 Task: Find a flat in Starkville for 6 guests from September 5 to 13, with 3 bedrooms, 3 beds, 3 bathrooms, a washing machine, and a price range of ₹15,000 to ₹20,000.
Action: Mouse moved to (512, 126)
Screenshot: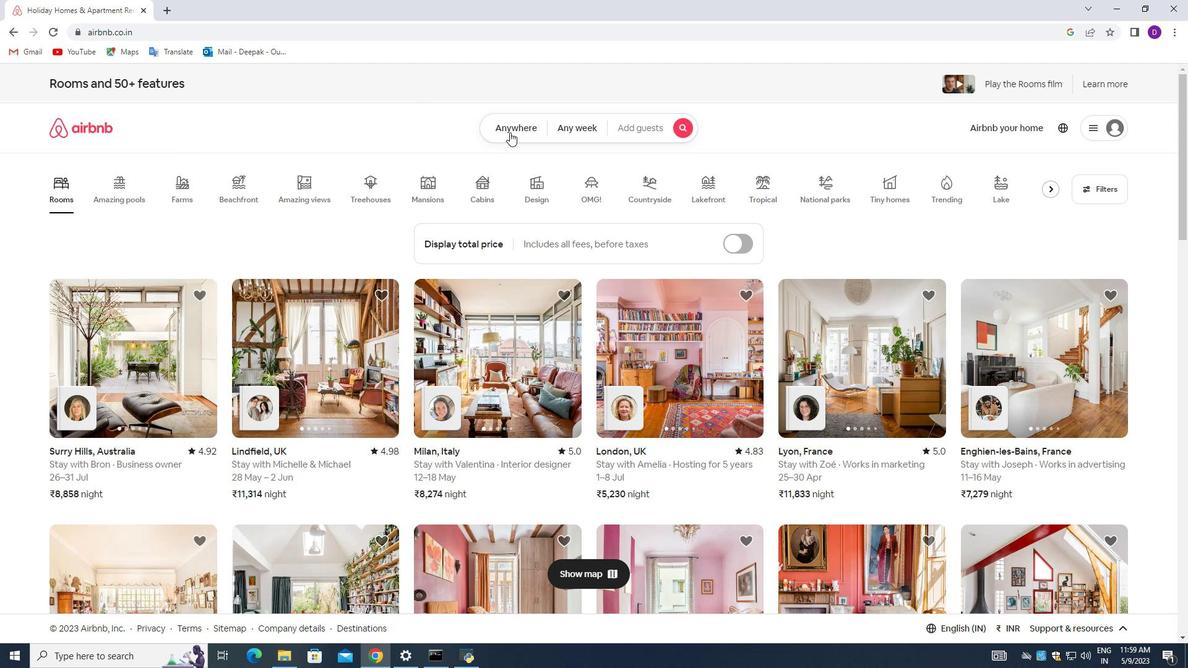 
Action: Mouse pressed left at (512, 126)
Screenshot: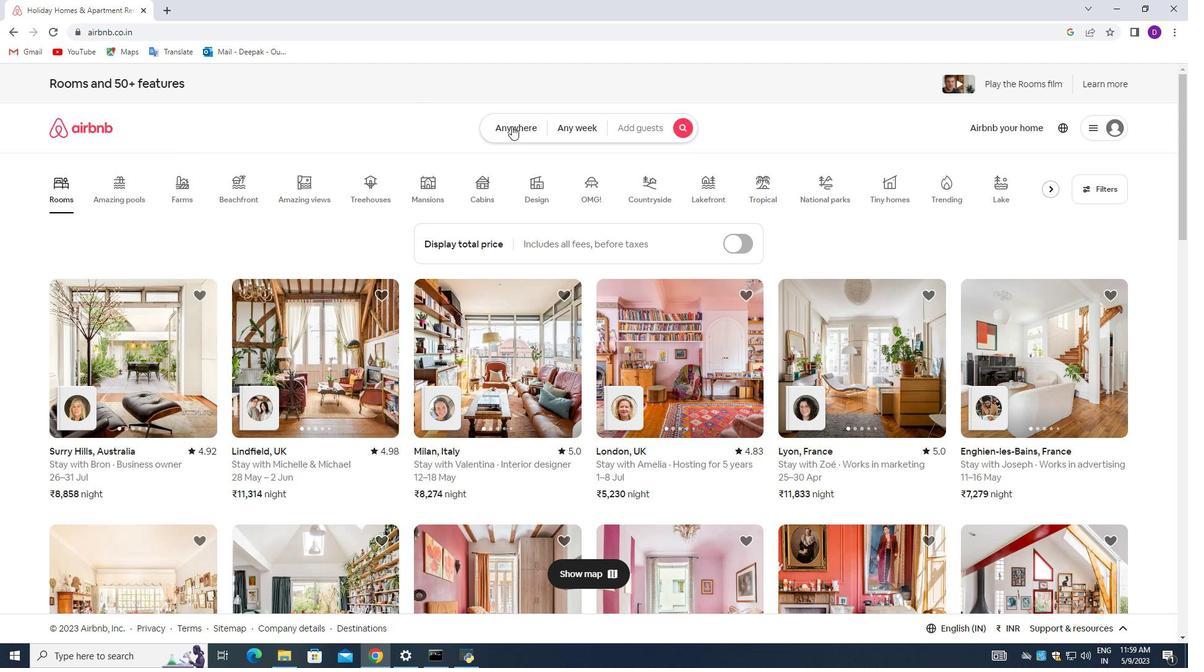 
Action: Mouse moved to (383, 173)
Screenshot: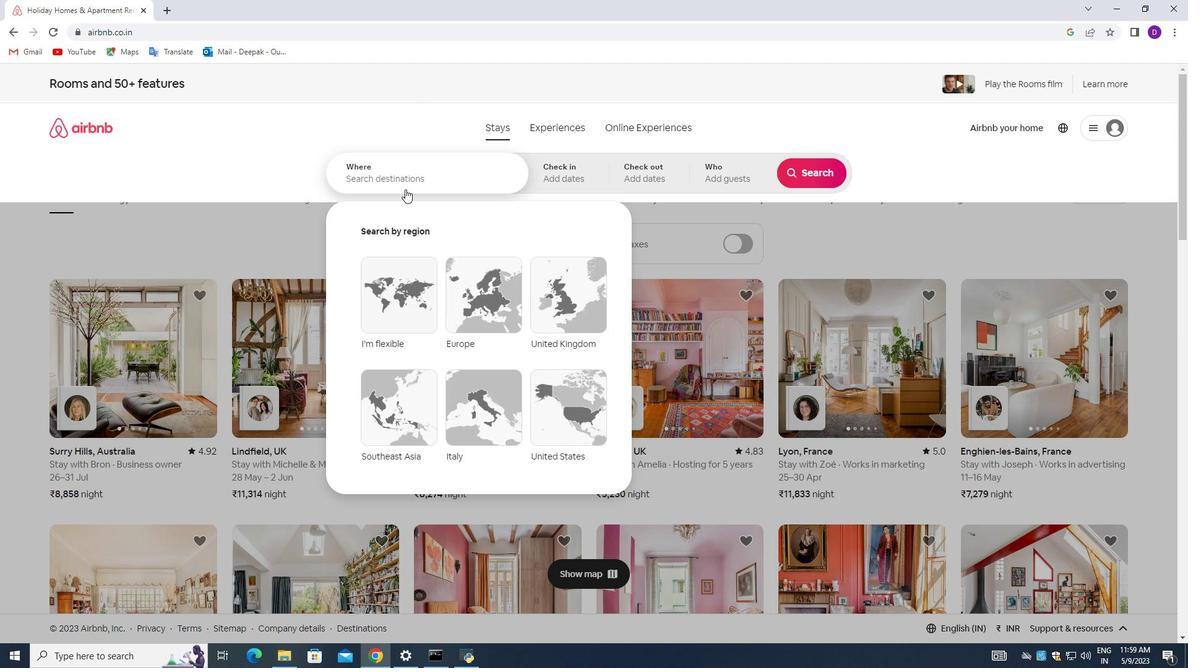 
Action: Mouse pressed left at (383, 173)
Screenshot: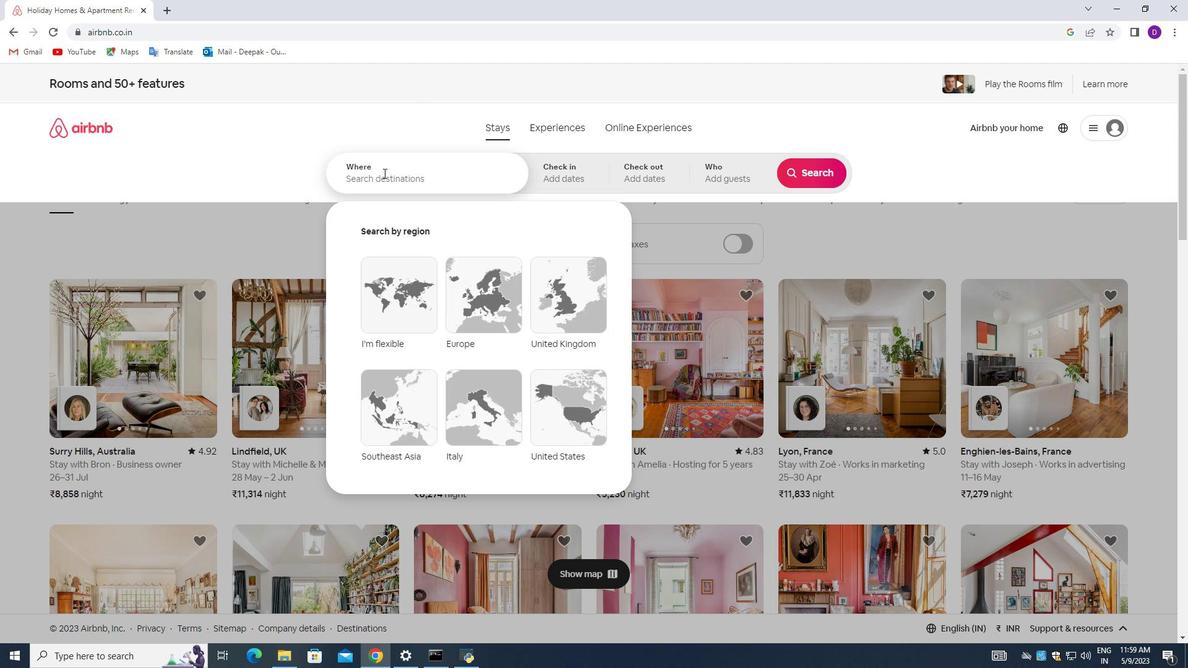 
Action: Mouse moved to (382, 172)
Screenshot: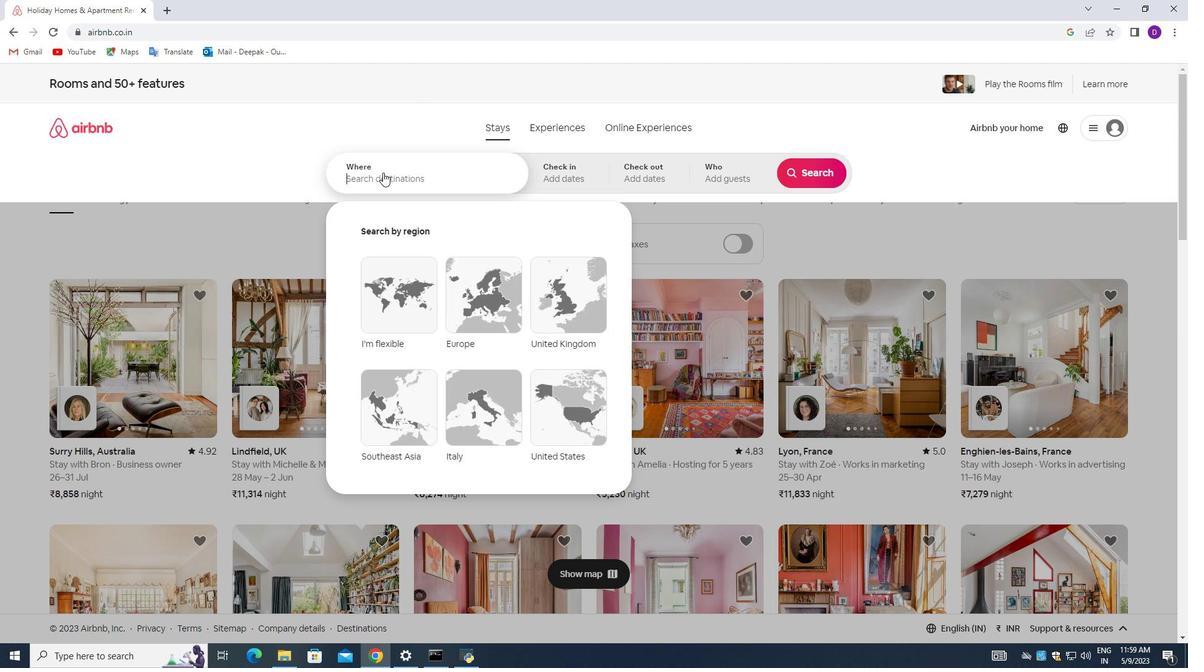 
Action: Key pressed <Key.shift>s<Key.backspace><Key.shift>Starkville,<Key.space><Key.shift>United<Key.space><Key.shift>States<Key.enter>
Screenshot: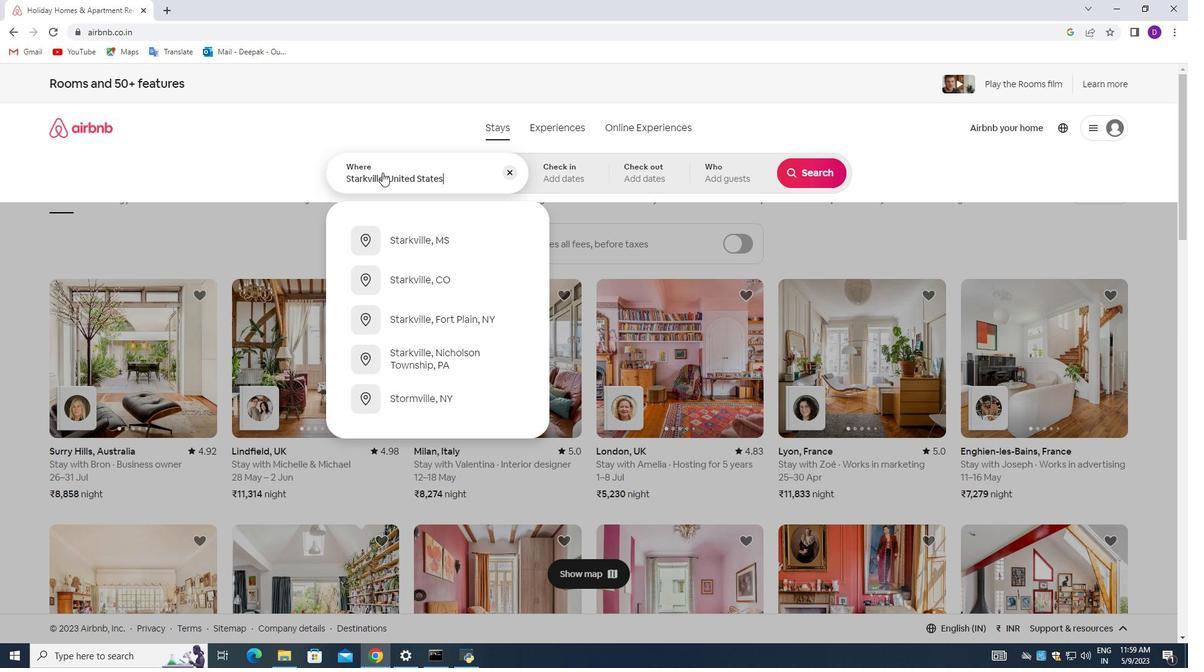 
Action: Mouse moved to (805, 264)
Screenshot: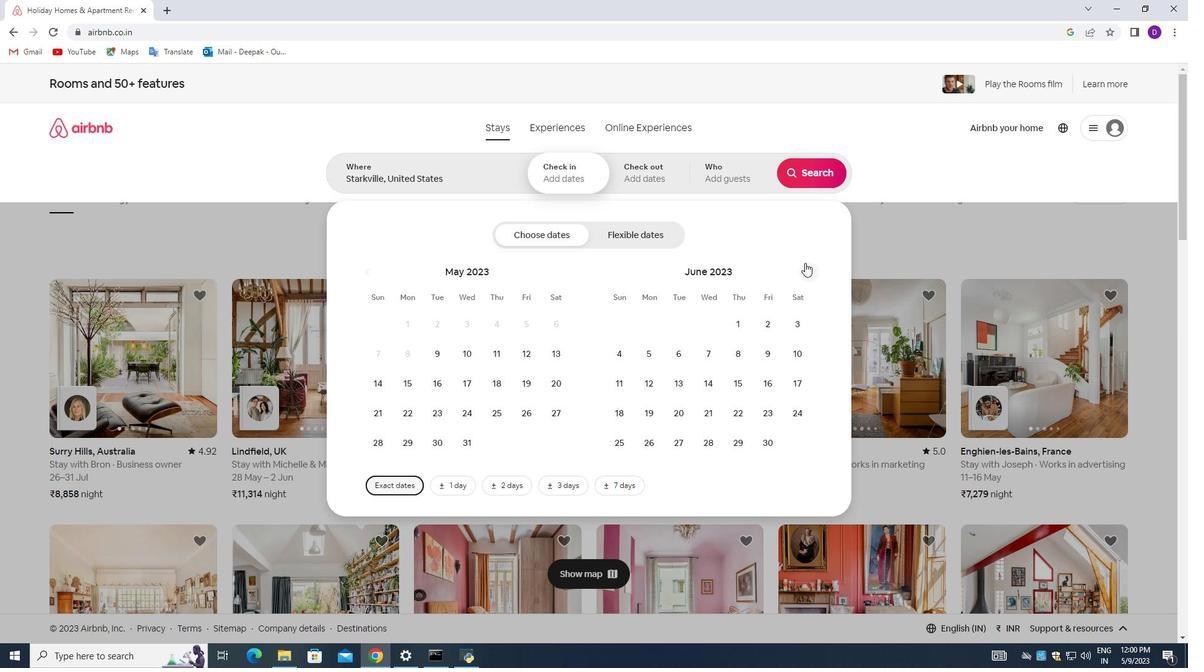 
Action: Mouse pressed left at (805, 264)
Screenshot: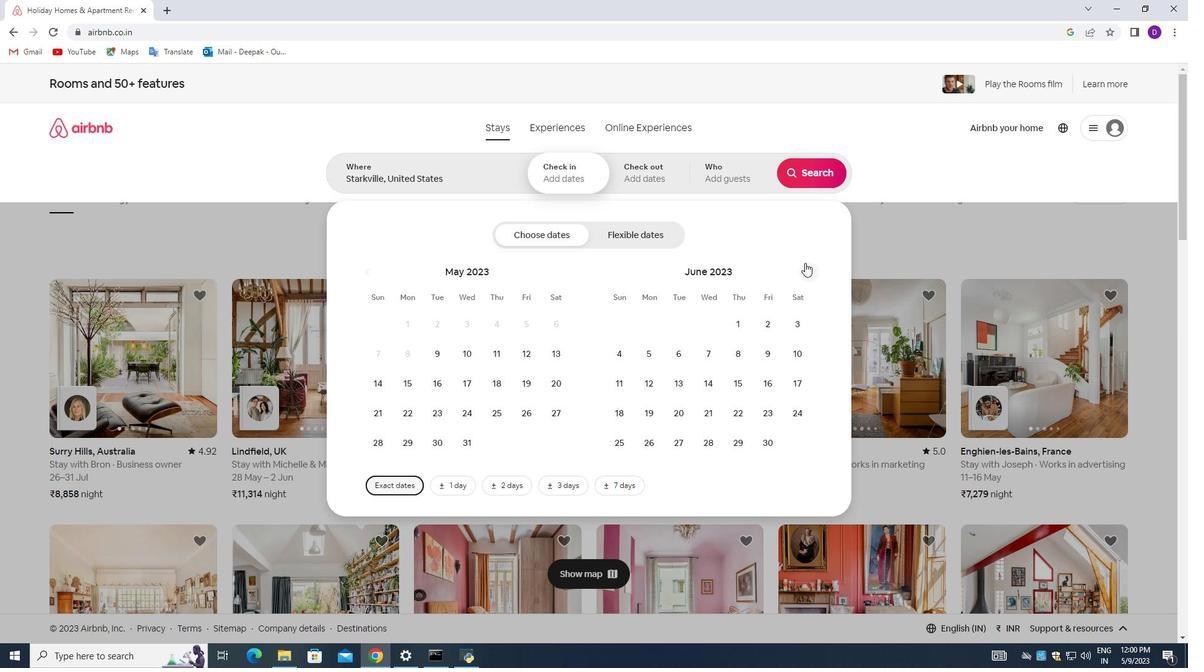 
Action: Mouse pressed left at (805, 264)
Screenshot: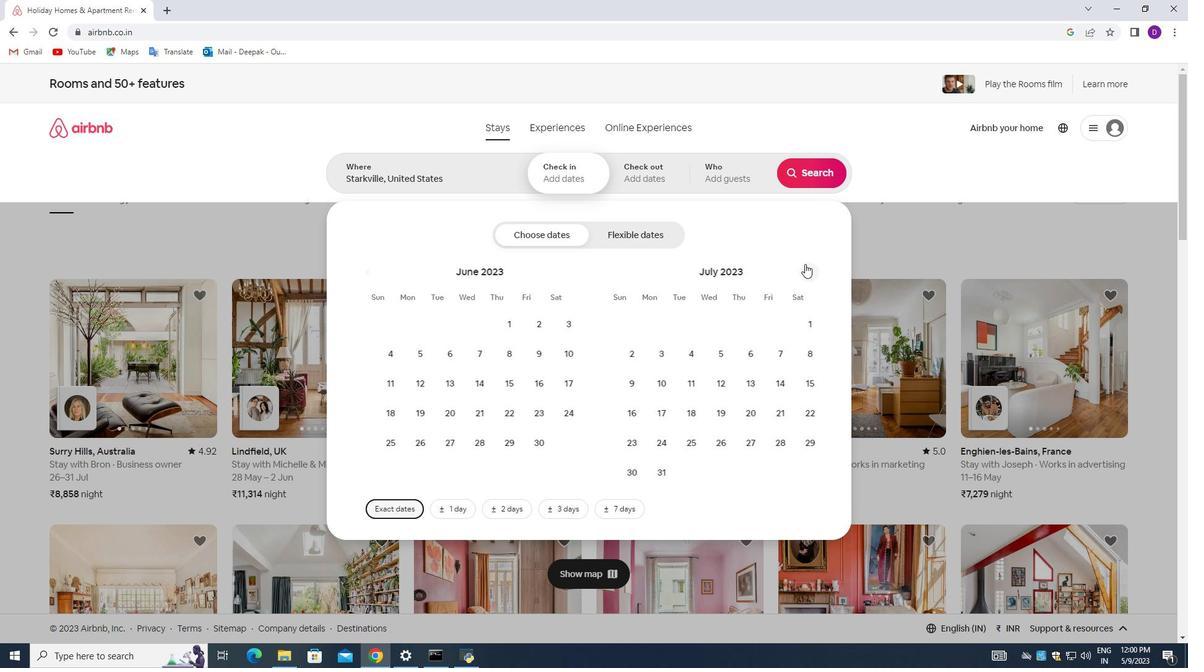 
Action: Mouse moved to (800, 264)
Screenshot: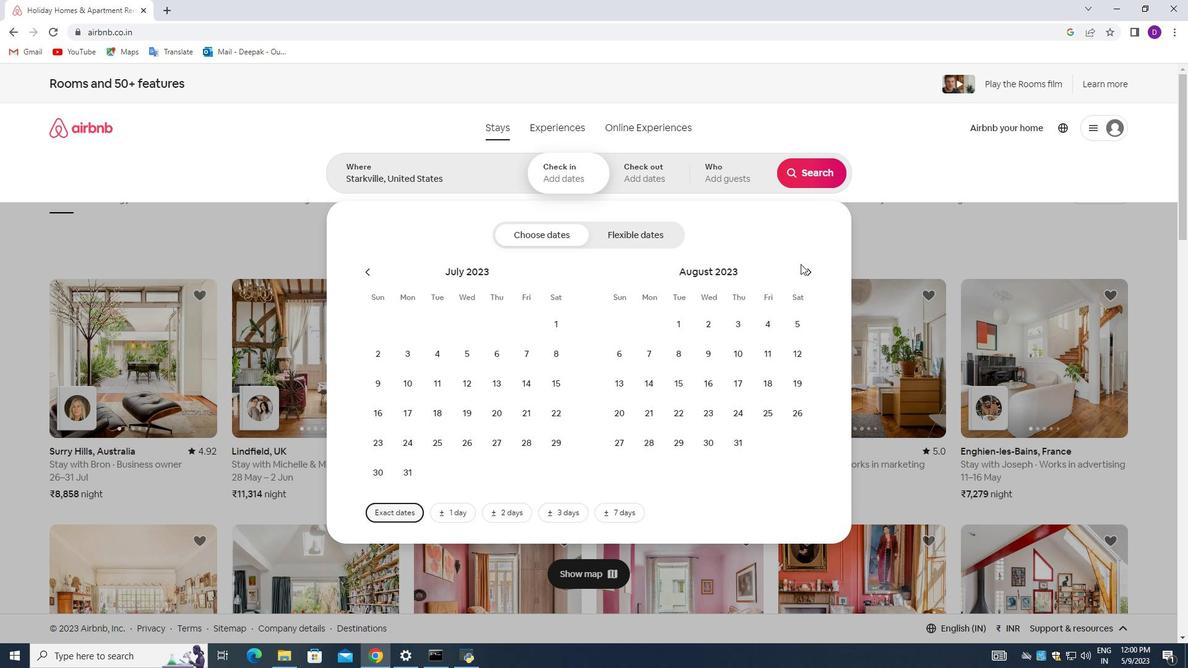 
Action: Mouse pressed left at (800, 264)
Screenshot: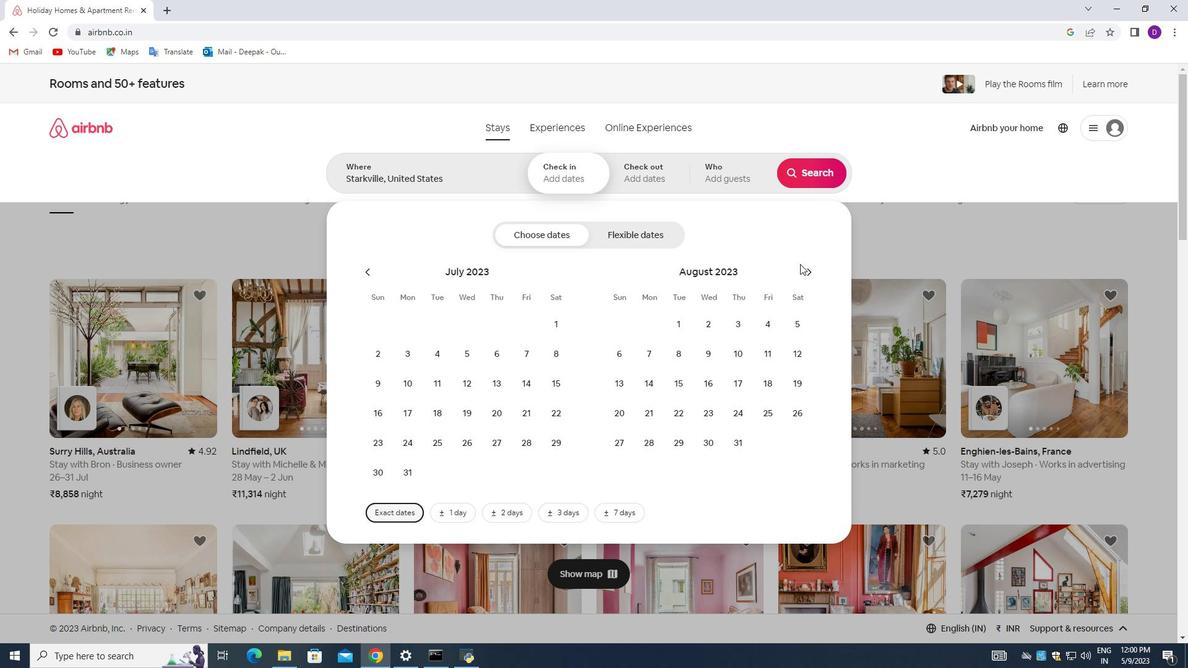 
Action: Mouse moved to (807, 265)
Screenshot: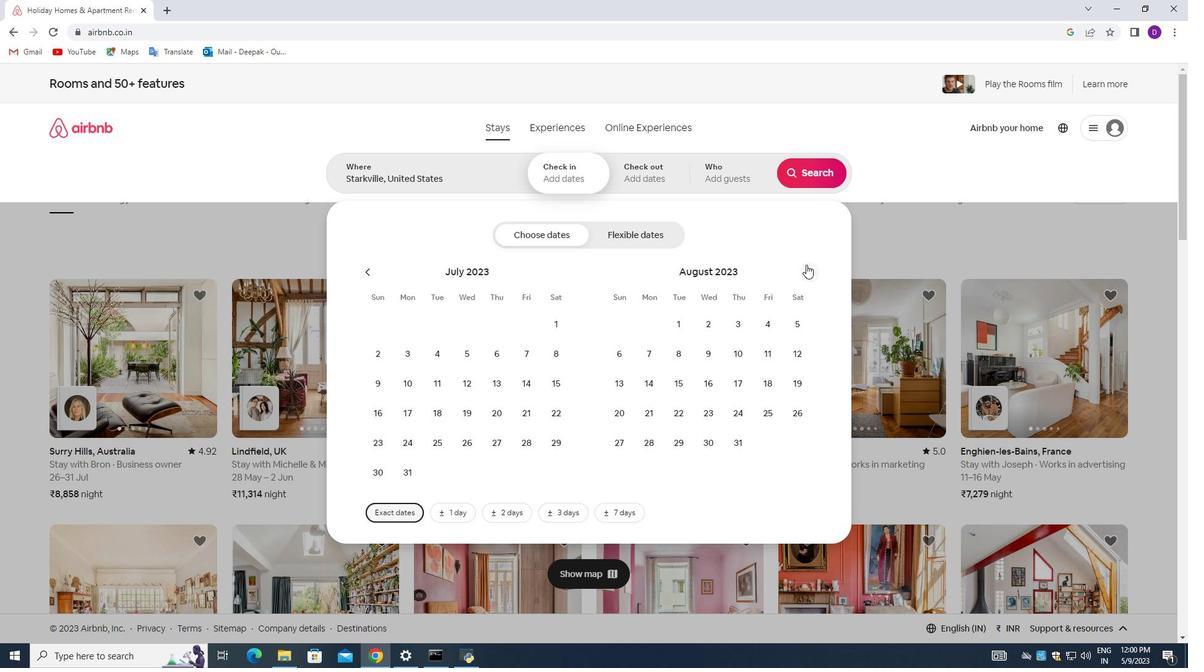 
Action: Mouse pressed left at (807, 265)
Screenshot: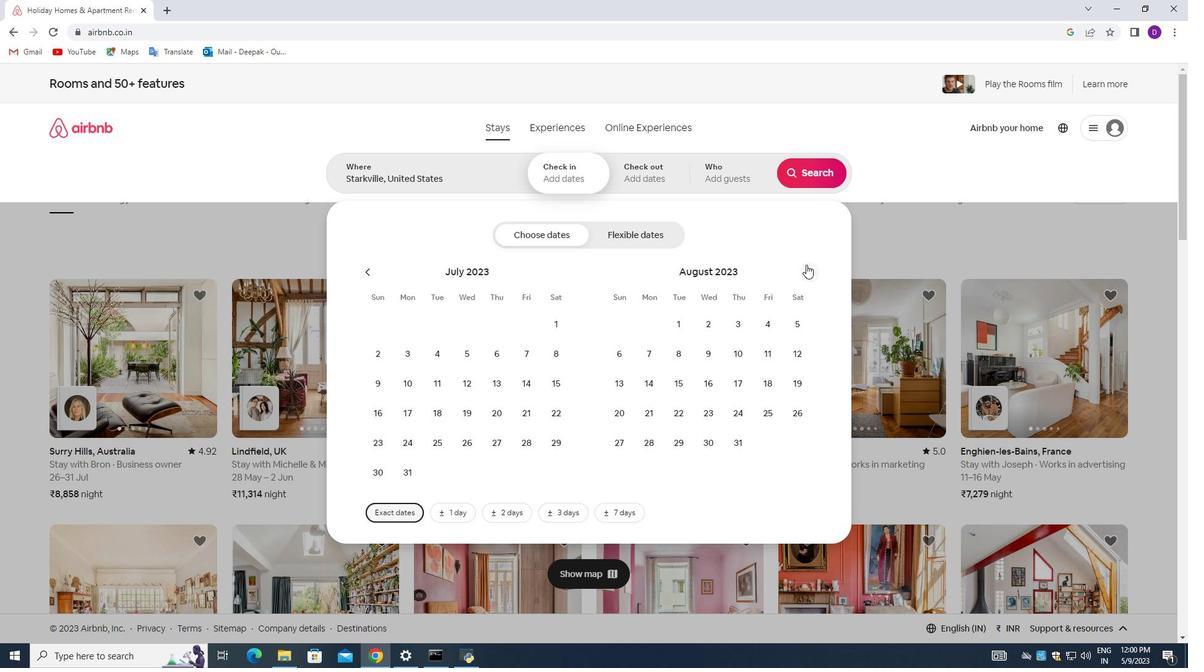 
Action: Mouse moved to (668, 357)
Screenshot: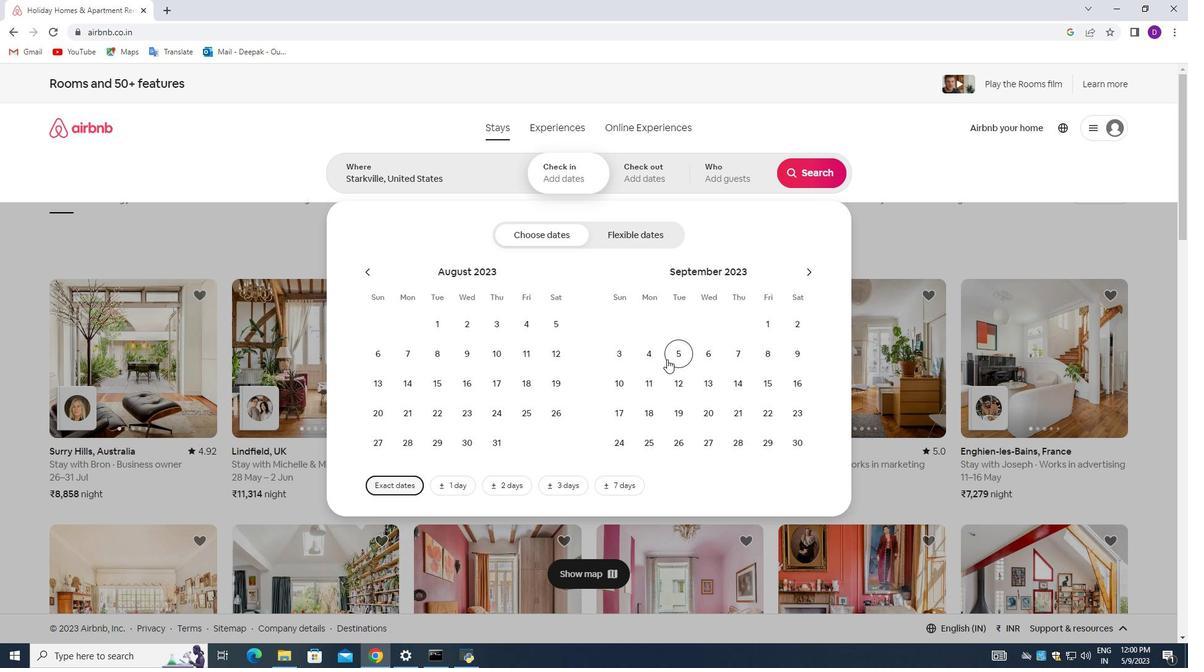 
Action: Mouse pressed left at (668, 357)
Screenshot: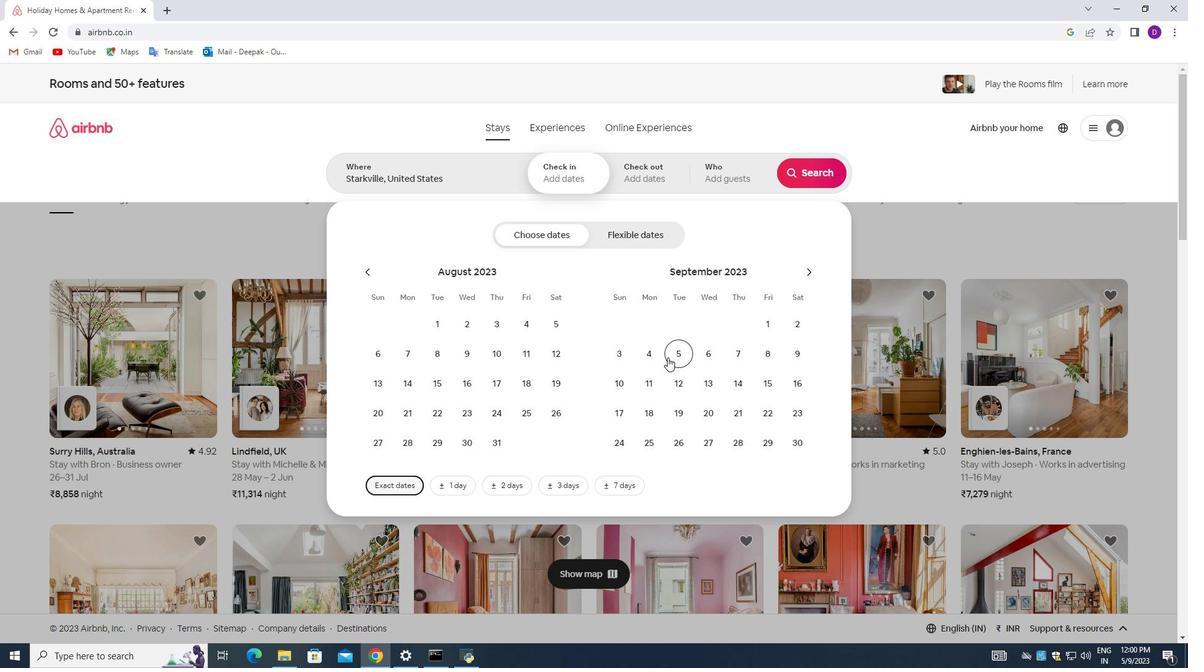 
Action: Mouse moved to (703, 380)
Screenshot: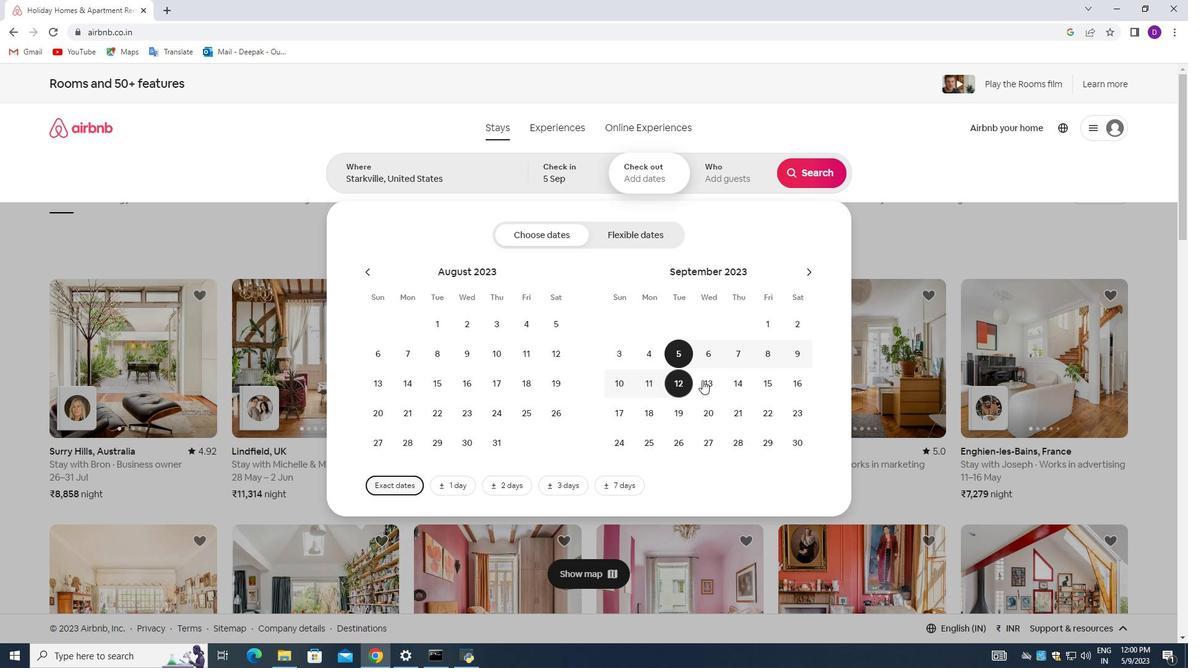 
Action: Mouse pressed left at (703, 380)
Screenshot: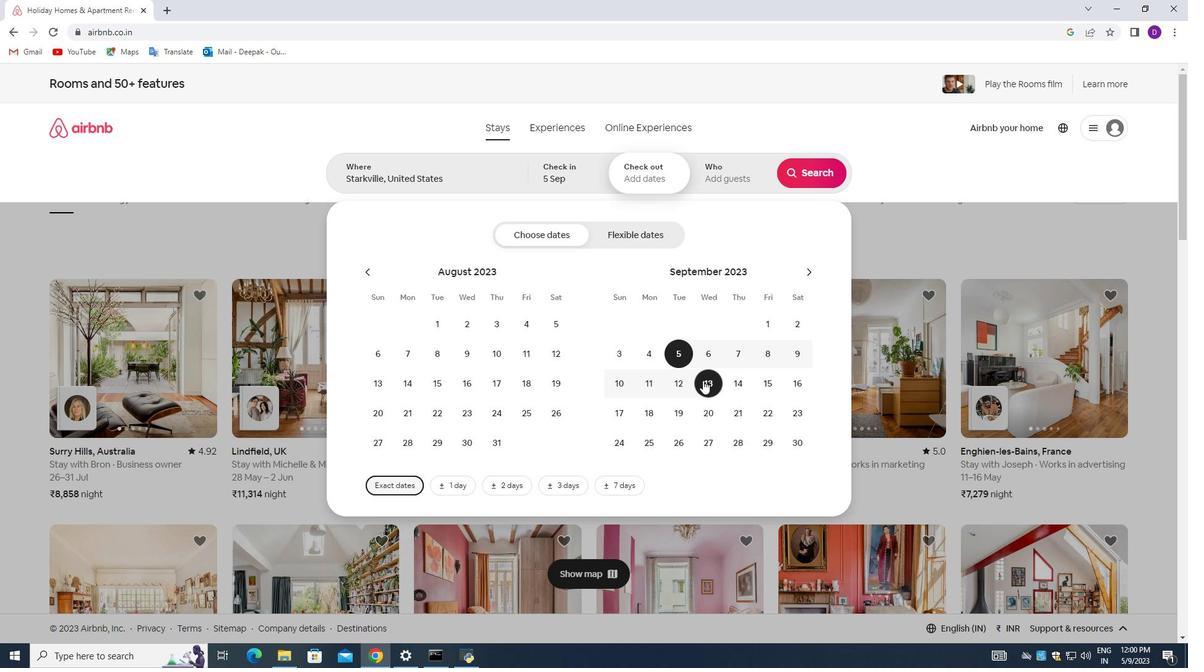 
Action: Mouse moved to (711, 182)
Screenshot: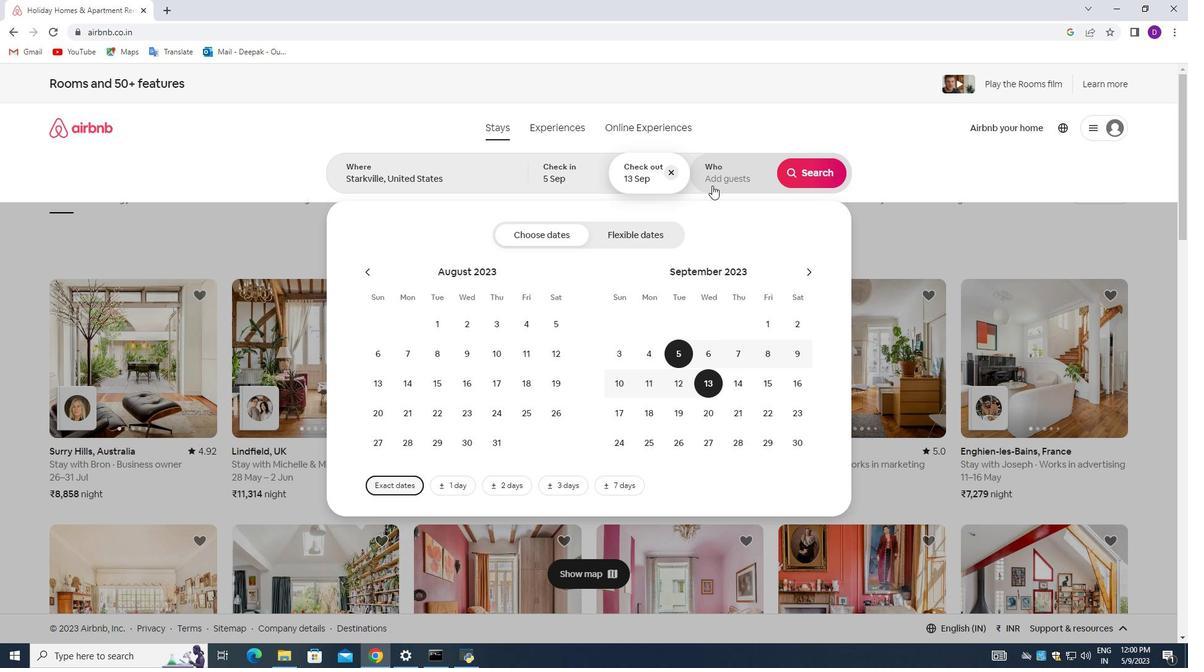 
Action: Mouse pressed left at (711, 182)
Screenshot: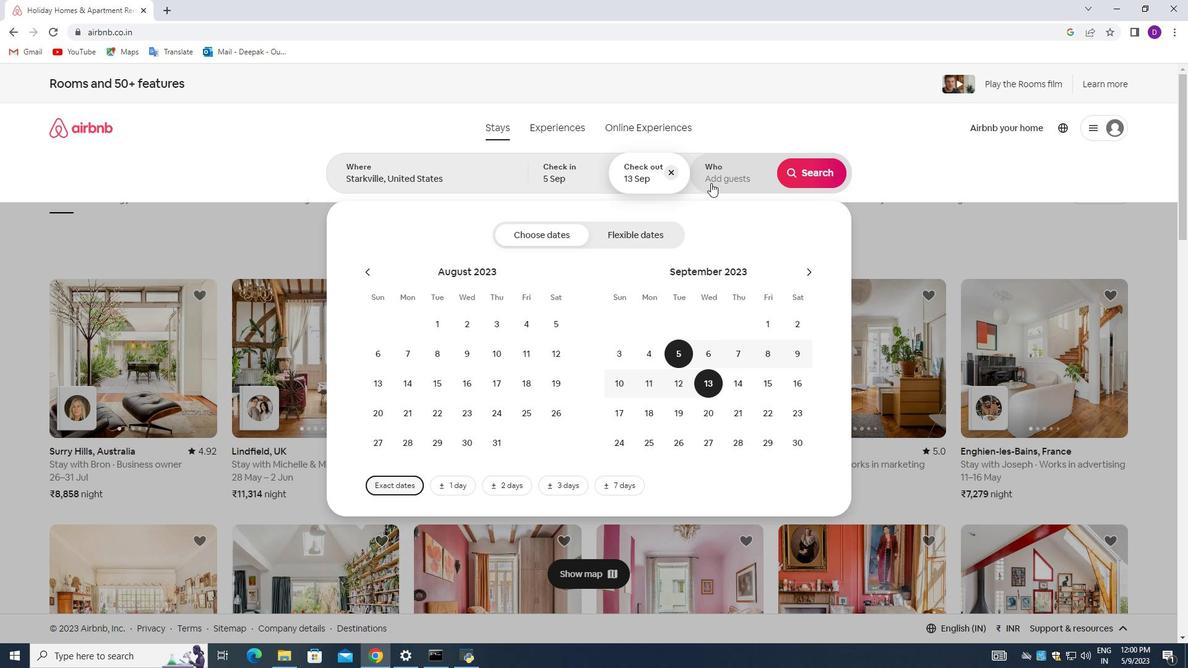
Action: Mouse moved to (820, 238)
Screenshot: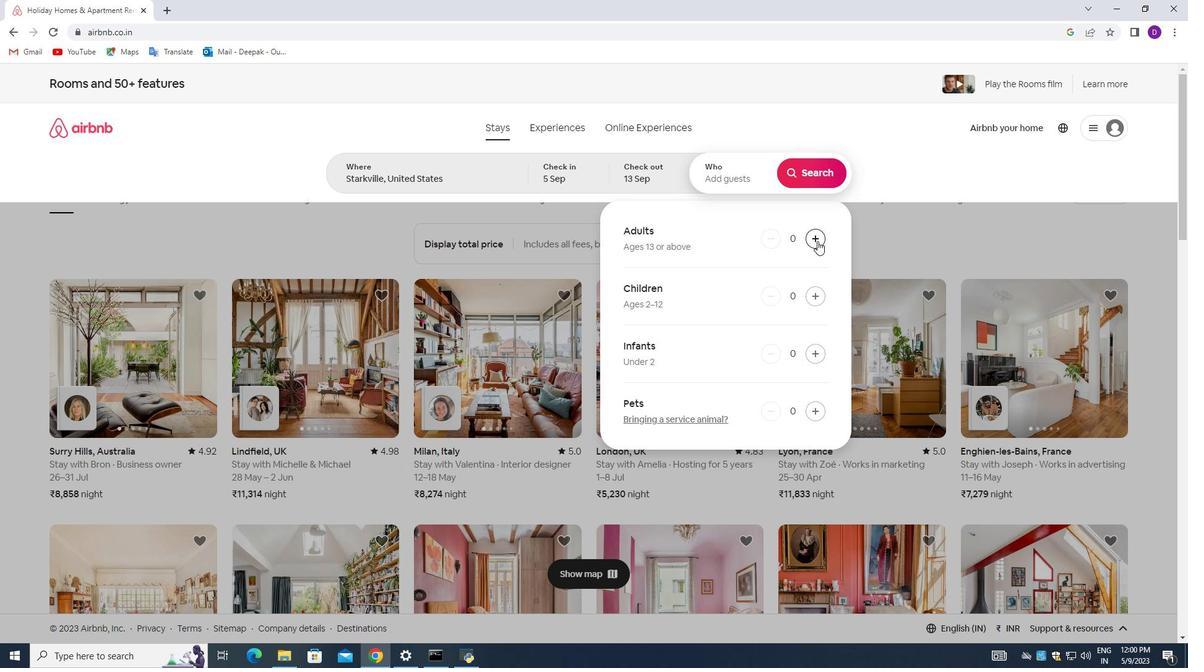 
Action: Mouse pressed left at (820, 238)
Screenshot: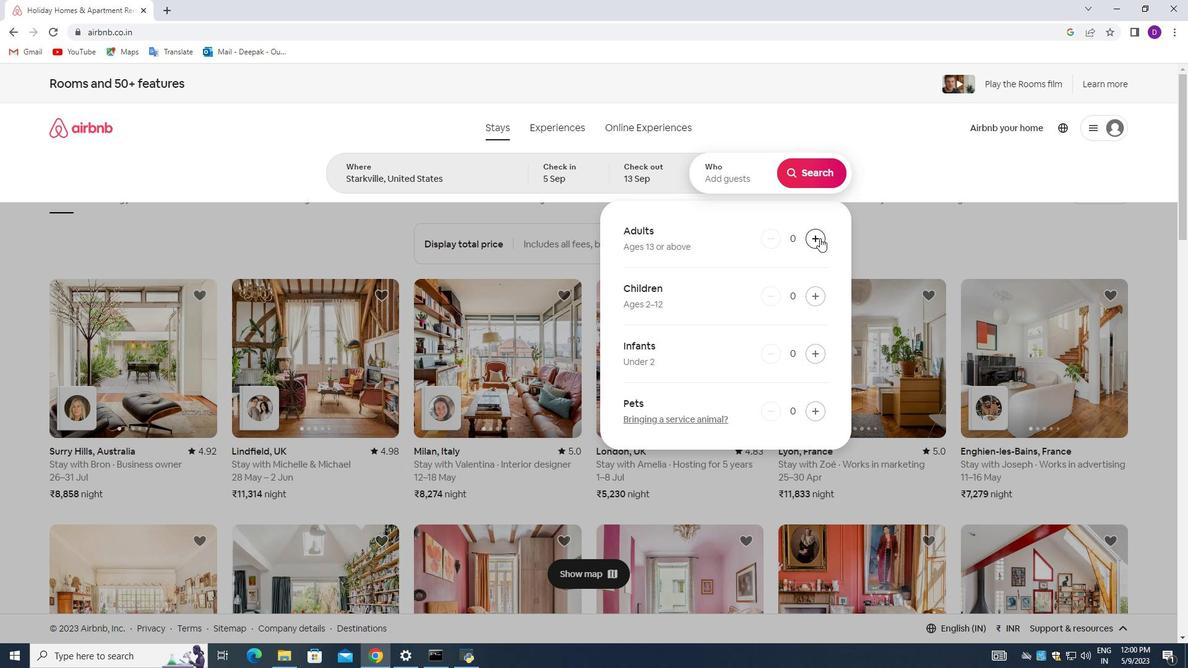 
Action: Mouse moved to (819, 238)
Screenshot: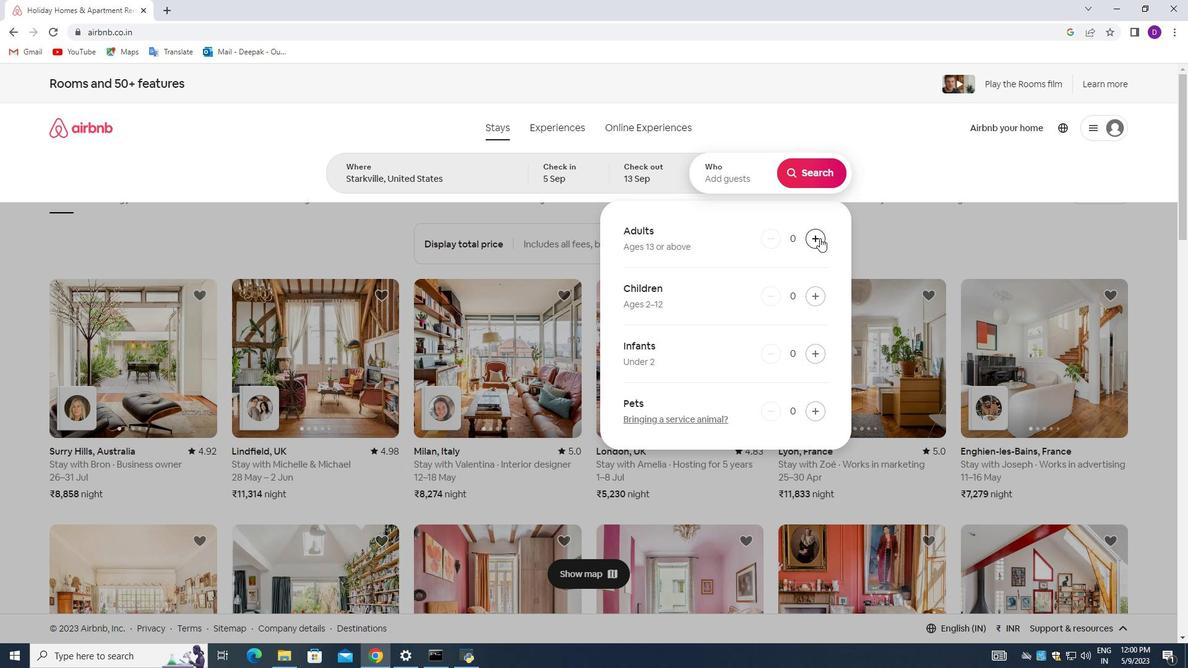 
Action: Mouse pressed left at (819, 238)
Screenshot: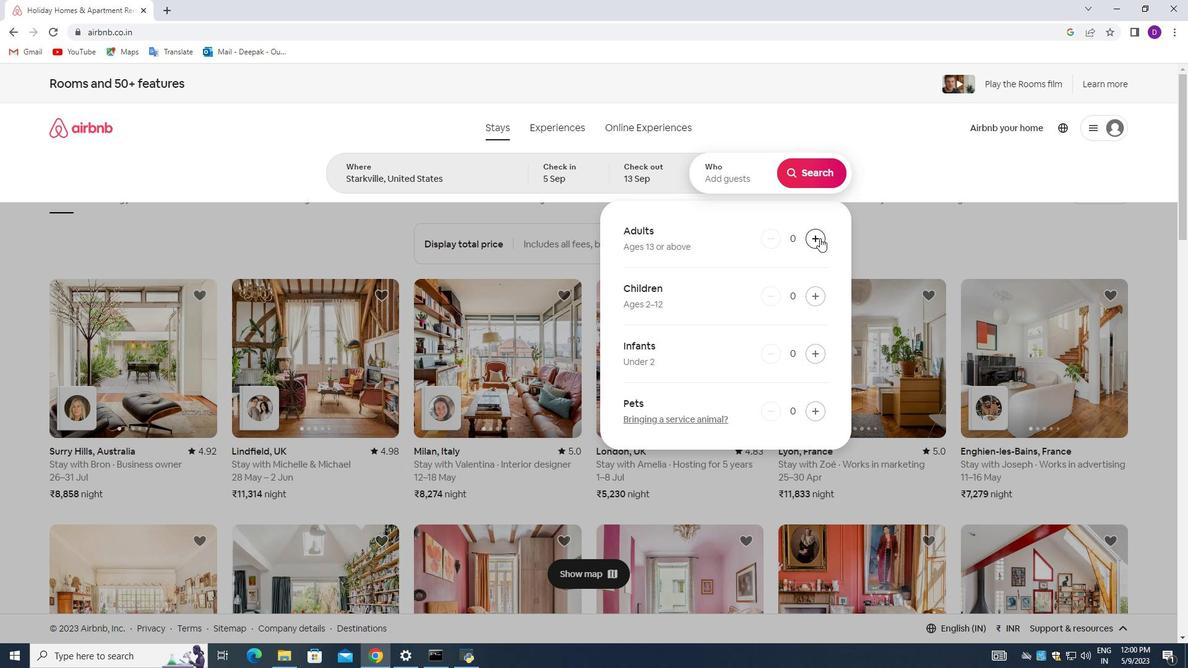 
Action: Mouse pressed left at (819, 238)
Screenshot: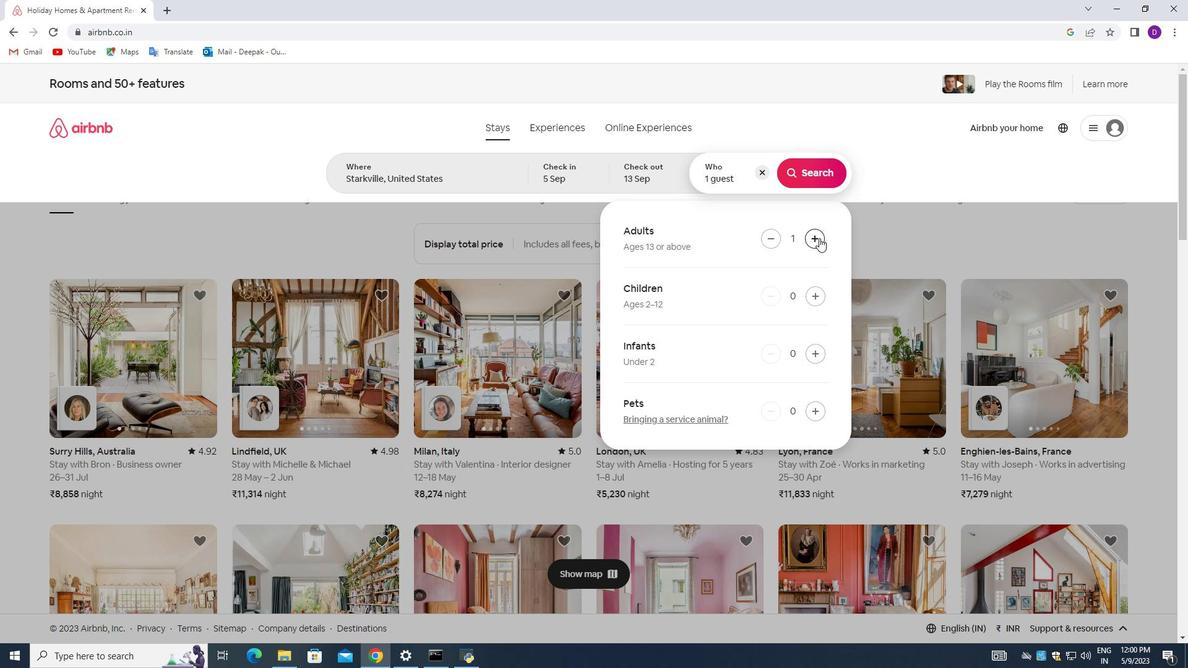 
Action: Mouse pressed left at (819, 238)
Screenshot: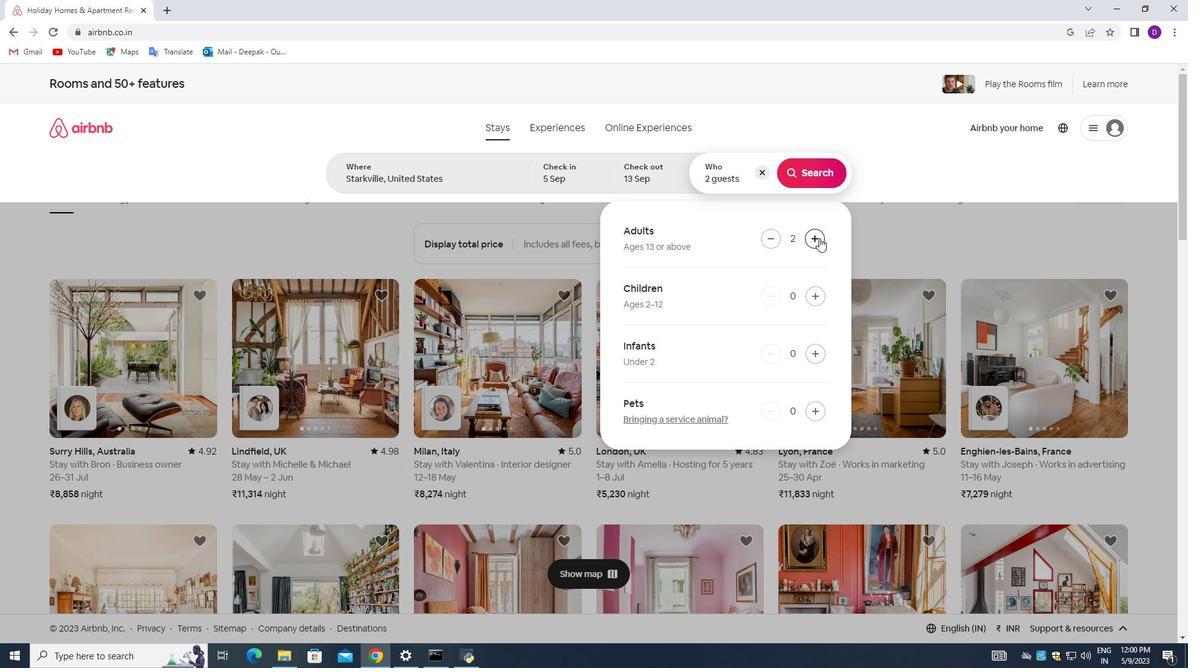 
Action: Mouse moved to (818, 238)
Screenshot: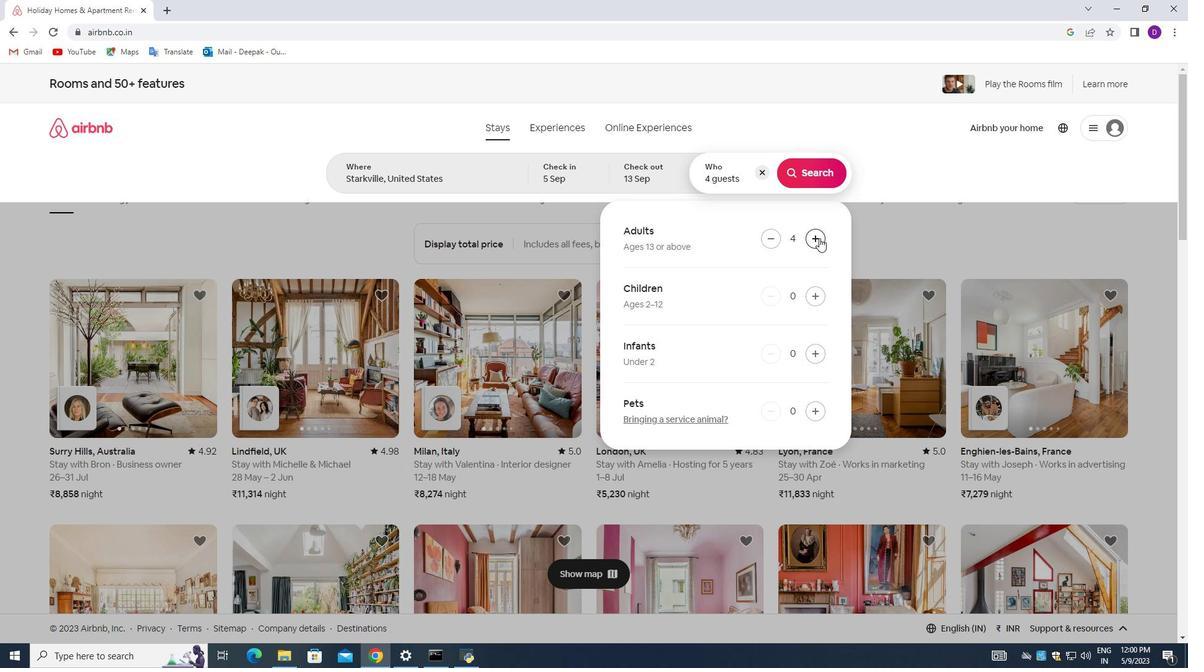 
Action: Mouse pressed left at (818, 238)
Screenshot: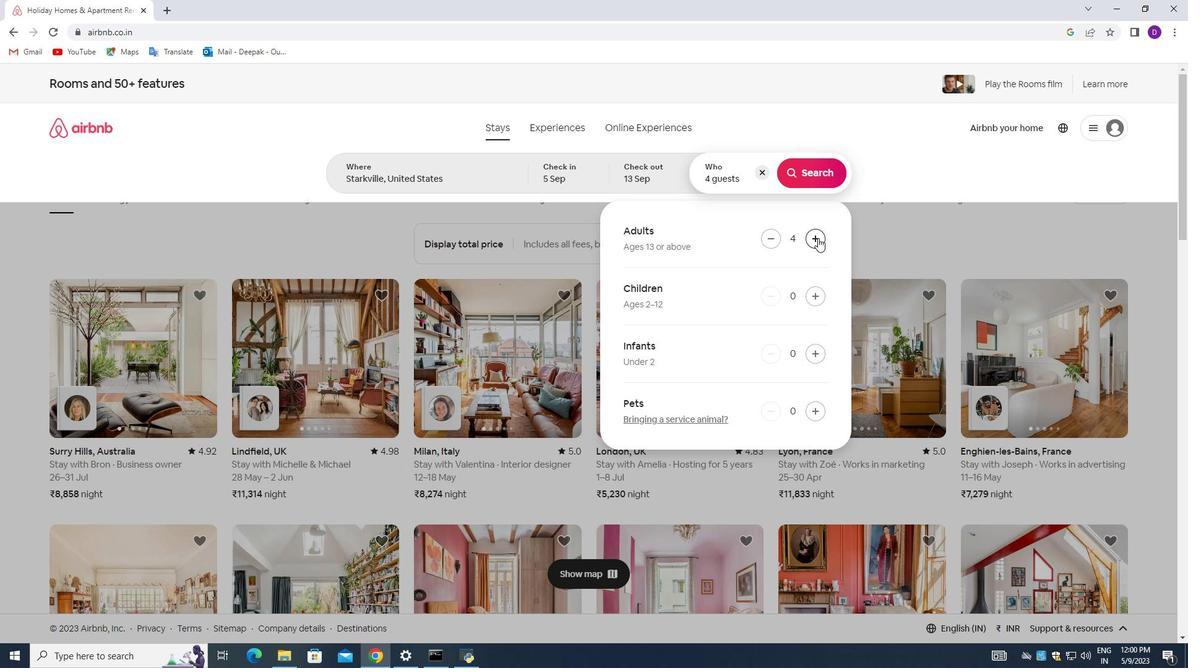 
Action: Mouse moved to (817, 238)
Screenshot: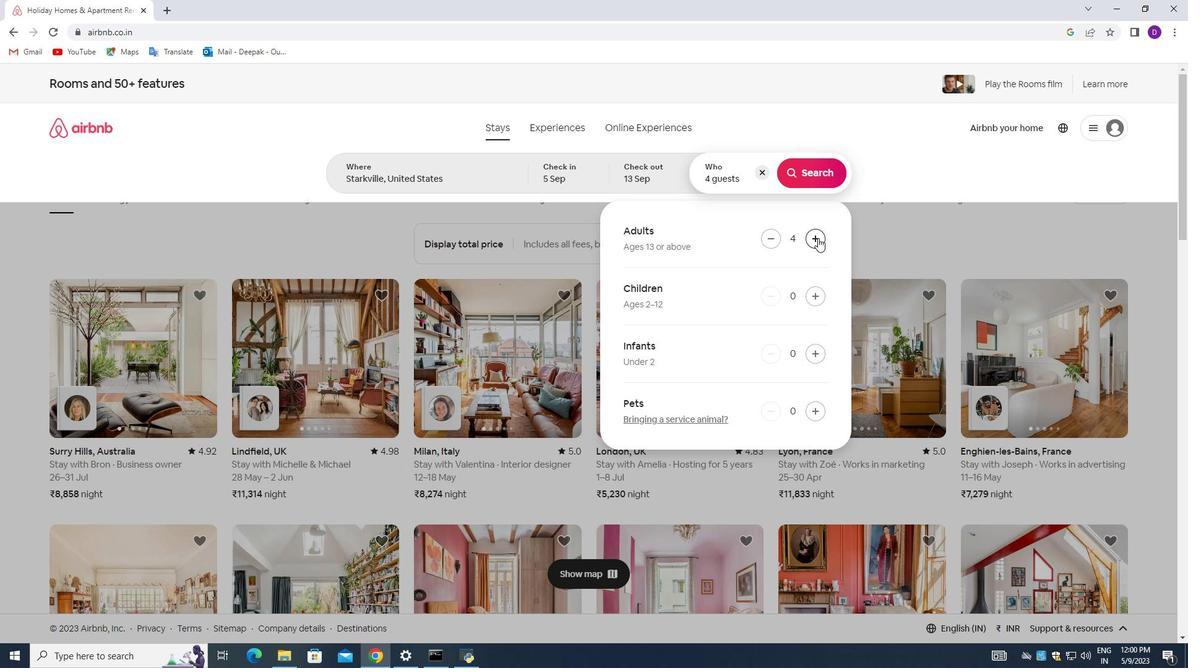 
Action: Mouse pressed left at (817, 238)
Screenshot: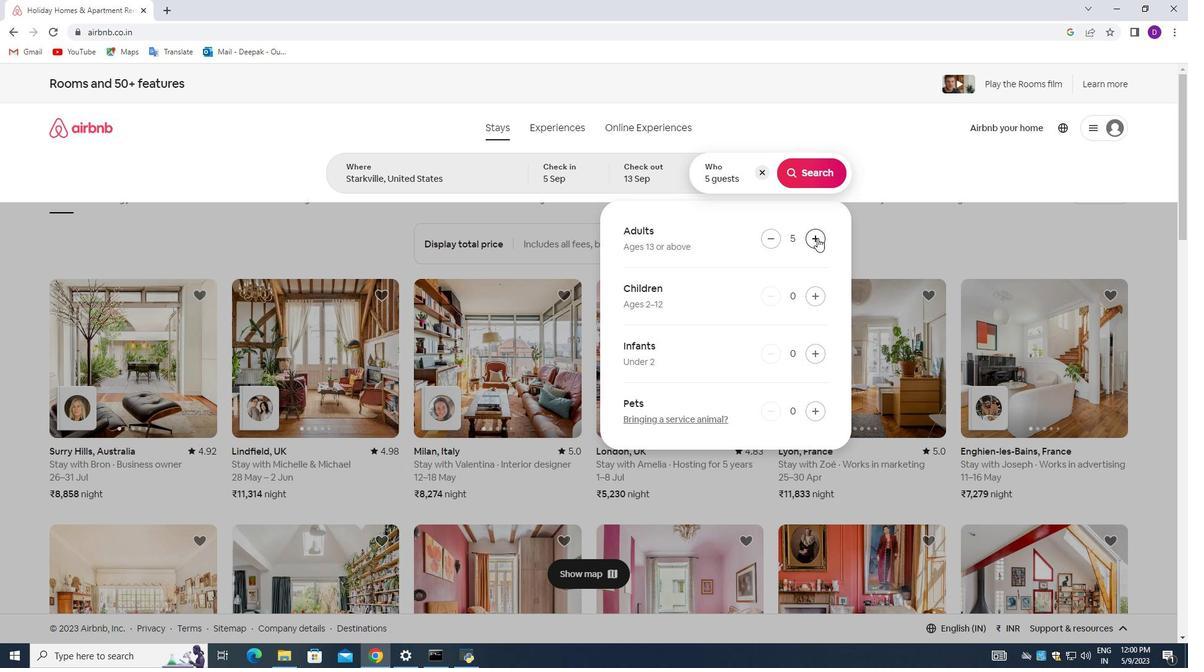 
Action: Mouse moved to (796, 170)
Screenshot: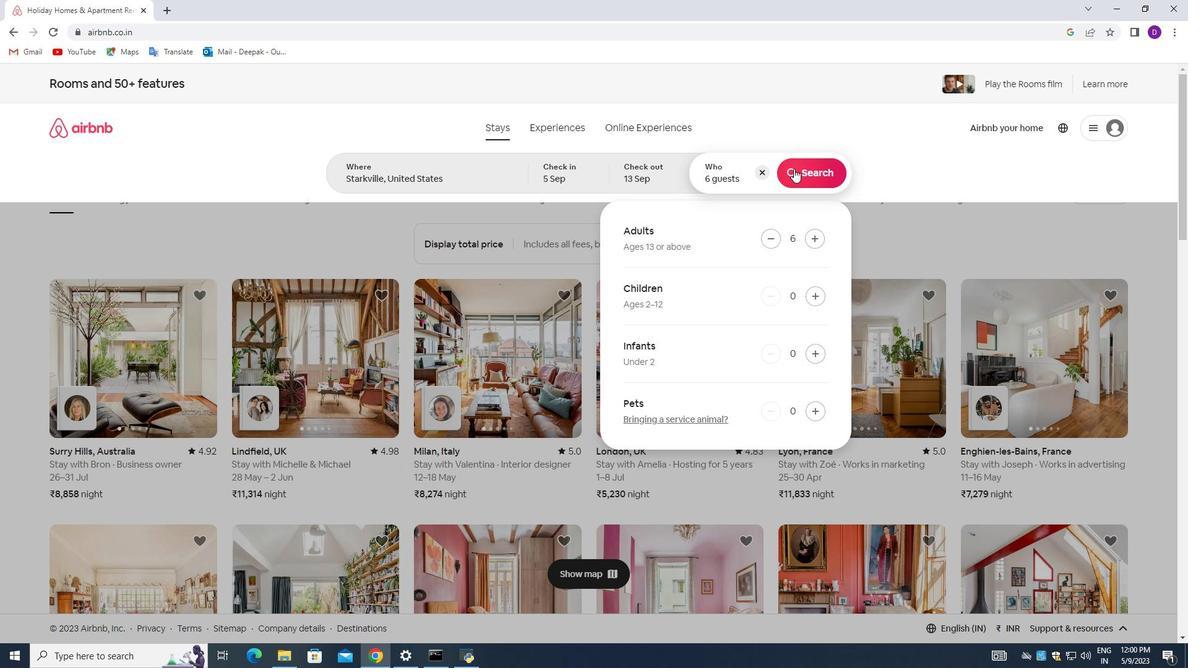 
Action: Mouse pressed left at (796, 170)
Screenshot: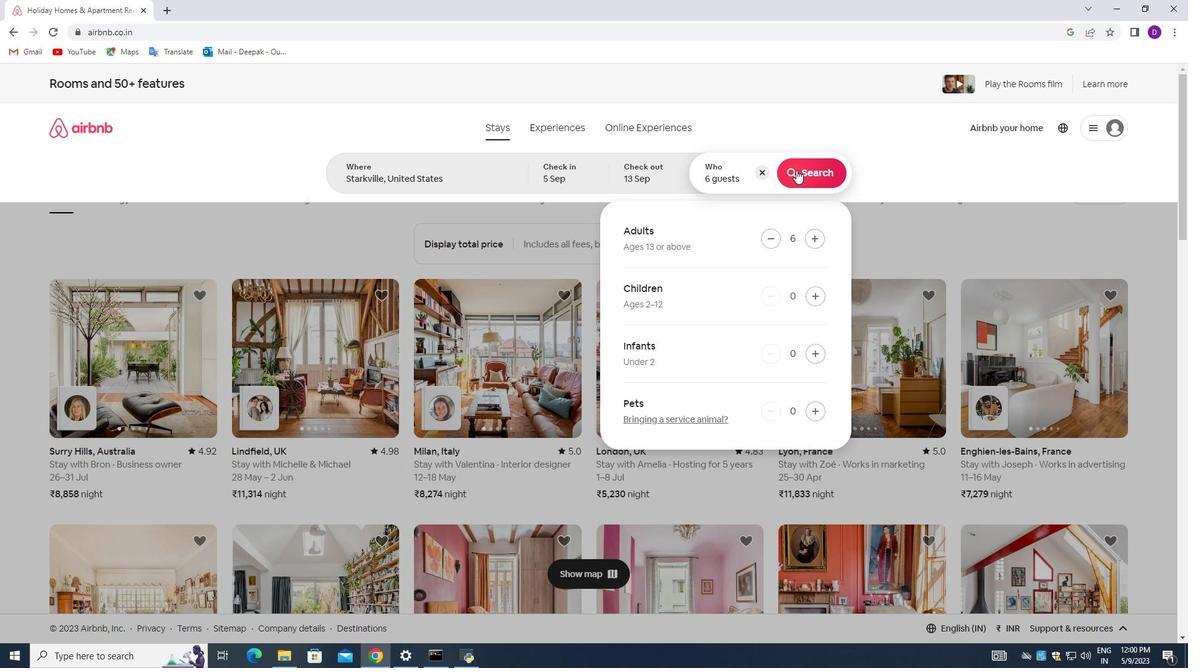 
Action: Mouse moved to (1137, 135)
Screenshot: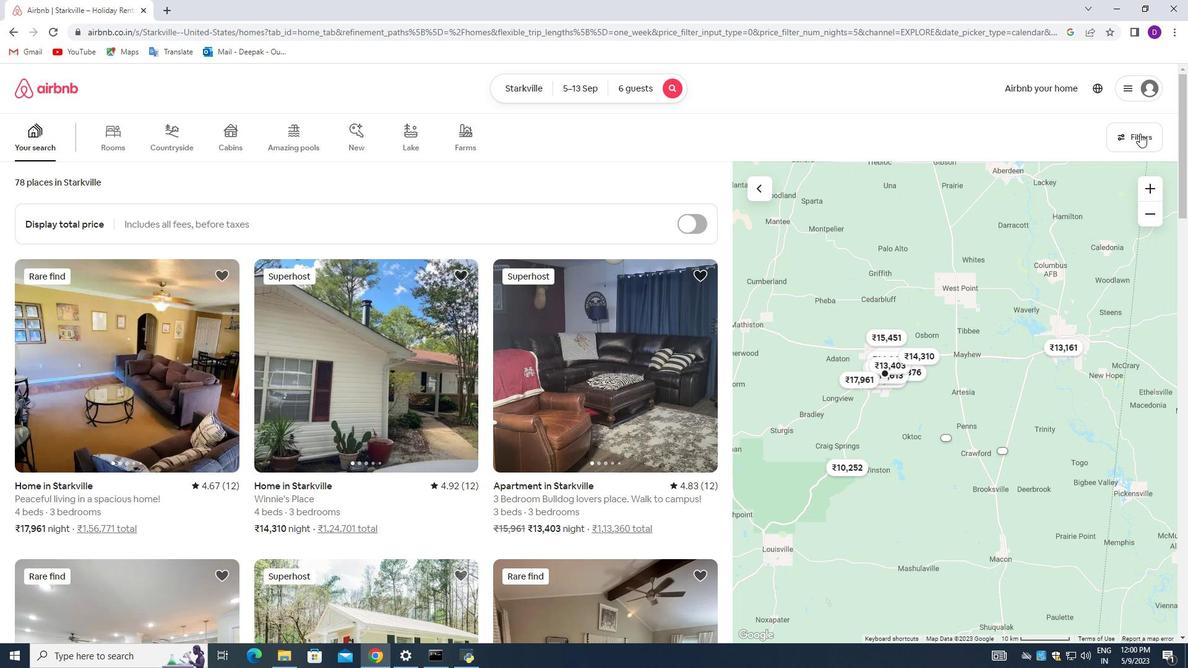 
Action: Mouse pressed left at (1137, 135)
Screenshot: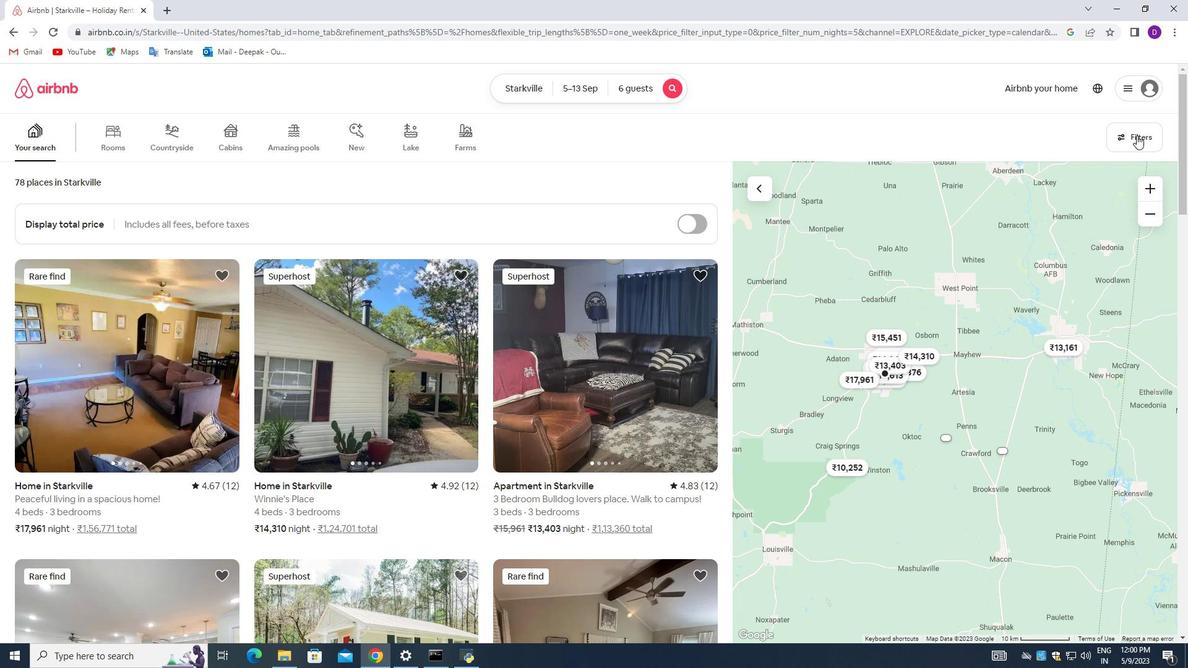 
Action: Mouse moved to (444, 442)
Screenshot: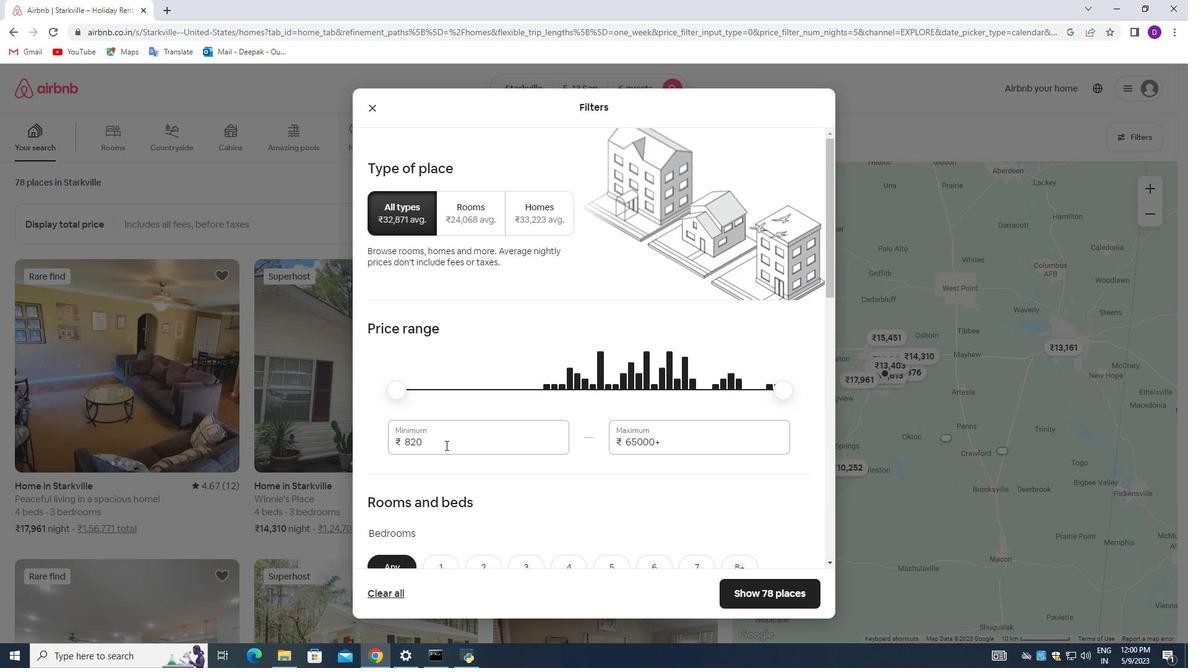 
Action: Mouse pressed left at (444, 442)
Screenshot: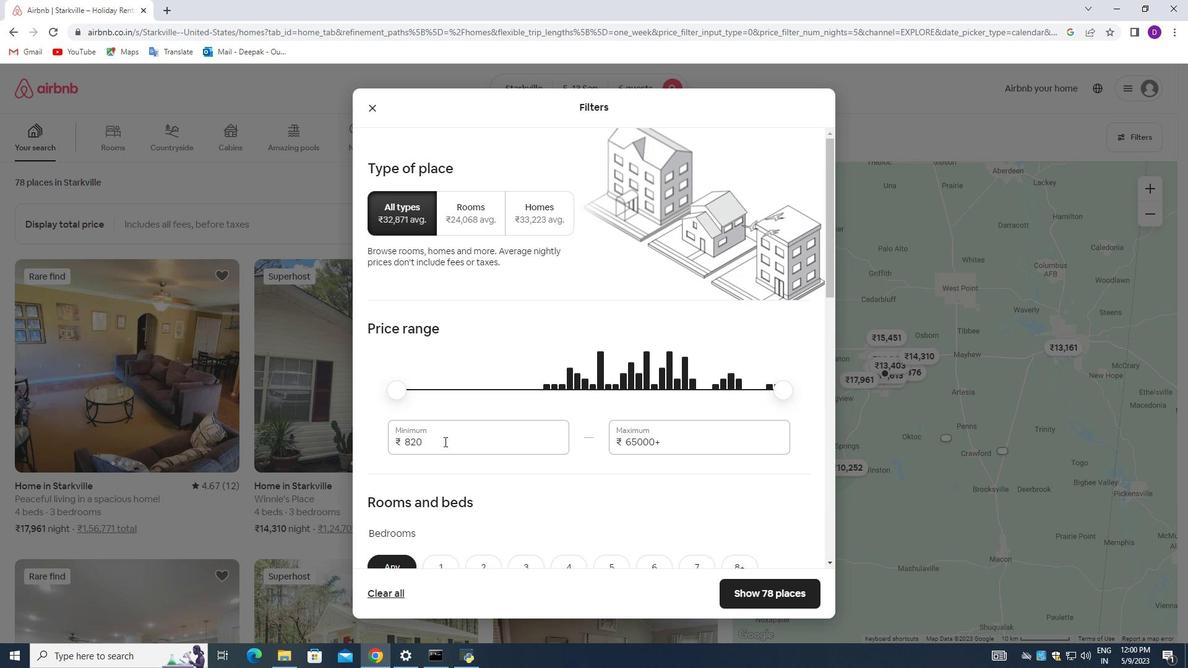 
Action: Mouse moved to (444, 441)
Screenshot: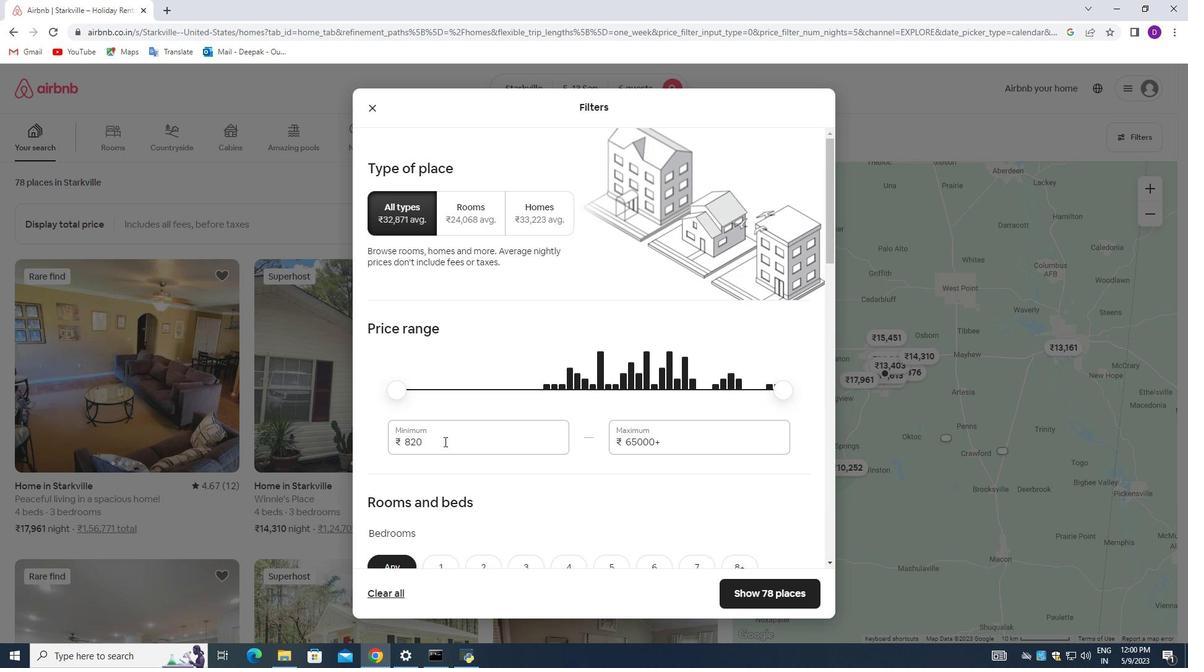 
Action: Mouse pressed left at (444, 441)
Screenshot: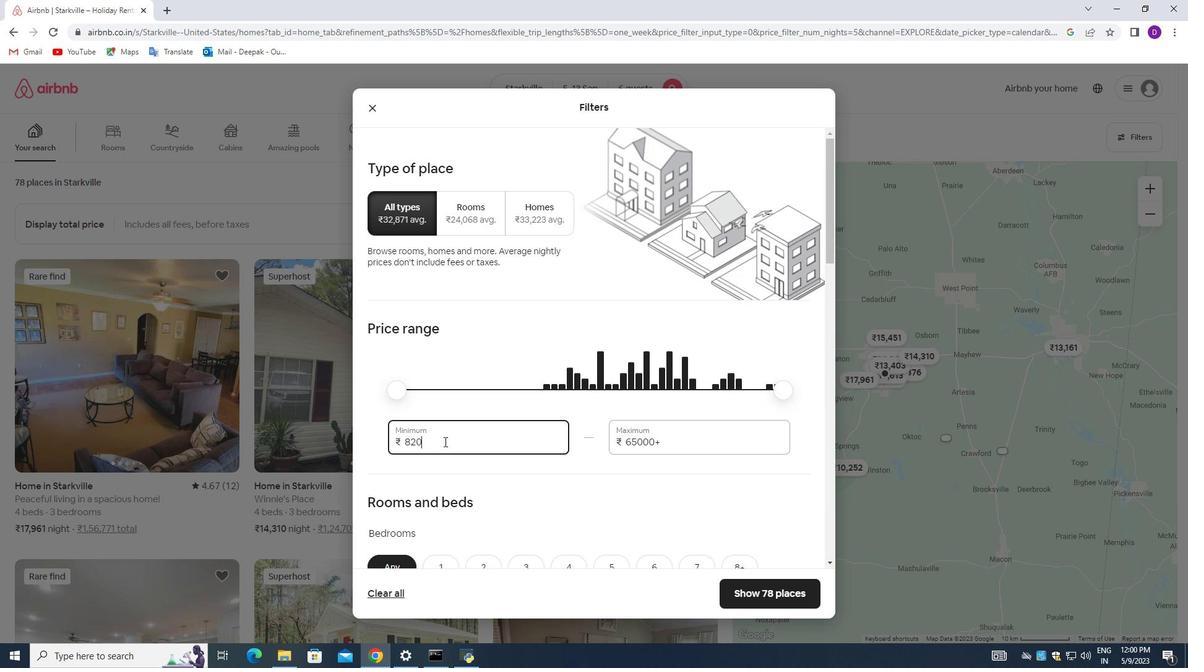 
Action: Mouse moved to (443, 441)
Screenshot: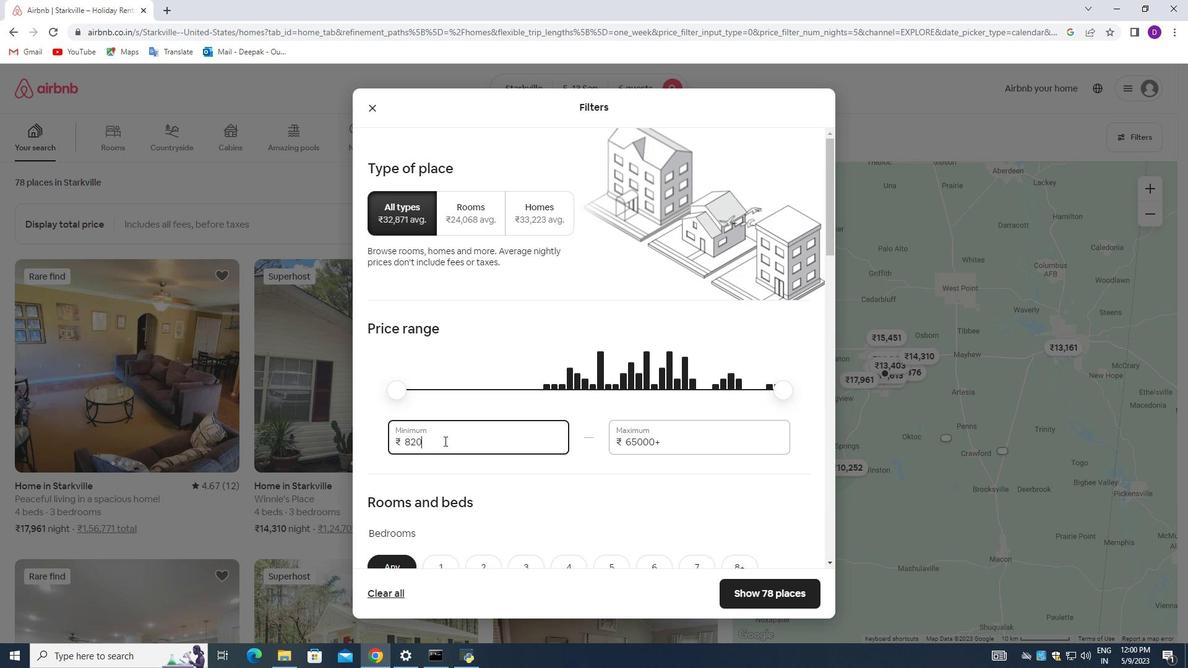 
Action: Key pressed <Key.backspace>15000<Key.tab>20000
Screenshot: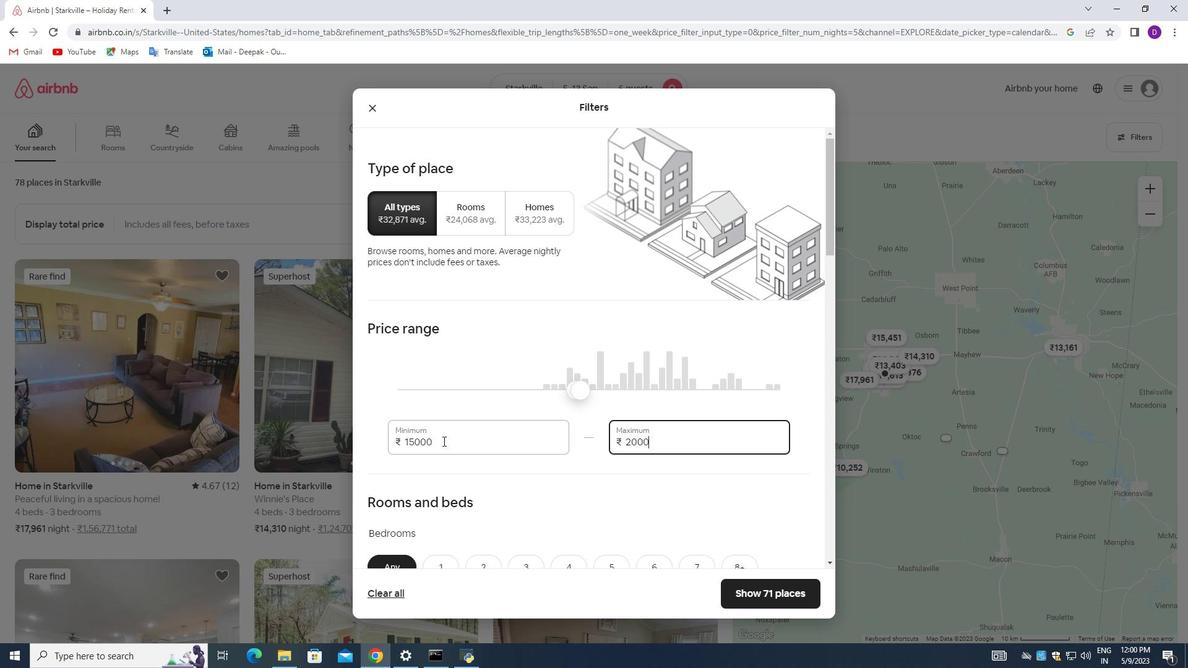 
Action: Mouse moved to (859, 509)
Screenshot: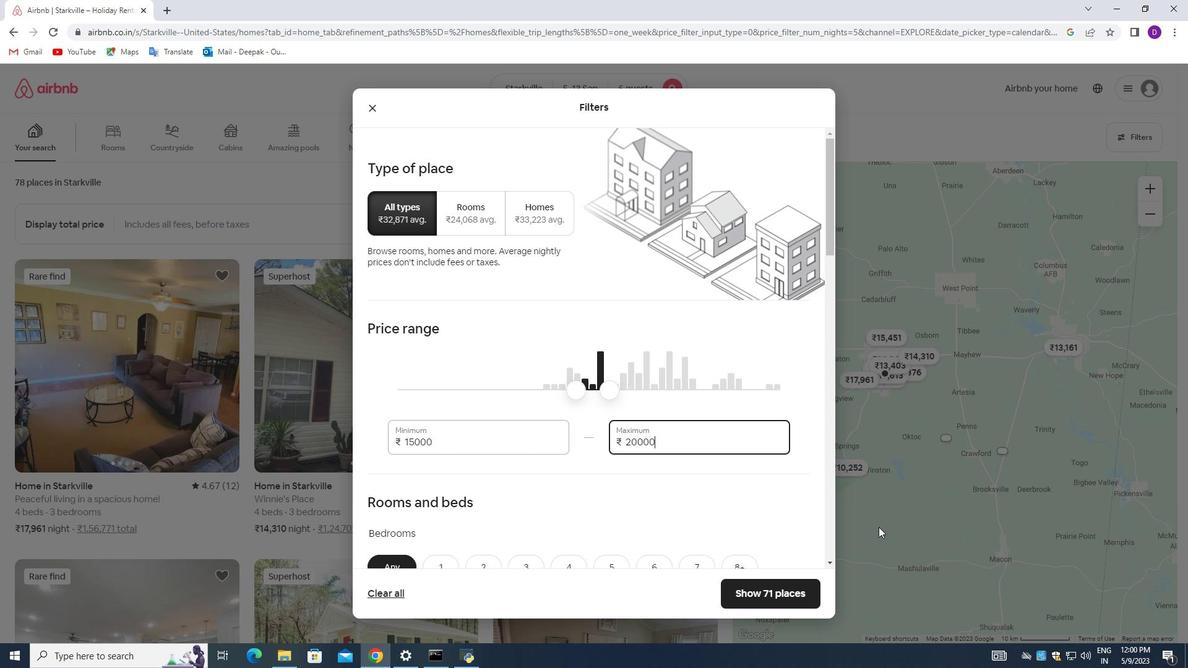 
Action: Mouse scrolled (859, 508) with delta (0, 0)
Screenshot: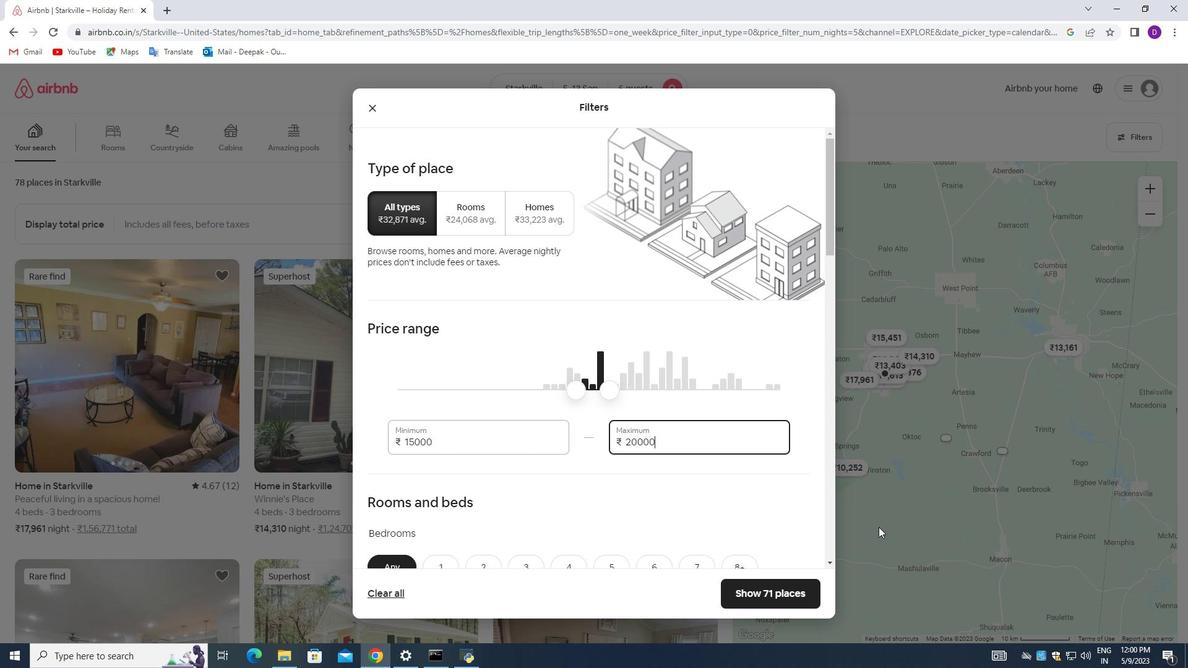 
Action: Mouse moved to (829, 481)
Screenshot: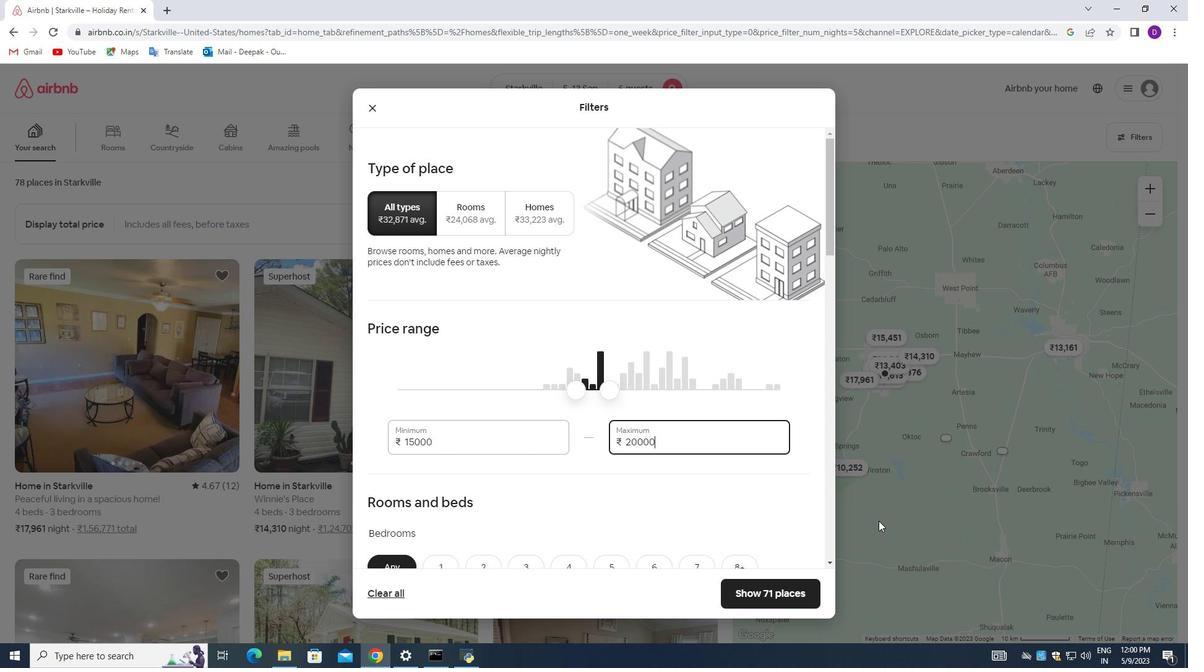 
Action: Mouse scrolled (829, 481) with delta (0, 0)
Screenshot: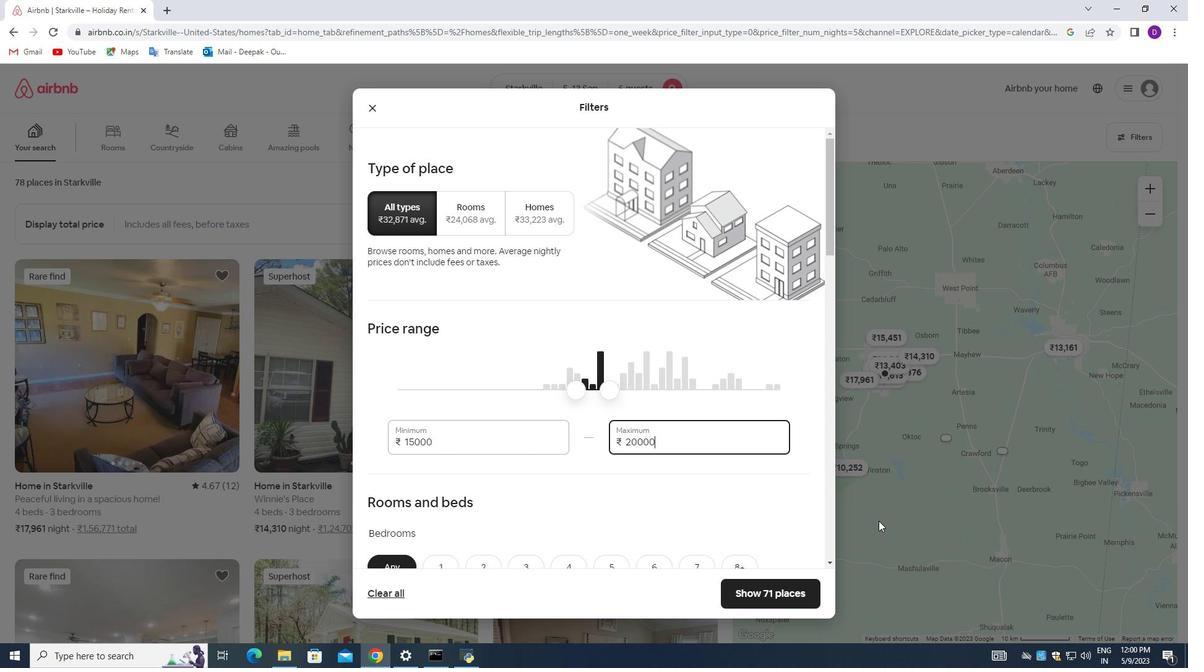 
Action: Mouse moved to (716, 494)
Screenshot: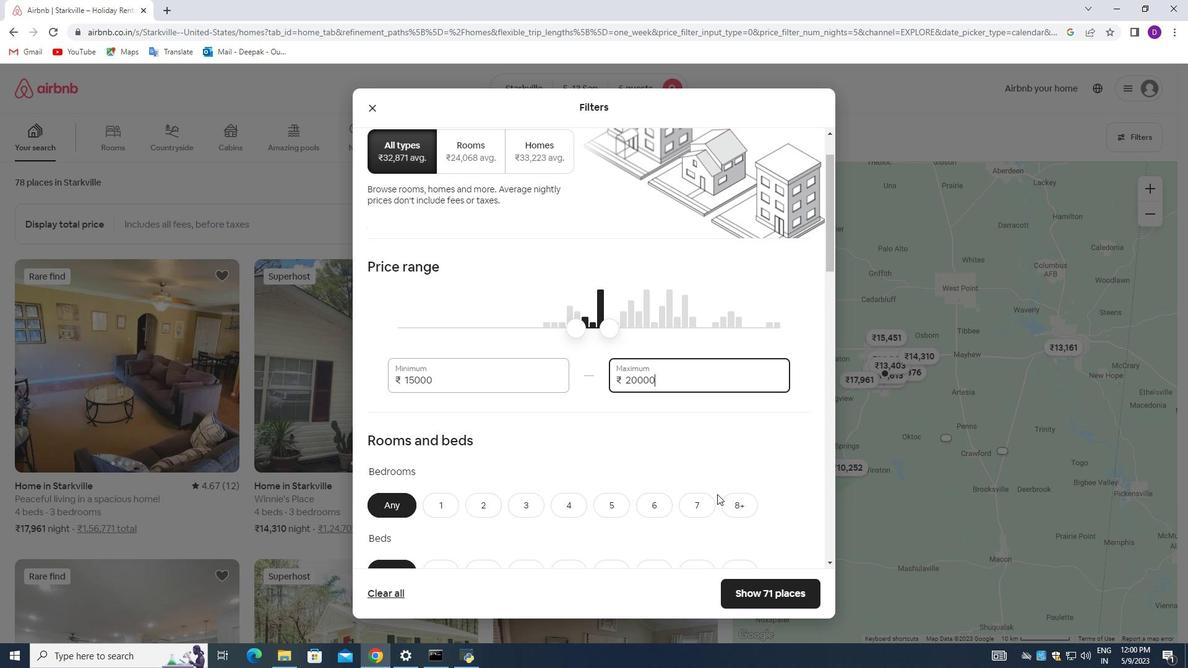 
Action: Mouse scrolled (716, 494) with delta (0, 0)
Screenshot: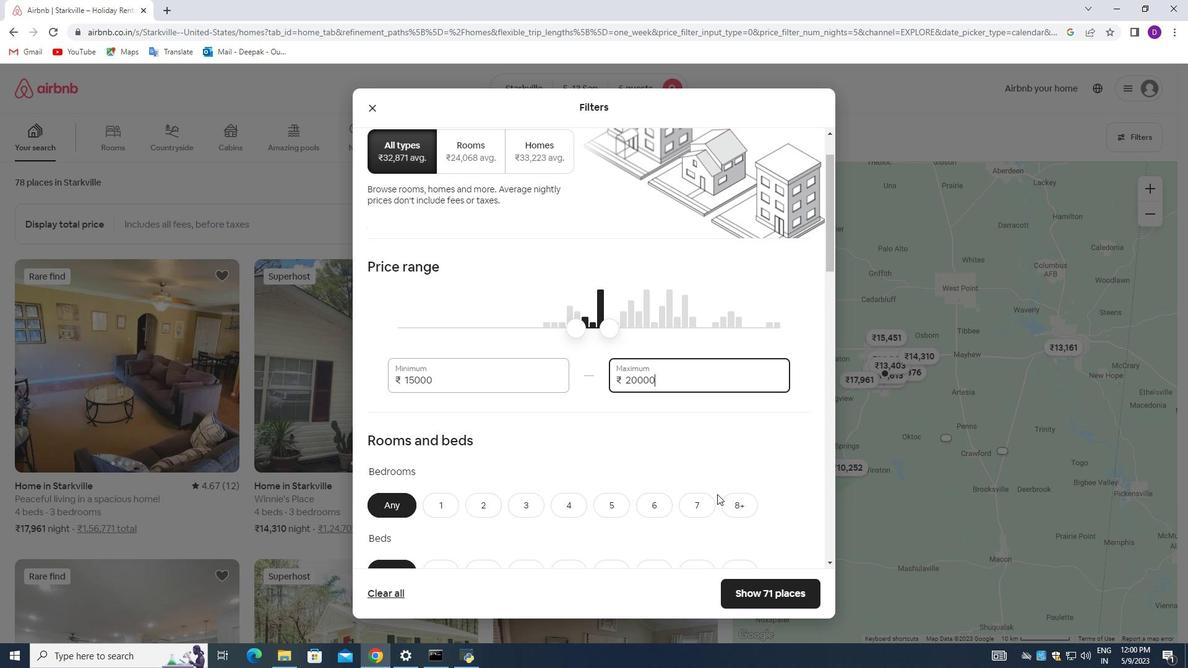 
Action: Mouse moved to (716, 494)
Screenshot: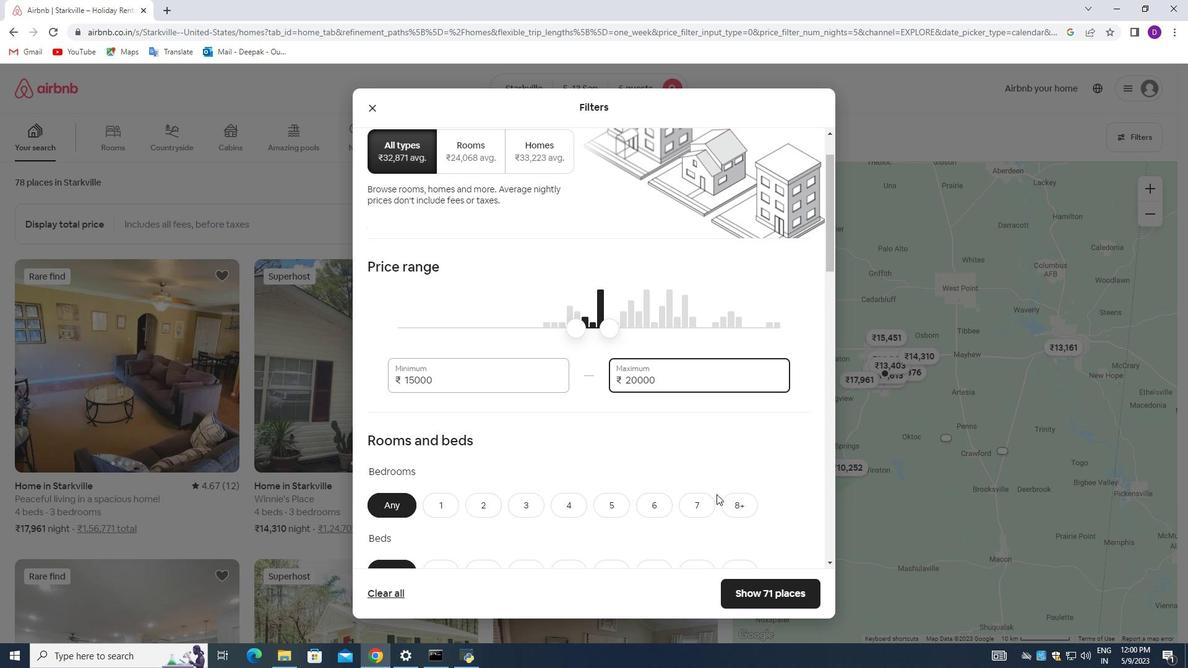 
Action: Mouse scrolled (716, 493) with delta (0, 0)
Screenshot: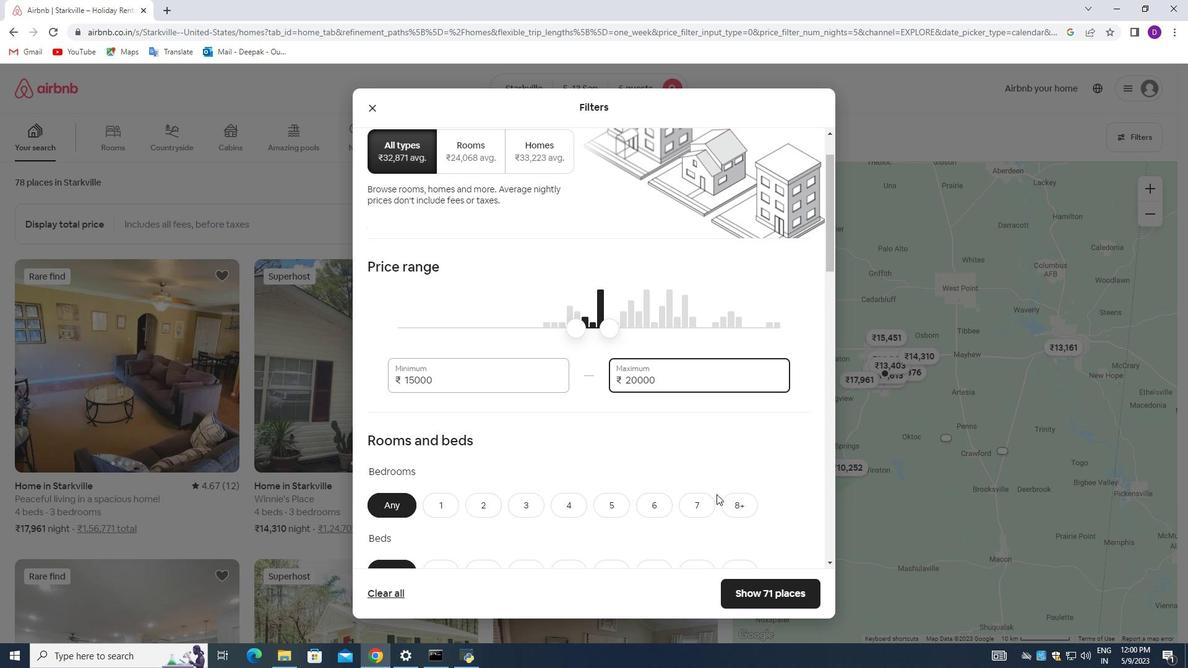
Action: Mouse moved to (714, 489)
Screenshot: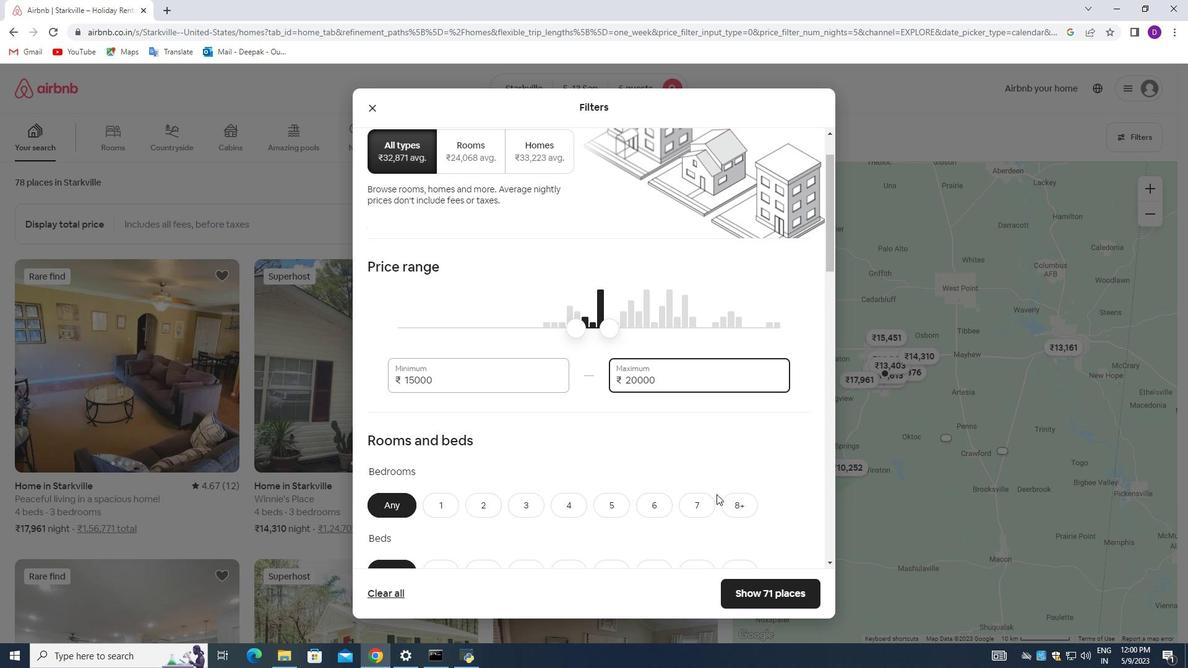 
Action: Mouse scrolled (714, 489) with delta (0, 0)
Screenshot: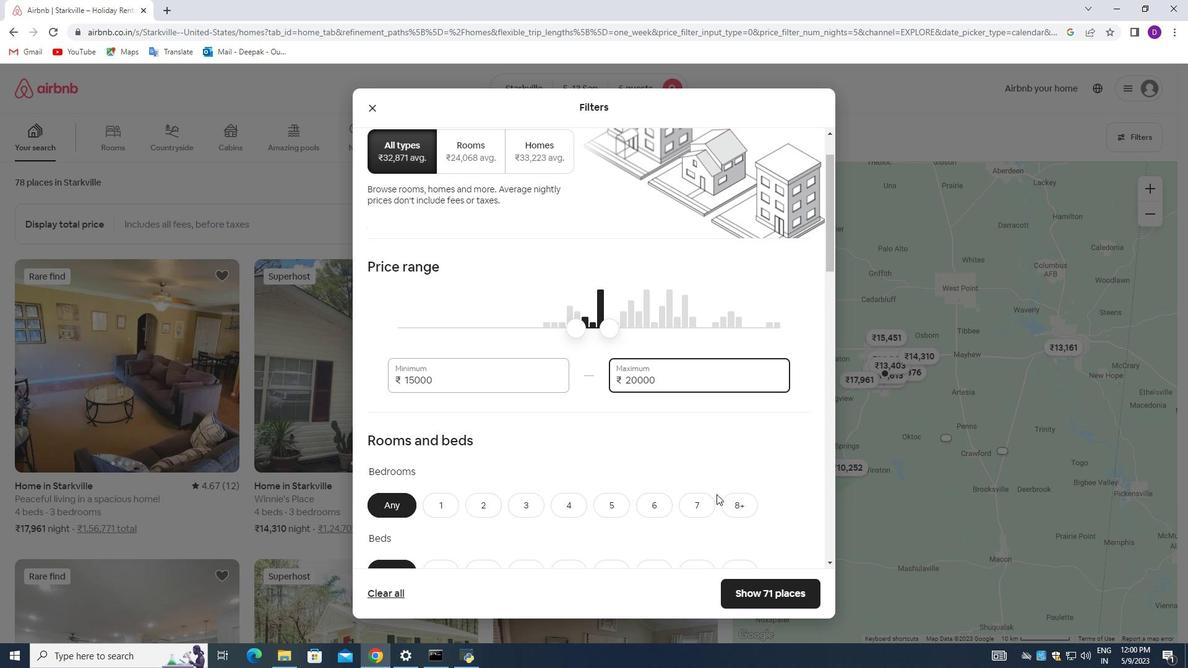 
Action: Mouse moved to (523, 322)
Screenshot: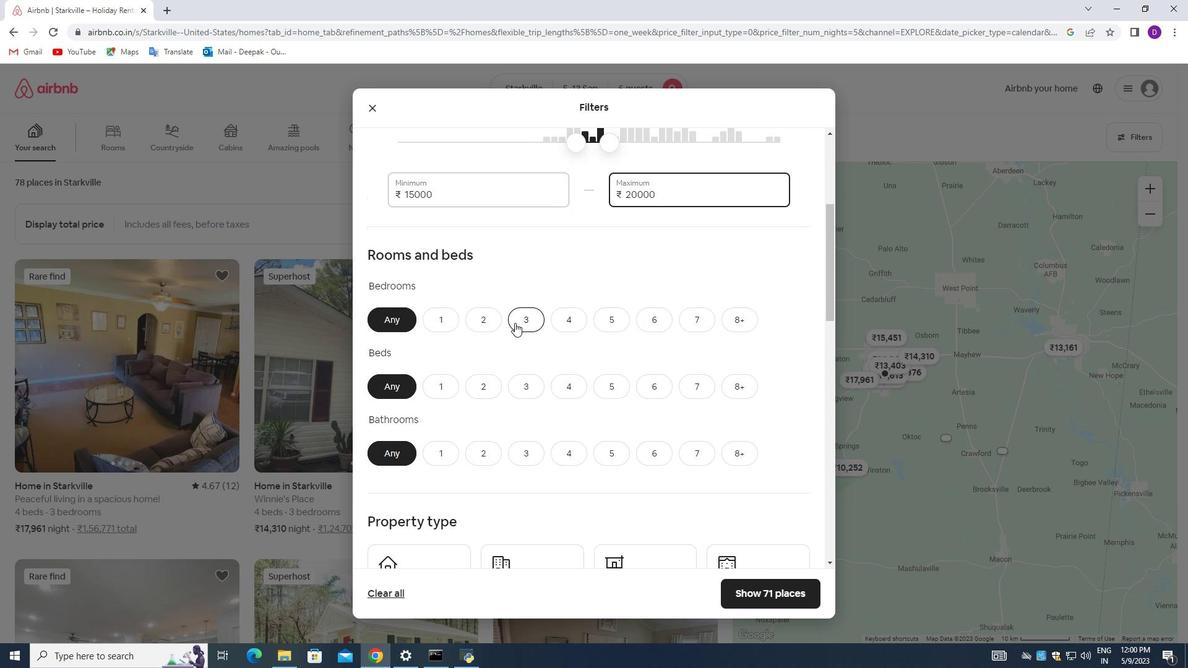 
Action: Mouse pressed left at (523, 322)
Screenshot: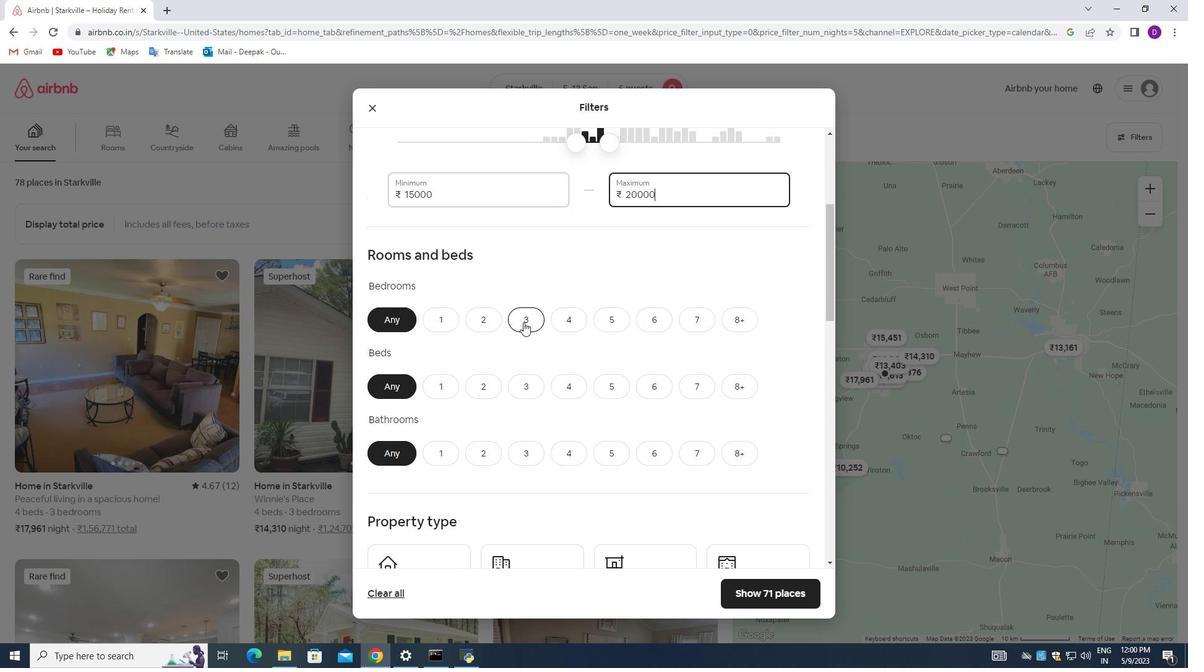
Action: Mouse moved to (520, 388)
Screenshot: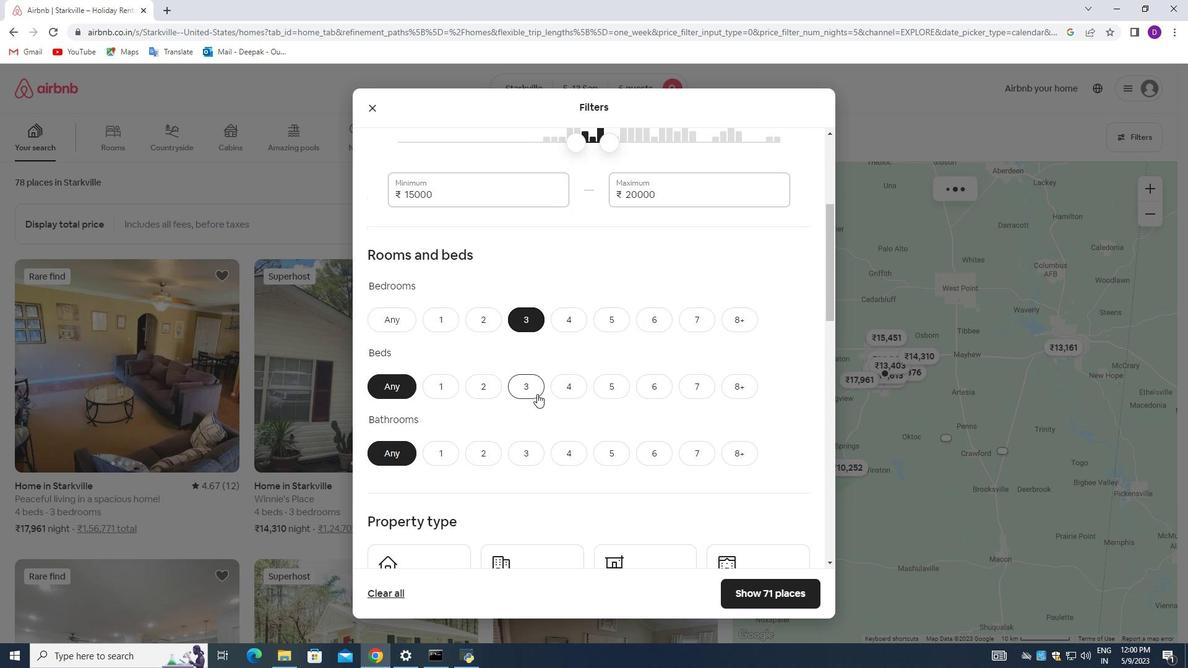 
Action: Mouse pressed left at (520, 388)
Screenshot: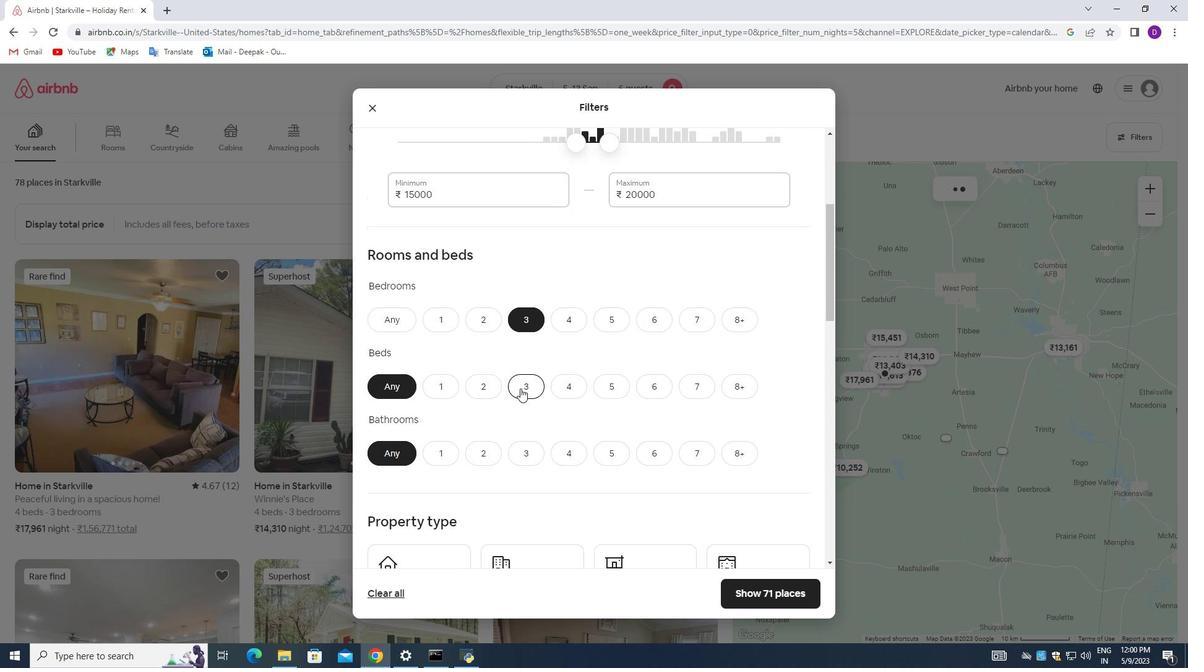 
Action: Mouse moved to (525, 458)
Screenshot: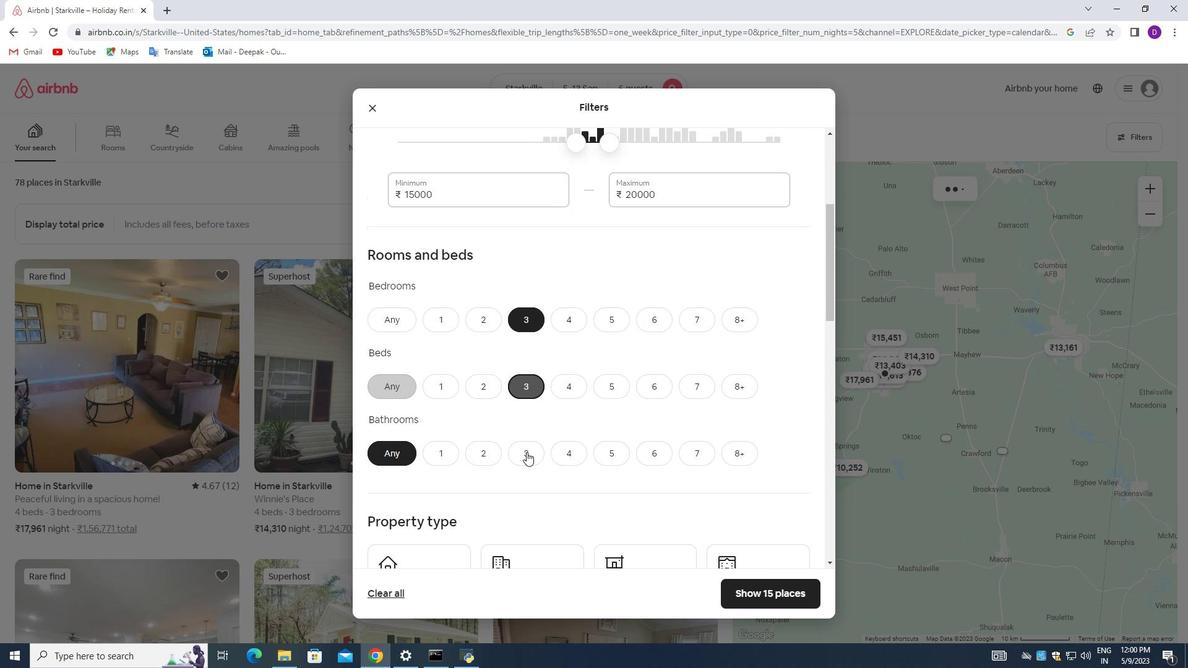 
Action: Mouse pressed left at (525, 458)
Screenshot: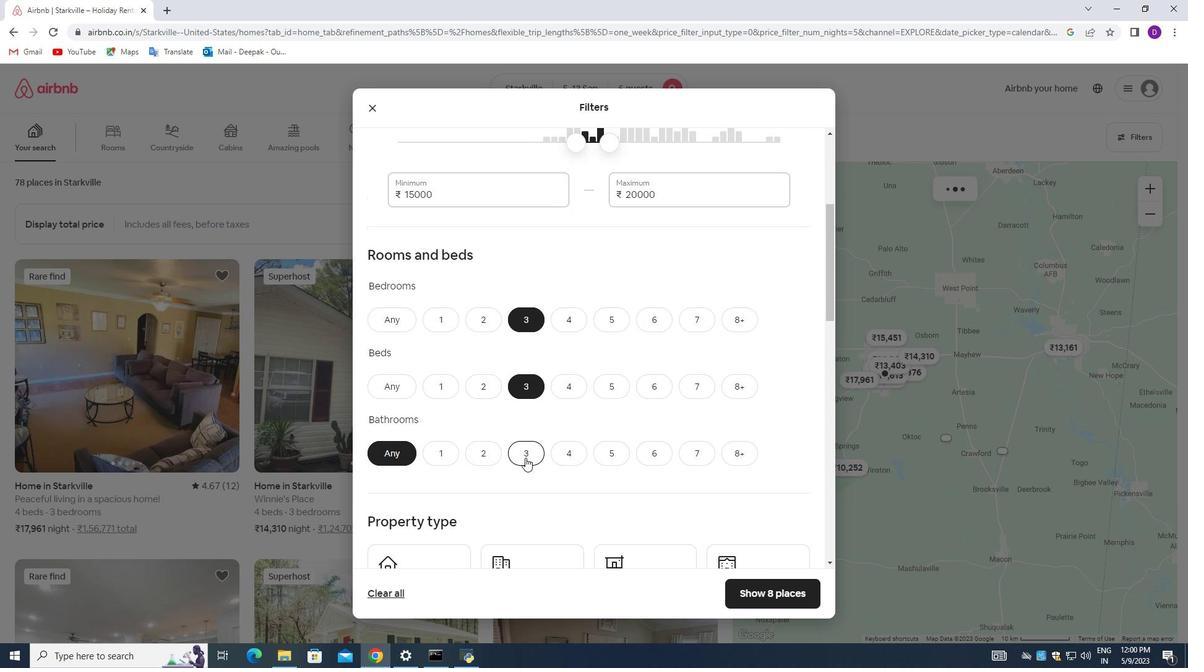 
Action: Mouse scrolled (525, 457) with delta (0, 0)
Screenshot: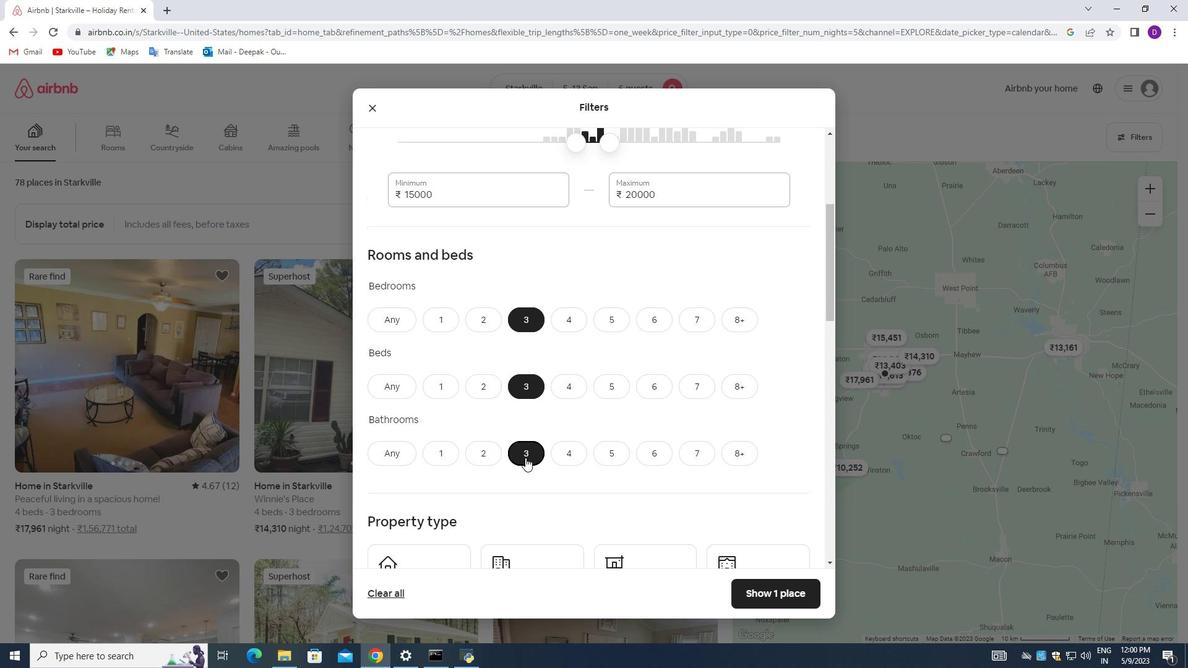 
Action: Mouse moved to (525, 458)
Screenshot: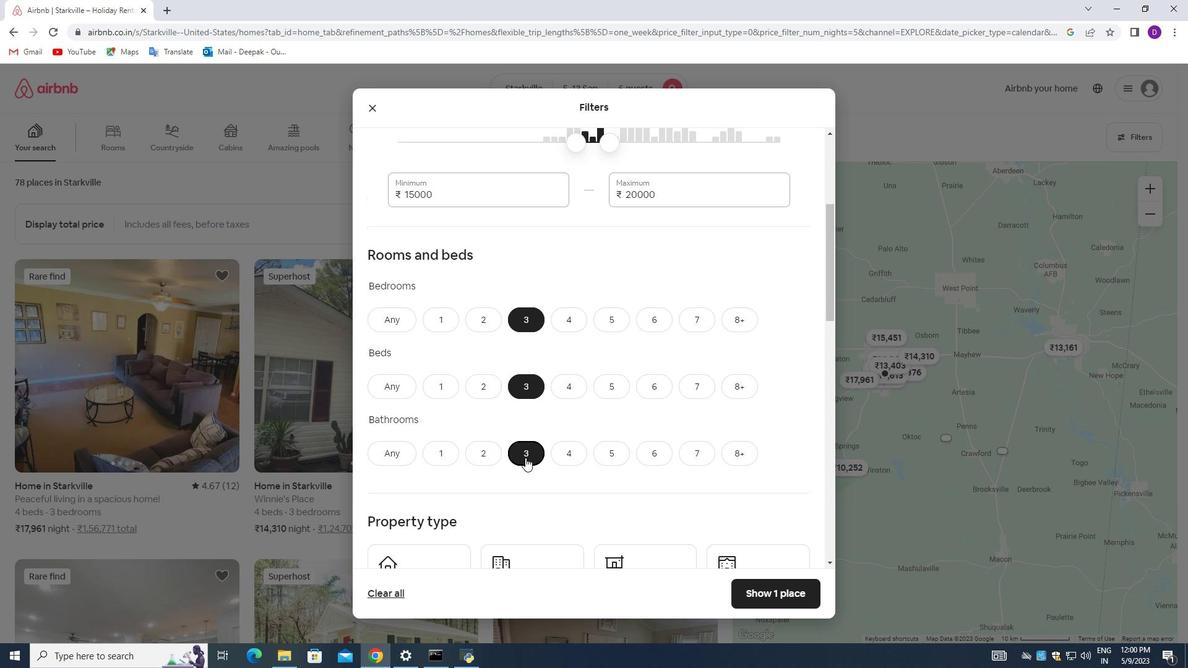 
Action: Mouse scrolled (525, 457) with delta (0, 0)
Screenshot: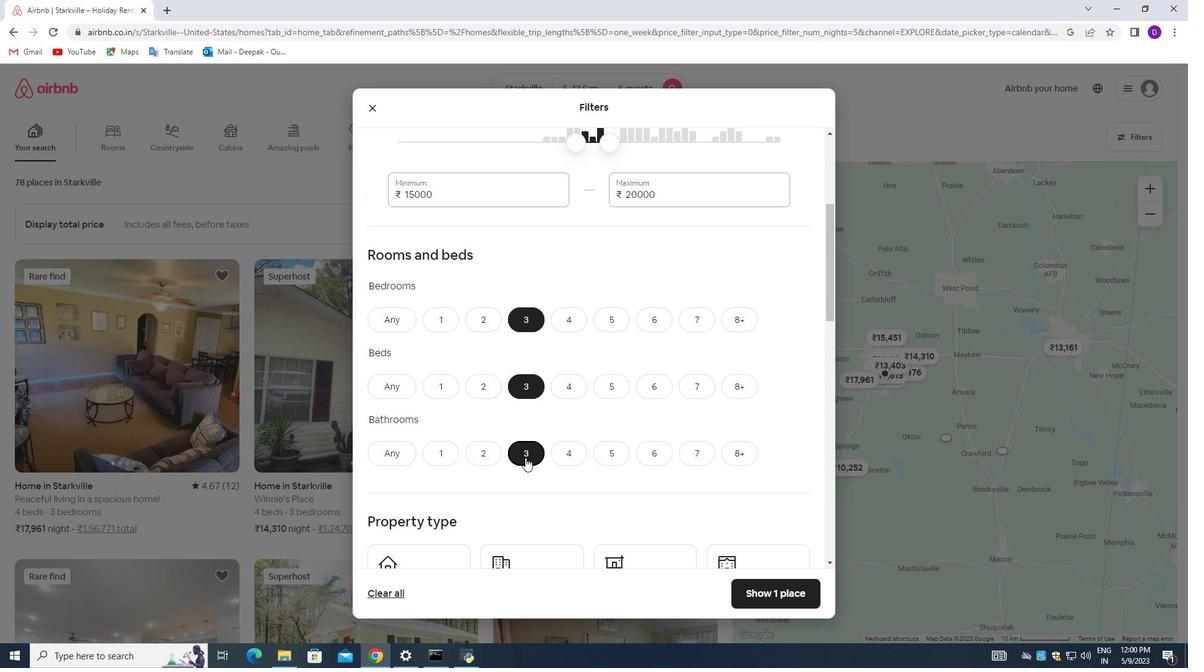 
Action: Mouse moved to (521, 410)
Screenshot: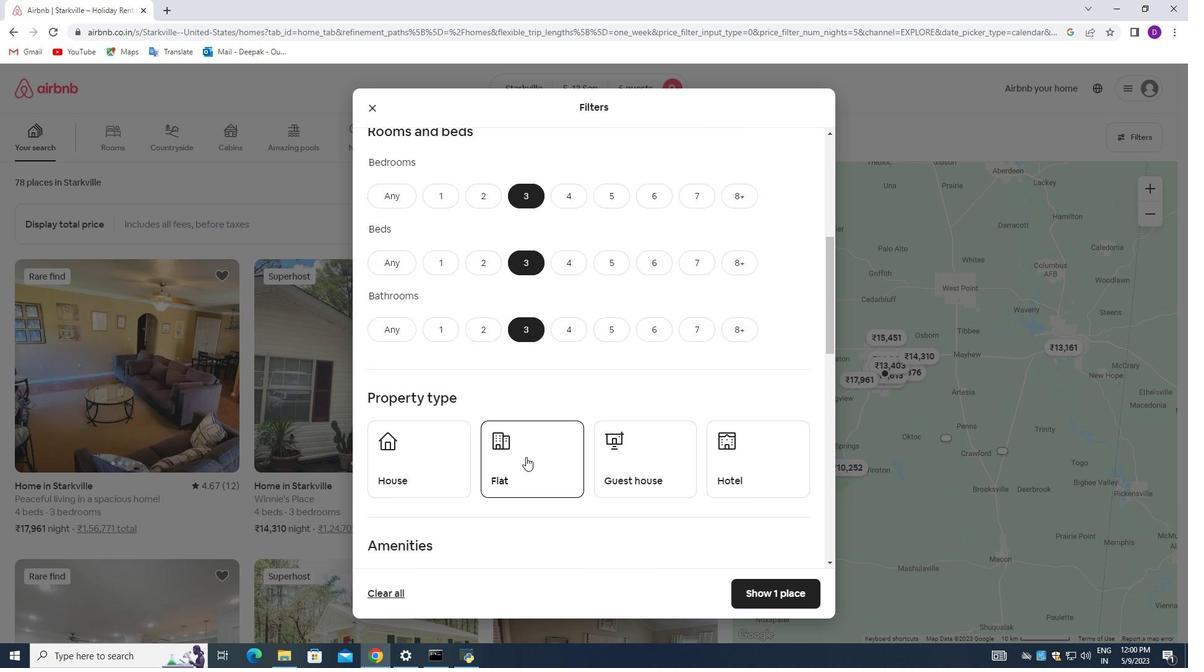 
Action: Mouse scrolled (521, 409) with delta (0, 0)
Screenshot: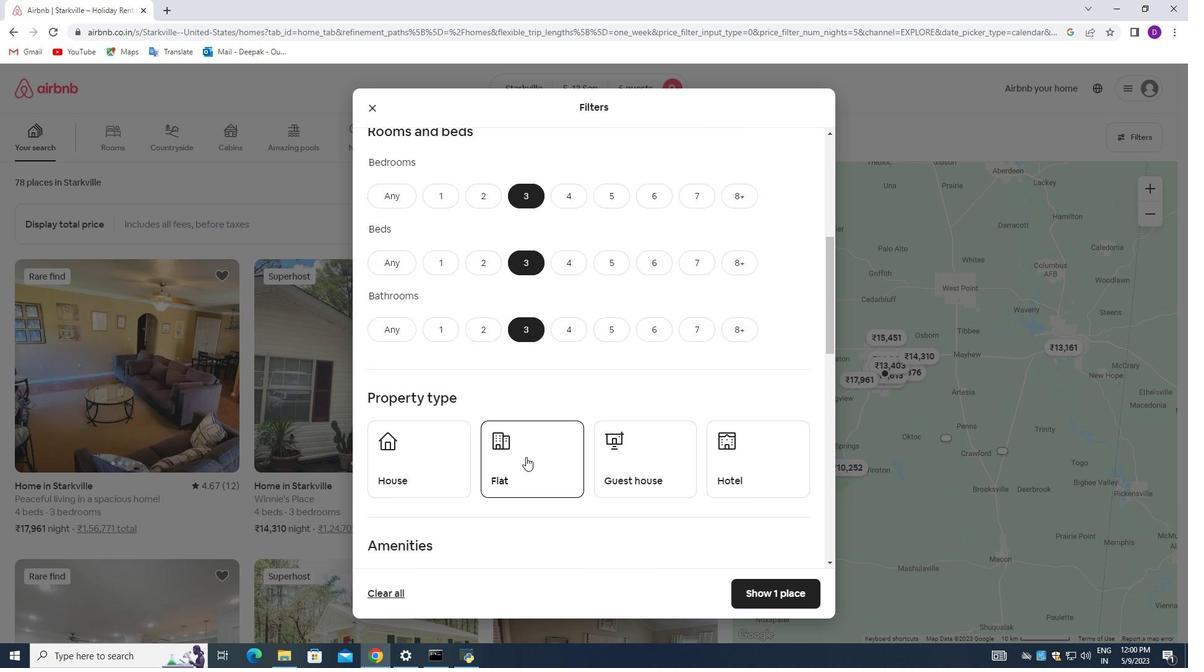 
Action: Mouse moved to (521, 408)
Screenshot: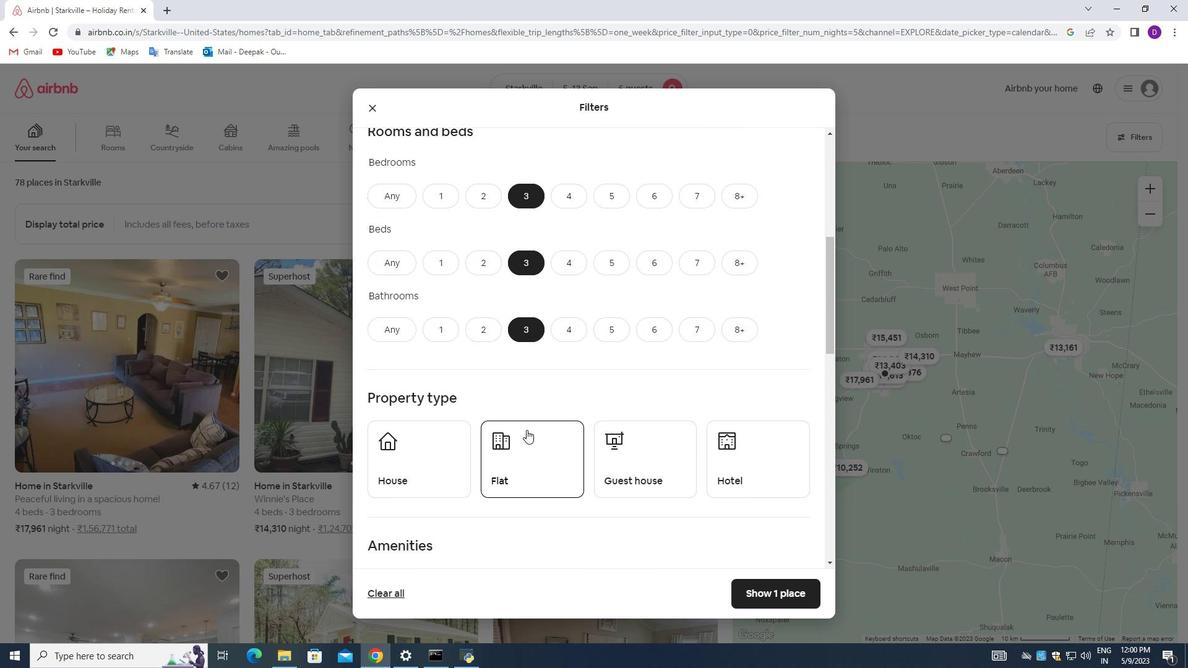 
Action: Mouse scrolled (521, 407) with delta (0, 0)
Screenshot: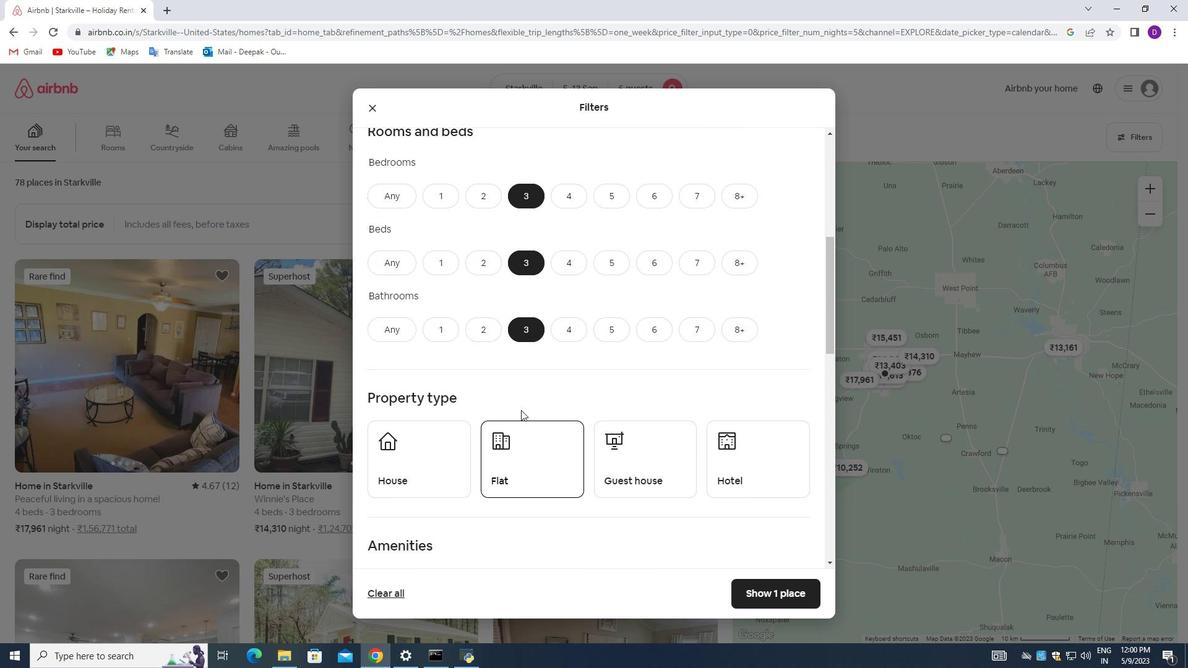 
Action: Mouse moved to (532, 360)
Screenshot: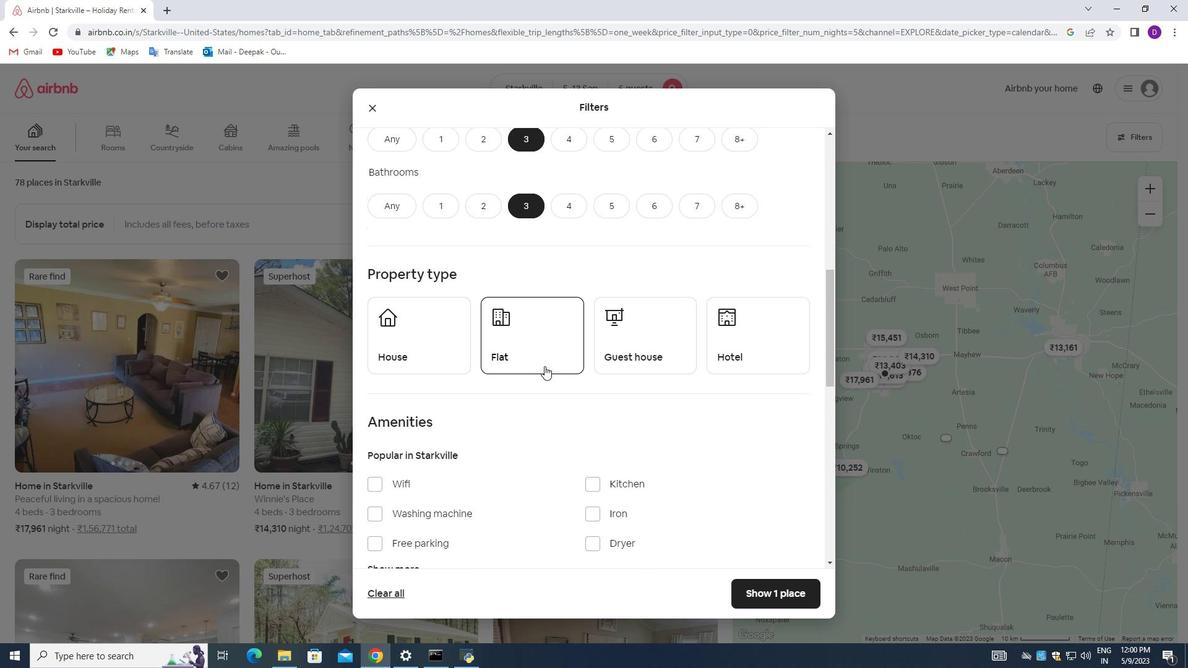 
Action: Mouse pressed left at (532, 360)
Screenshot: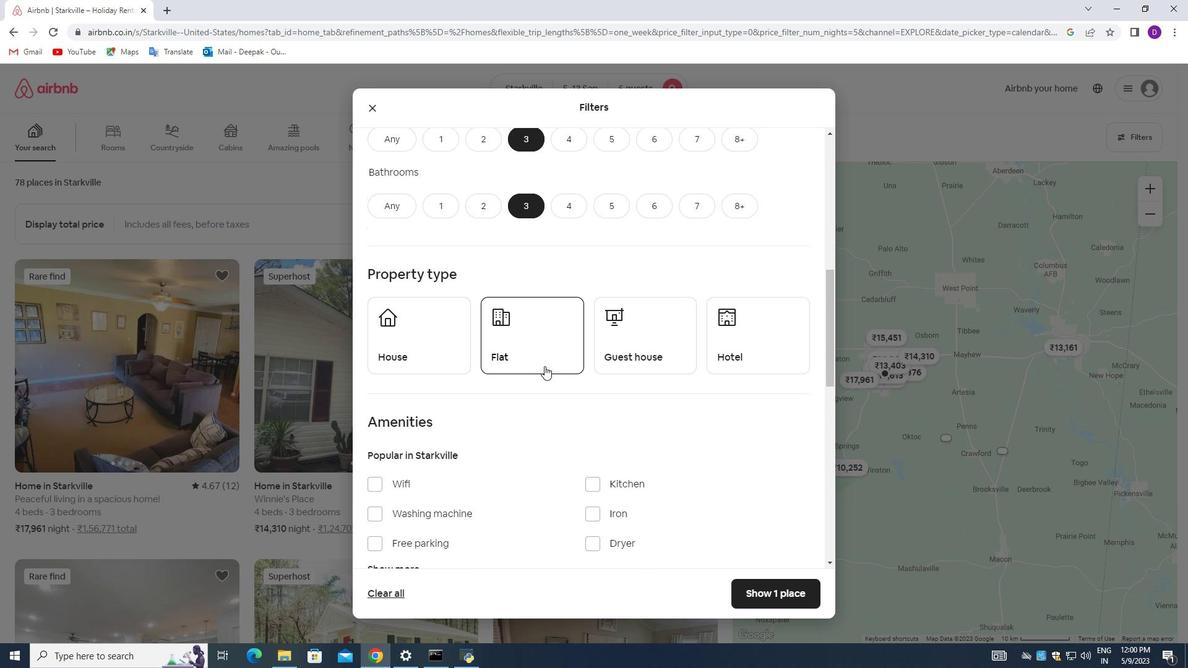 
Action: Mouse moved to (606, 348)
Screenshot: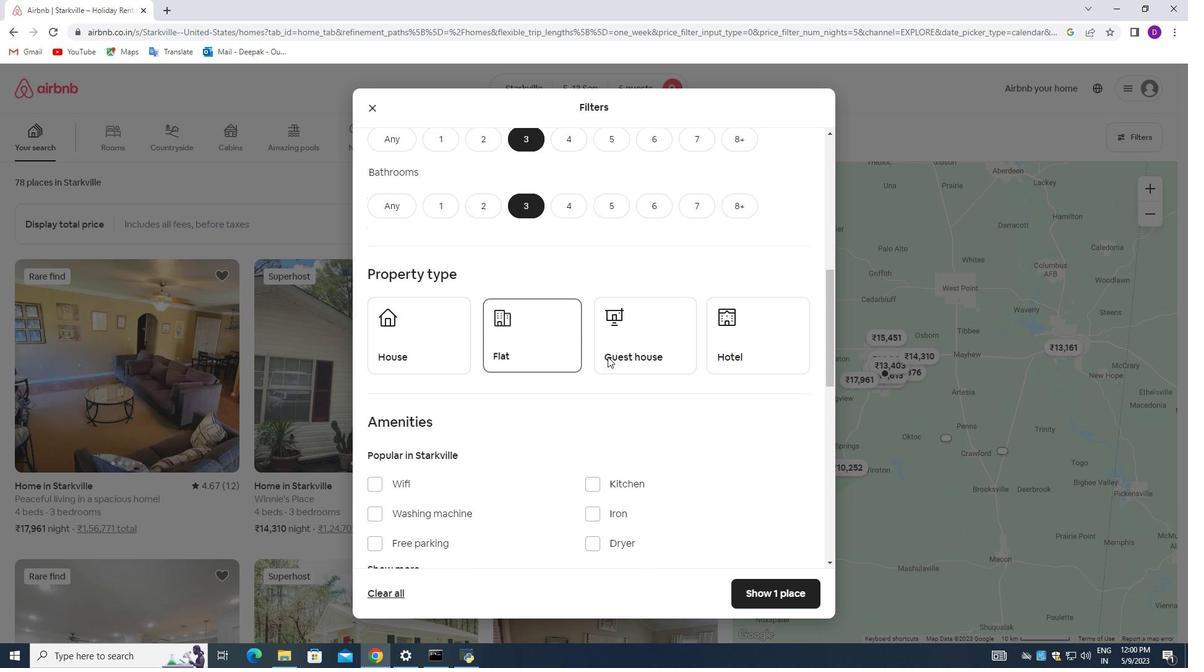 
Action: Mouse pressed left at (606, 348)
Screenshot: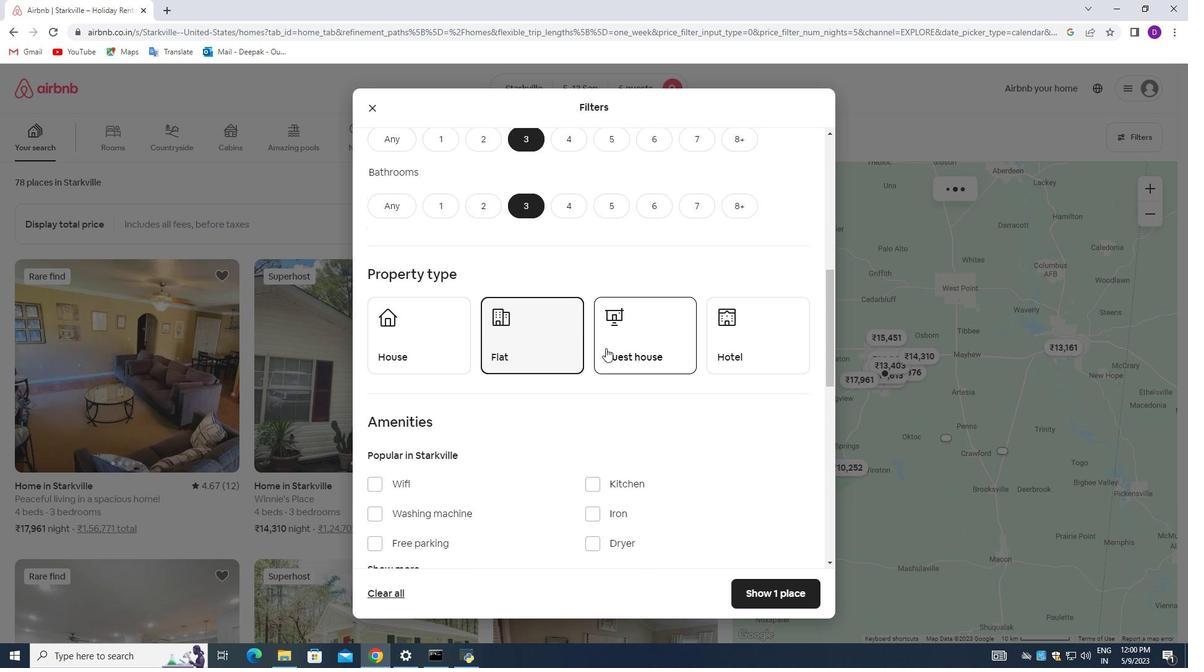 
Action: Mouse moved to (457, 351)
Screenshot: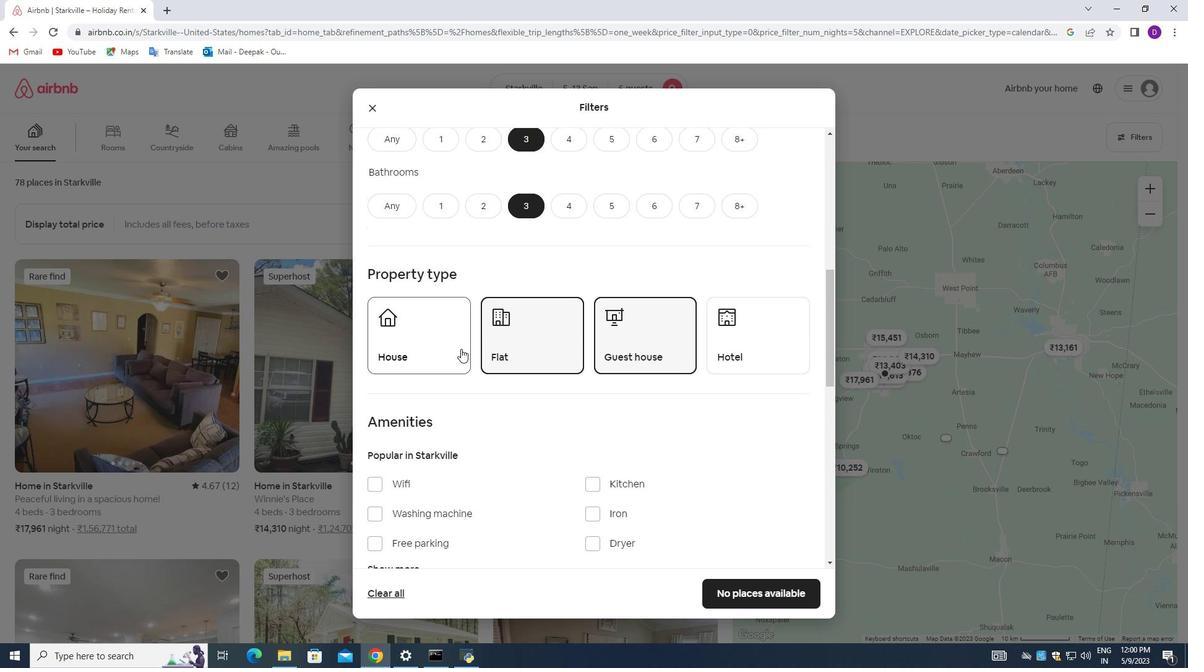 
Action: Mouse pressed left at (457, 351)
Screenshot: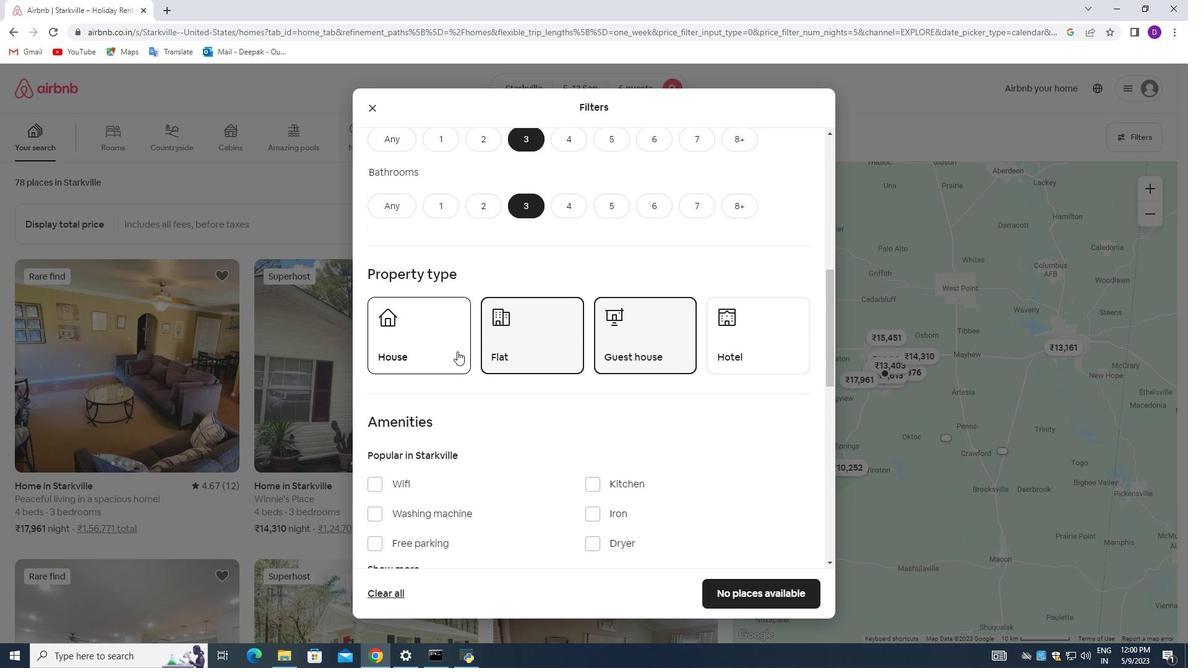 
Action: Mouse moved to (554, 406)
Screenshot: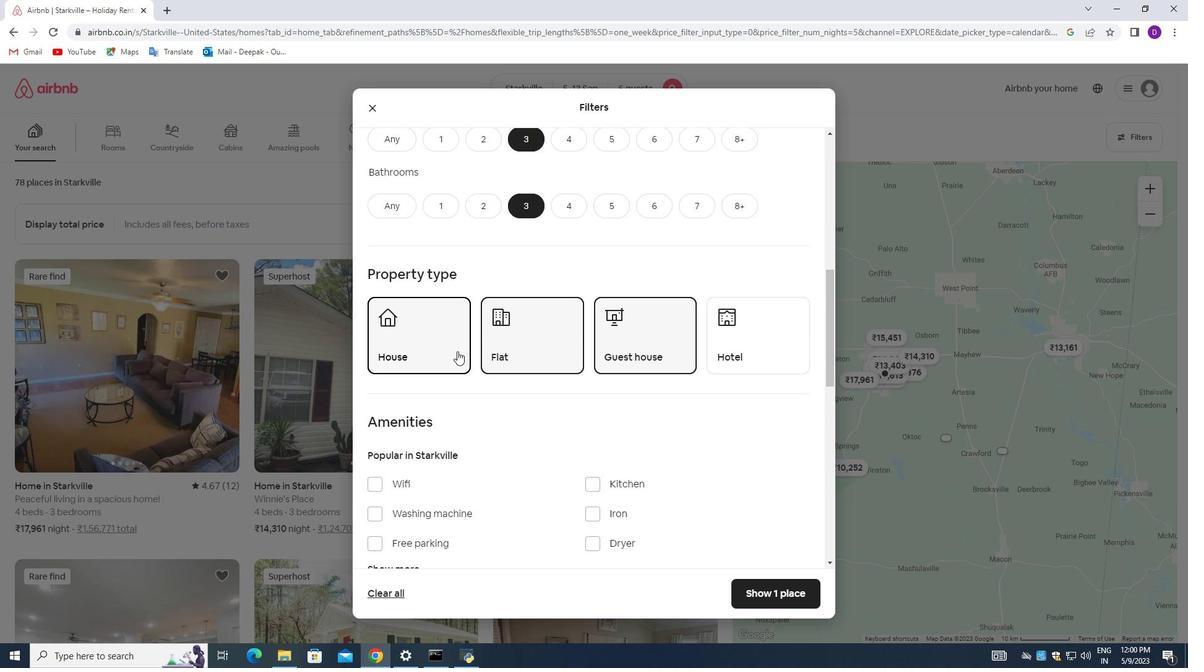 
Action: Mouse scrolled (554, 405) with delta (0, 0)
Screenshot: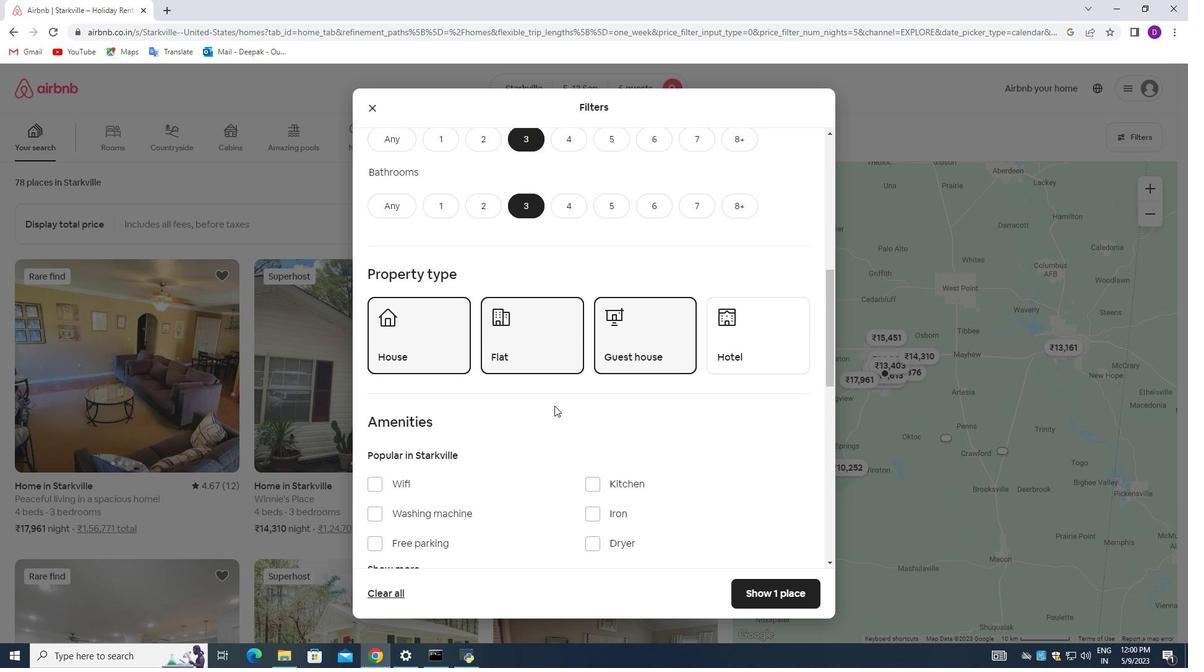 
Action: Mouse scrolled (554, 405) with delta (0, 0)
Screenshot: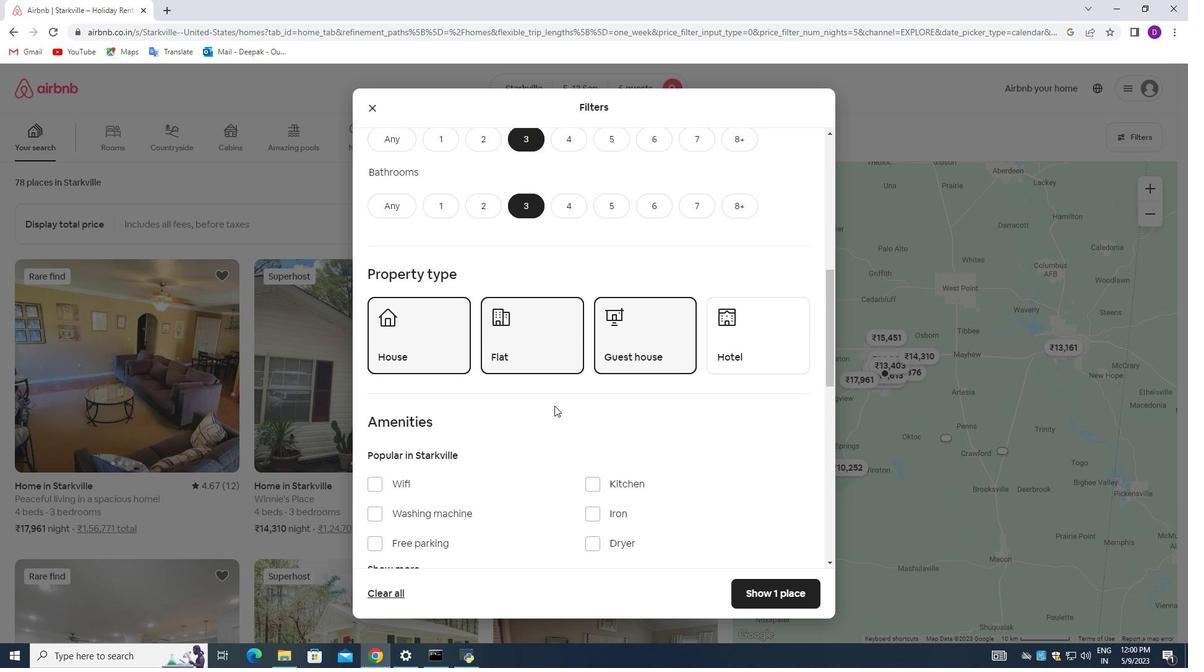 
Action: Mouse moved to (378, 393)
Screenshot: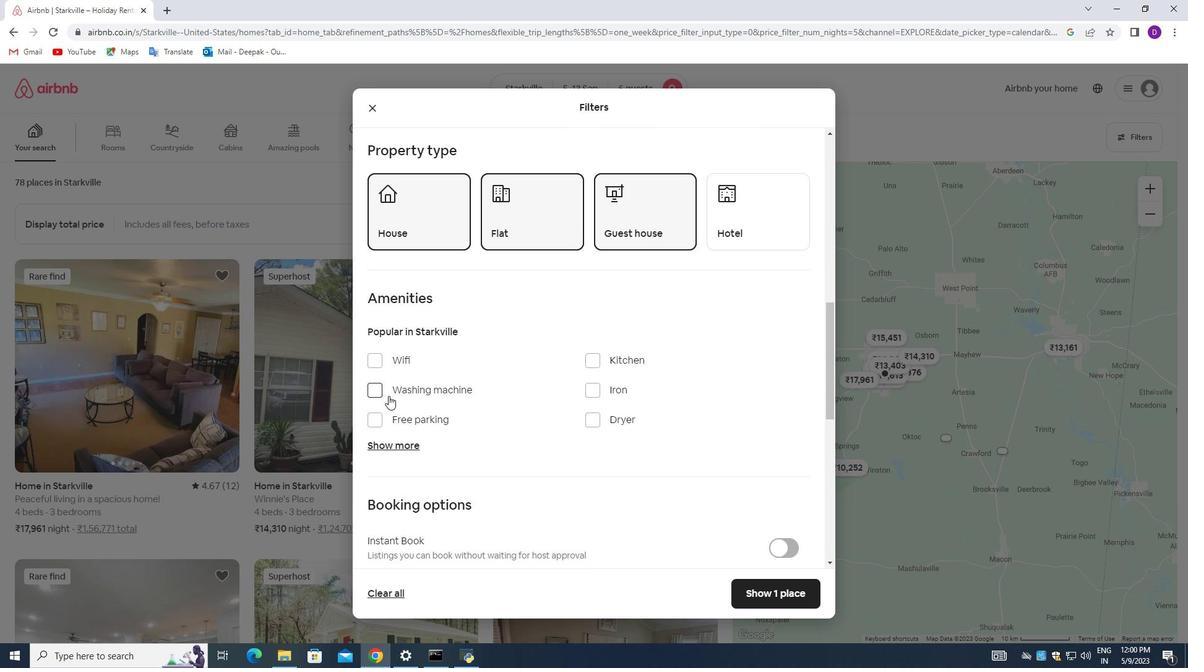 
Action: Mouse pressed left at (378, 393)
Screenshot: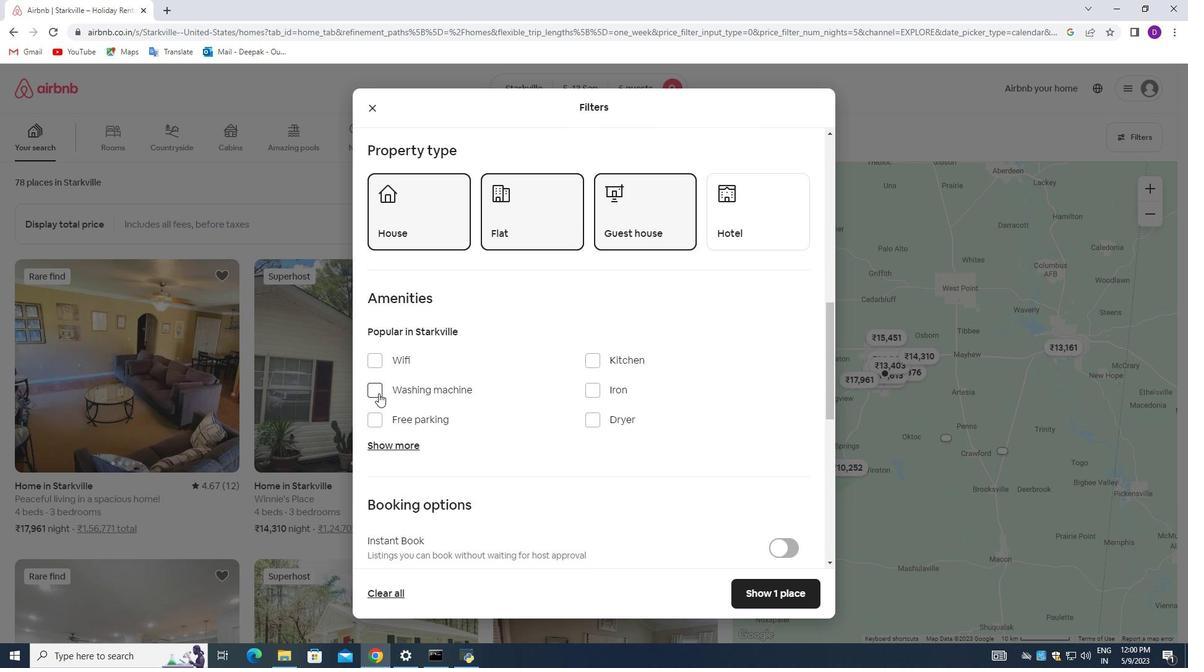 
Action: Mouse moved to (533, 437)
Screenshot: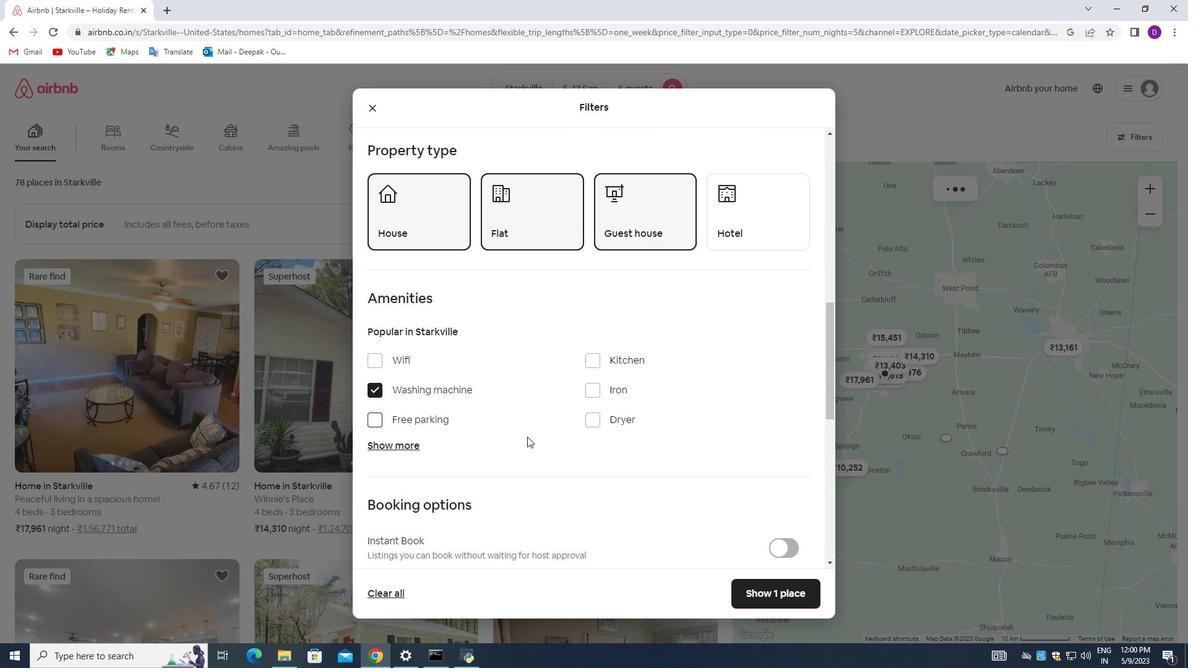 
Action: Mouse scrolled (533, 436) with delta (0, 0)
Screenshot: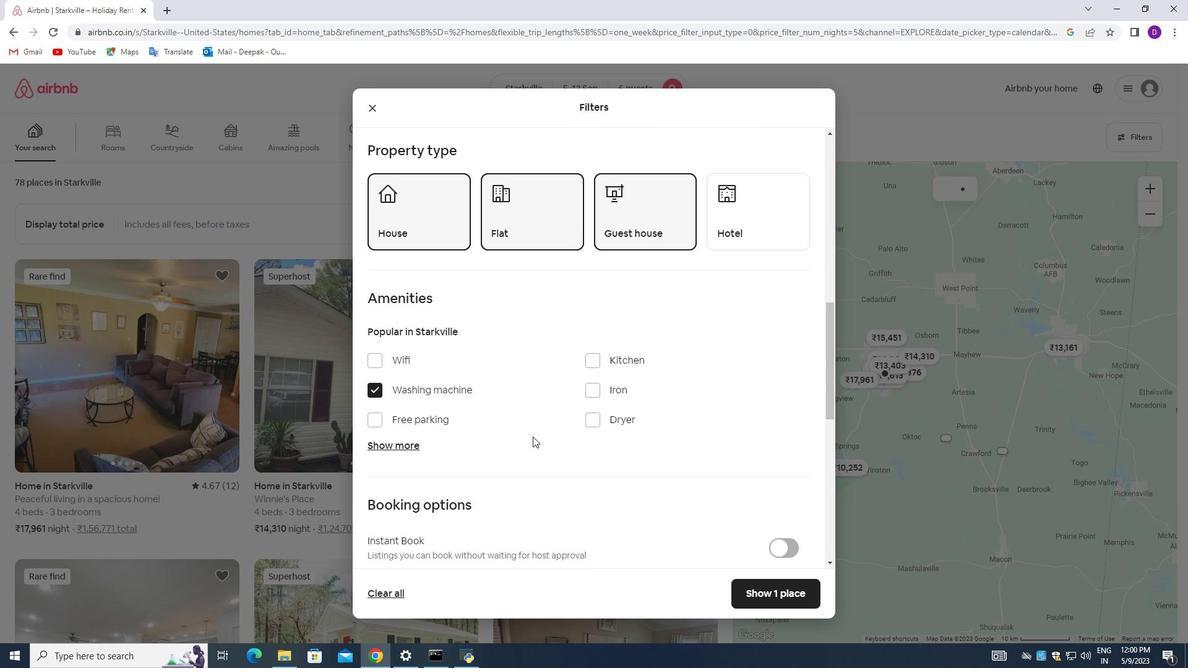 
Action: Mouse scrolled (533, 436) with delta (0, 0)
Screenshot: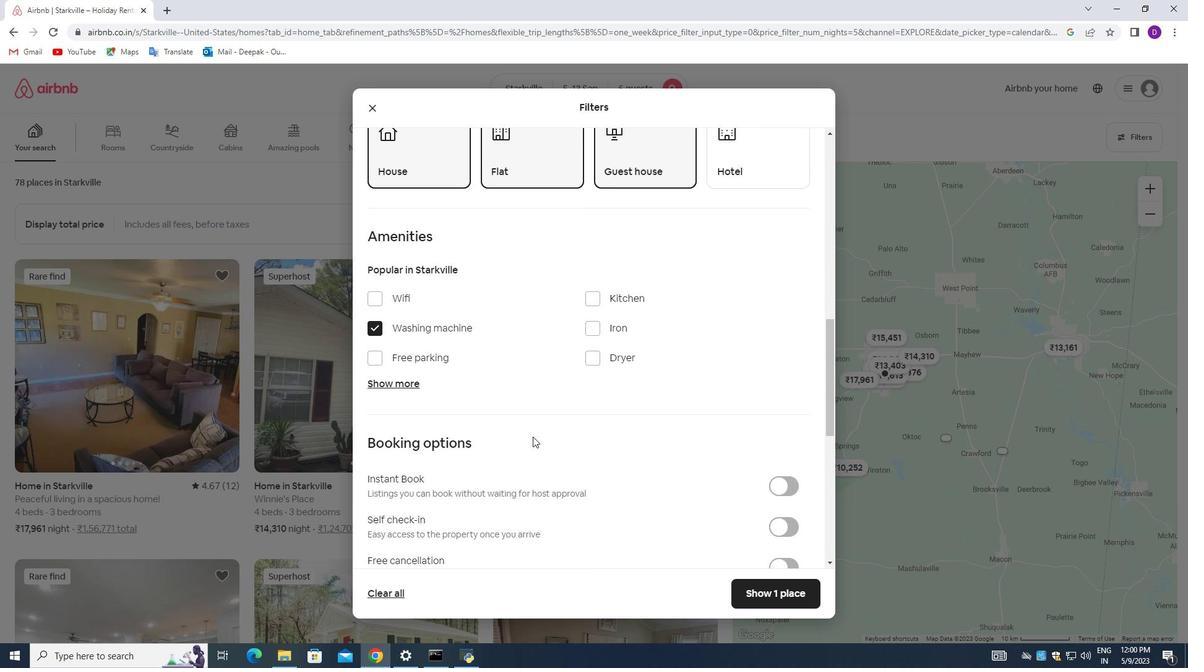 
Action: Mouse scrolled (533, 436) with delta (0, 0)
Screenshot: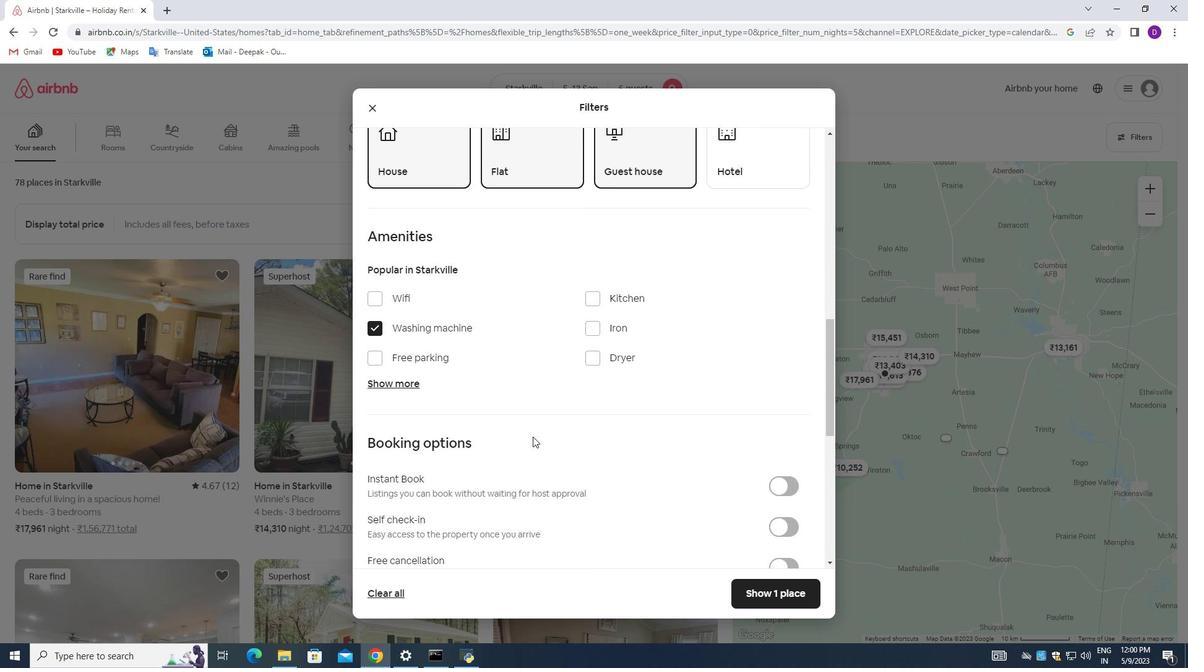 
Action: Mouse moved to (799, 409)
Screenshot: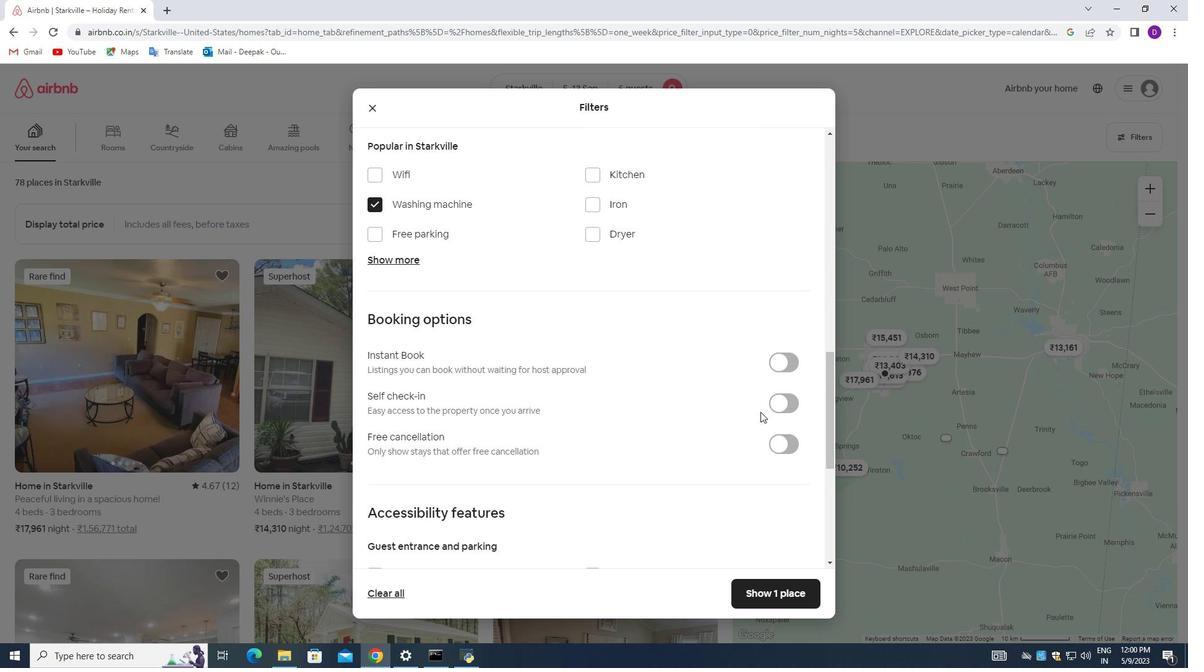 
Action: Mouse pressed left at (799, 409)
Screenshot: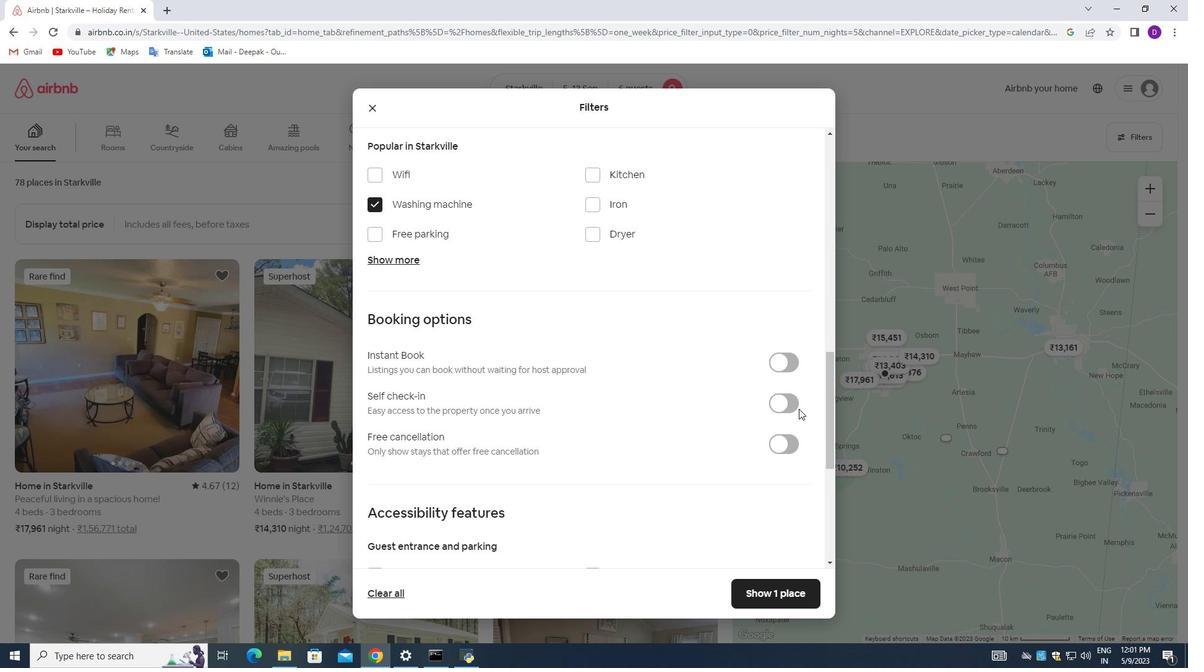 
Action: Mouse moved to (788, 407)
Screenshot: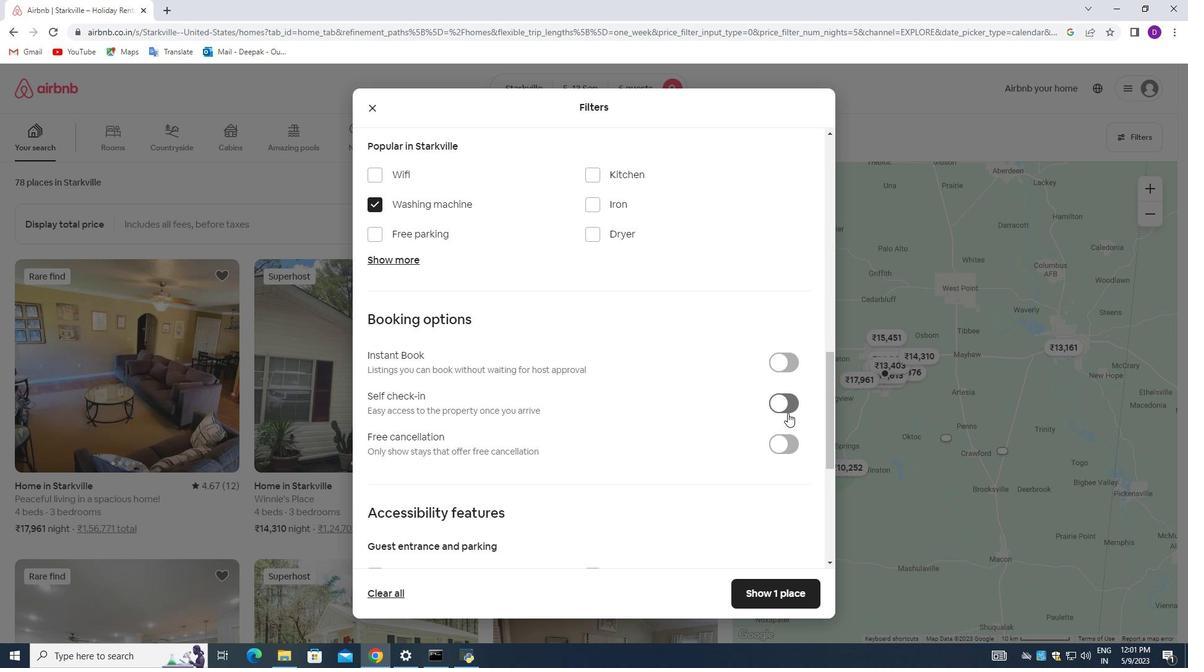
Action: Mouse pressed left at (788, 407)
Screenshot: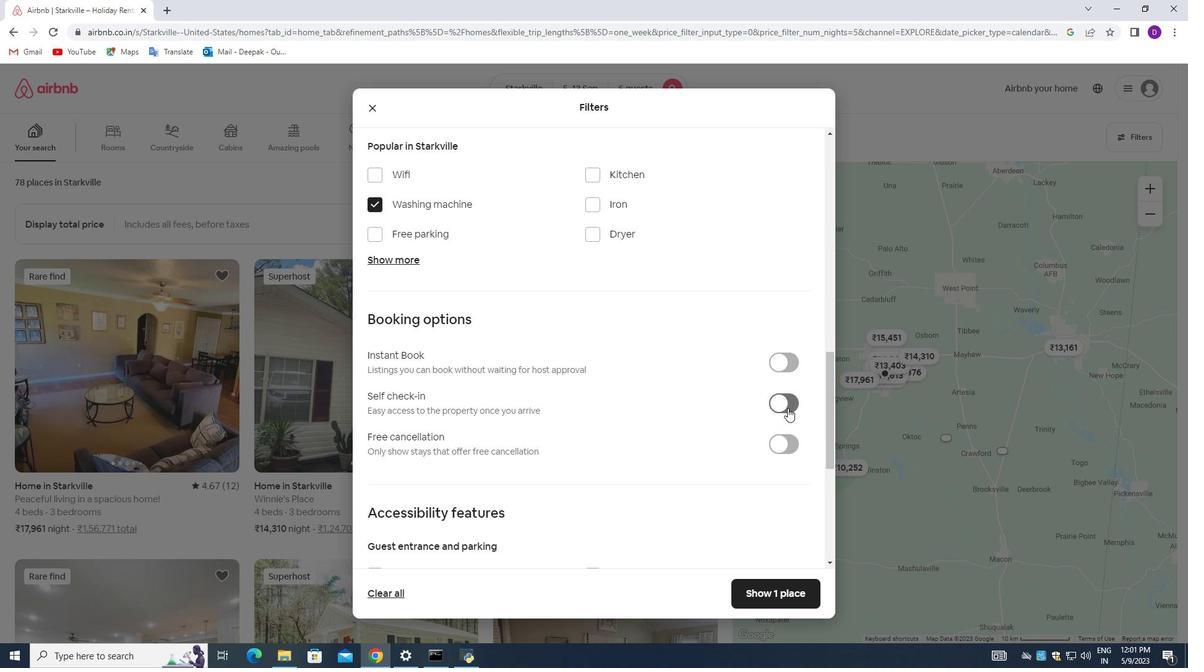 
Action: Mouse moved to (666, 424)
Screenshot: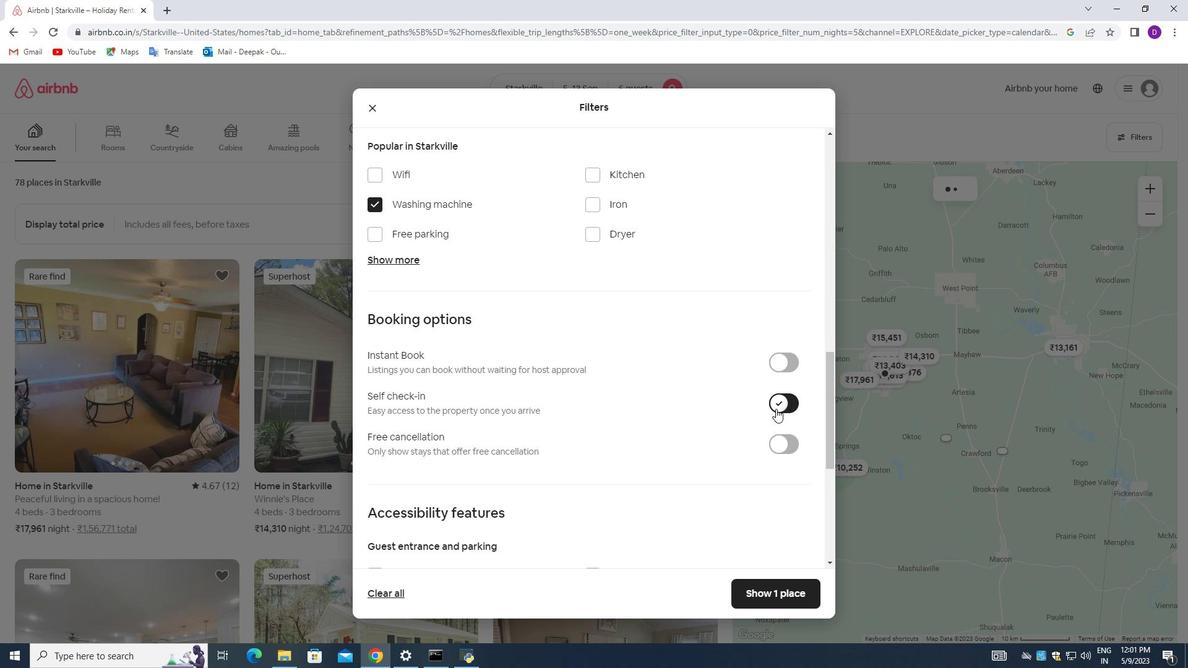 
Action: Mouse scrolled (666, 423) with delta (0, 0)
Screenshot: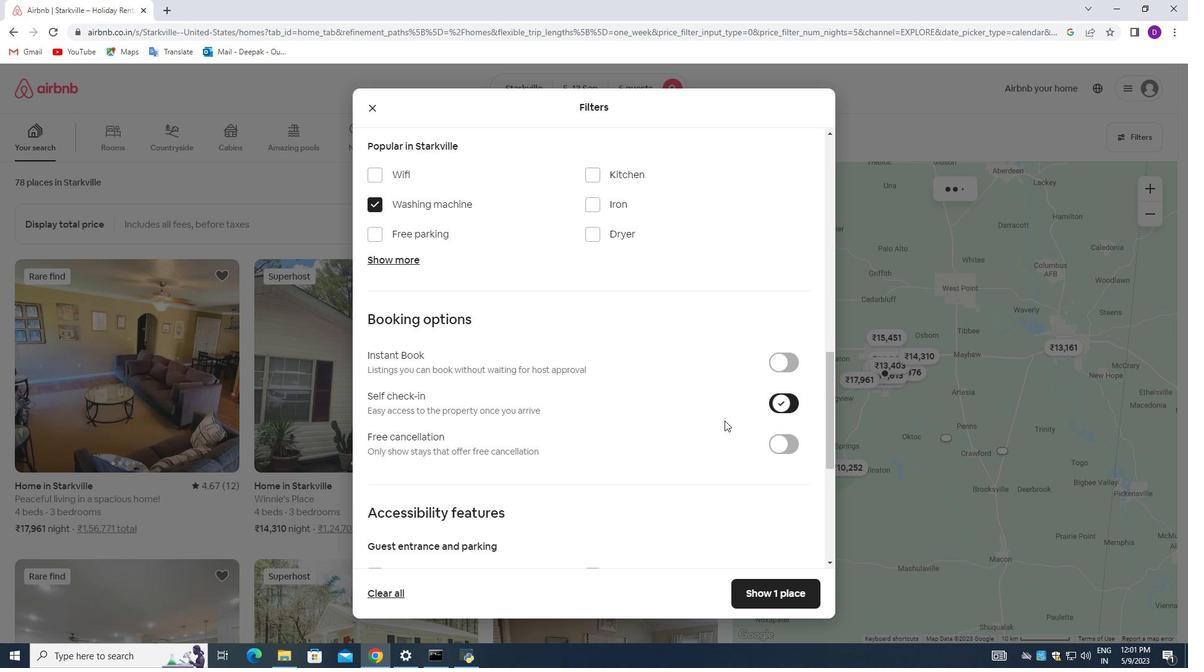
Action: Mouse scrolled (666, 423) with delta (0, 0)
Screenshot: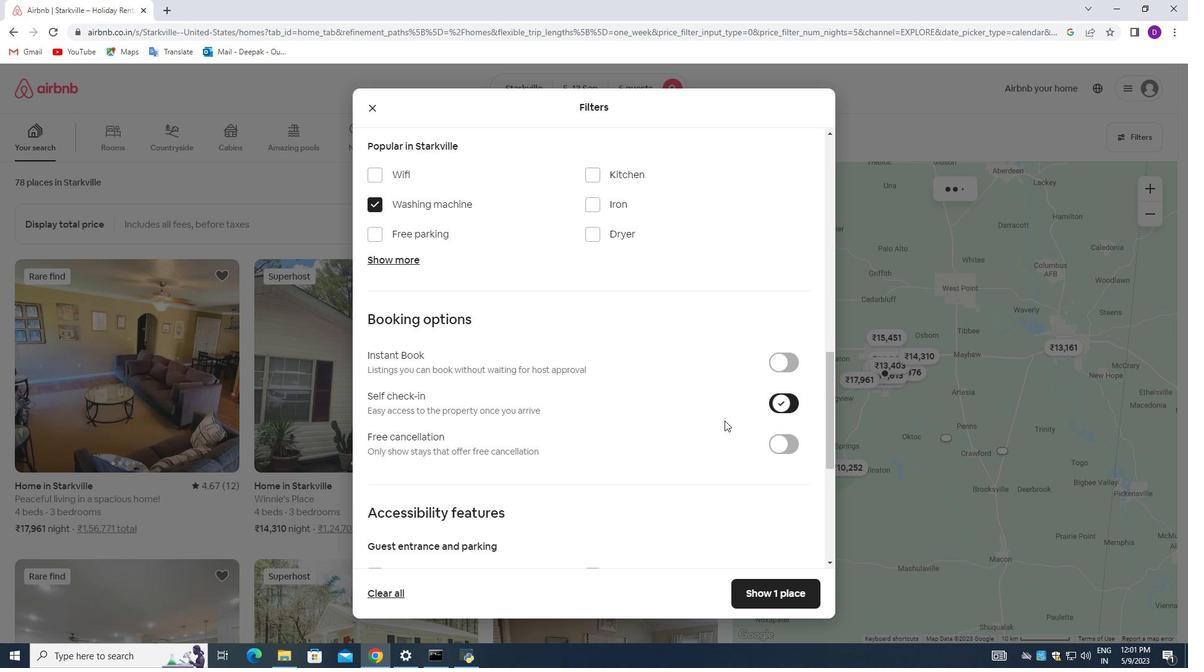 
Action: Mouse scrolled (666, 423) with delta (0, 0)
Screenshot: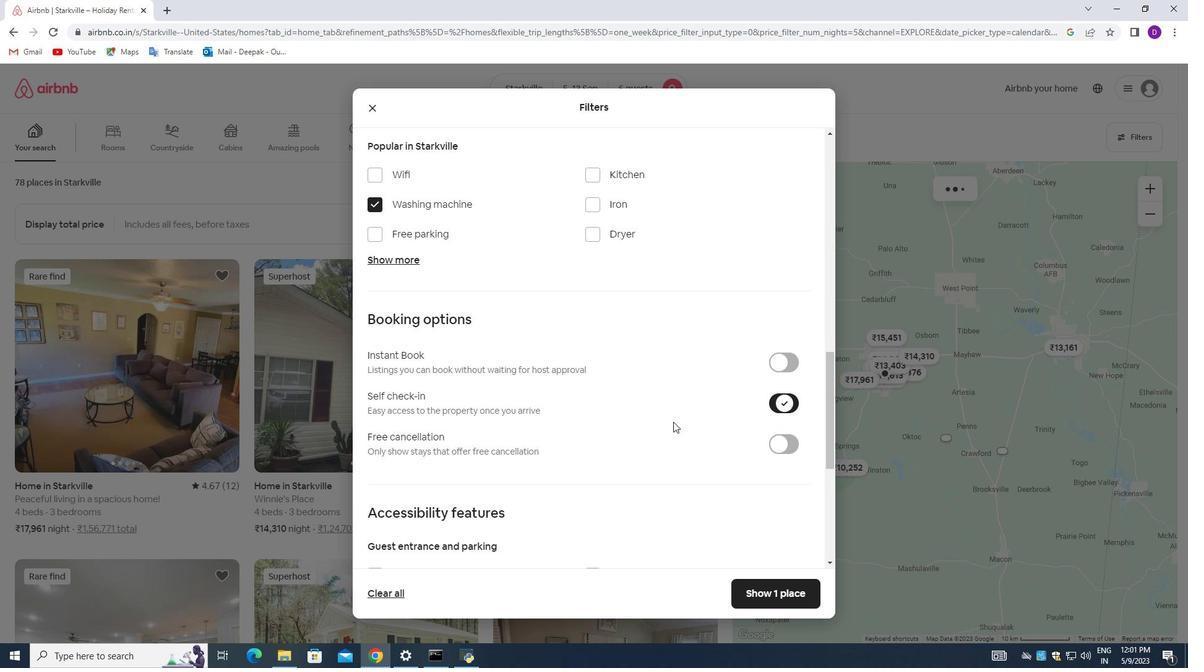 
Action: Mouse scrolled (666, 423) with delta (0, 0)
Screenshot: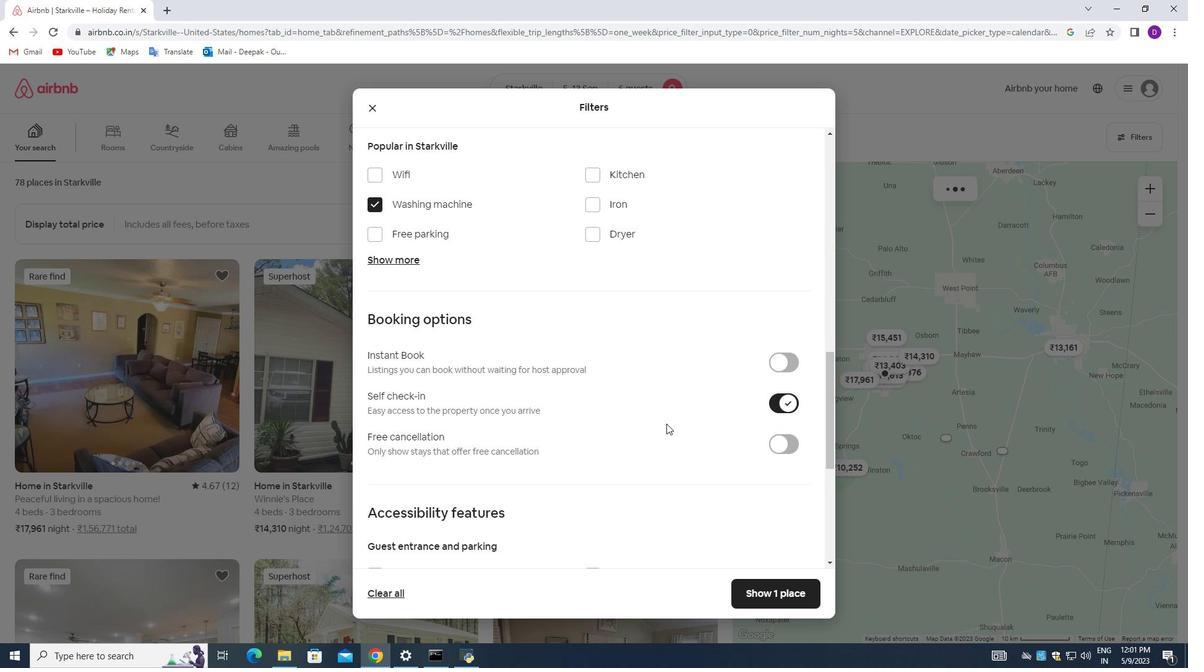 
Action: Mouse scrolled (666, 423) with delta (0, 0)
Screenshot: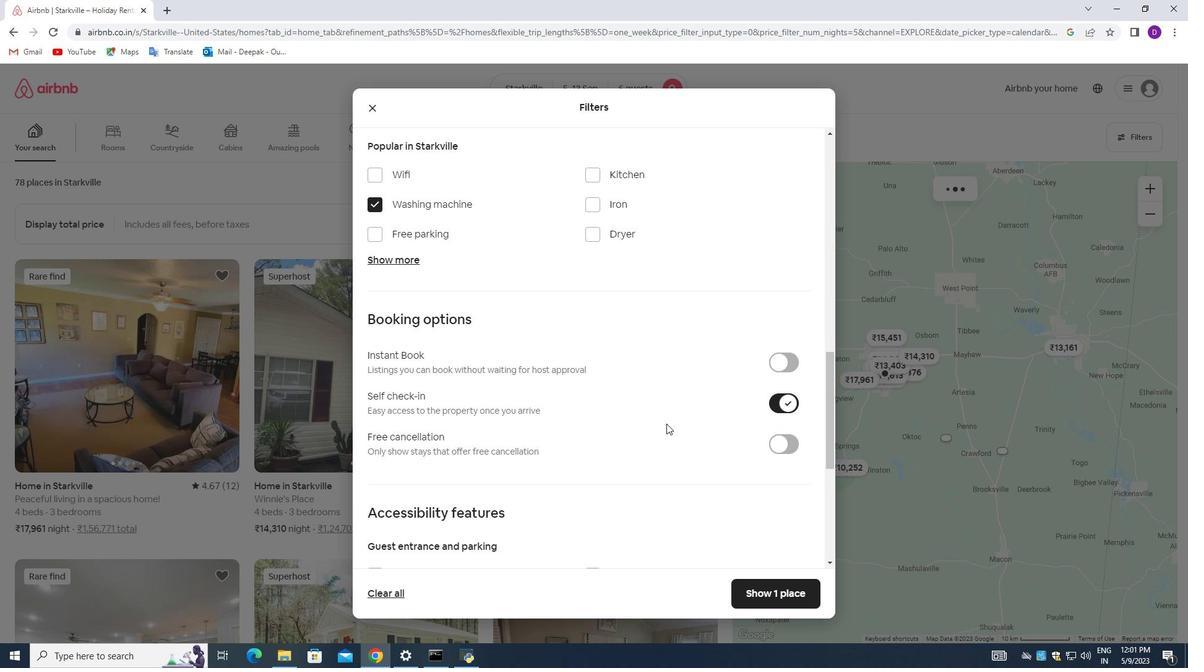 
Action: Mouse moved to (668, 422)
Screenshot: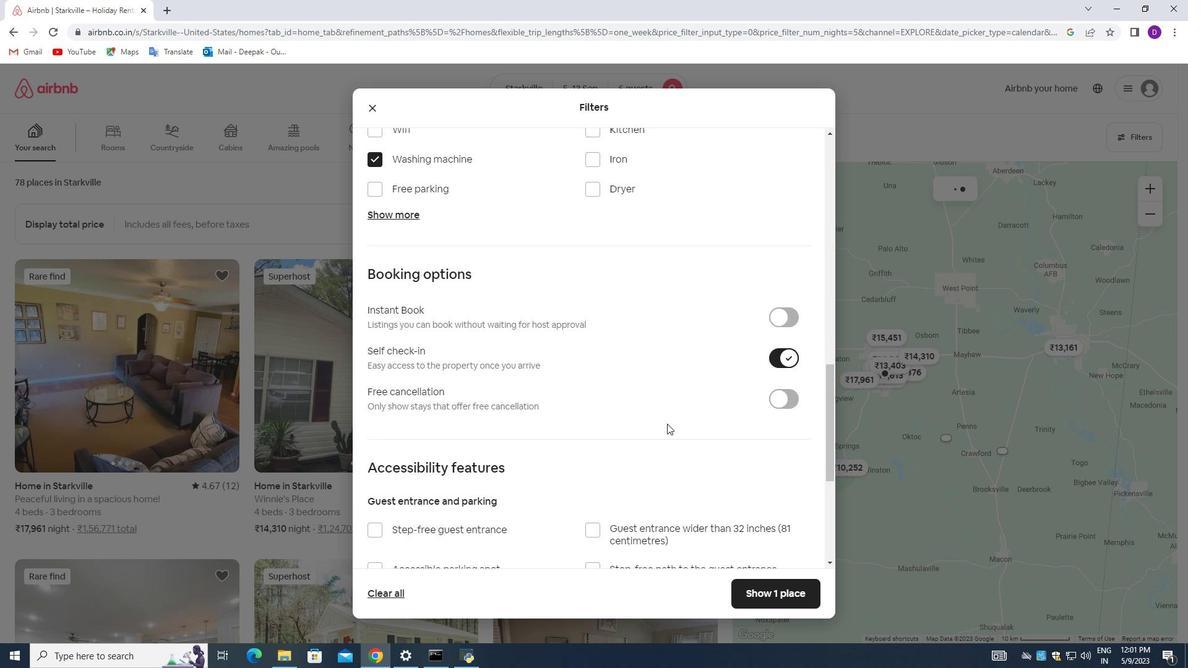 
Action: Mouse scrolled (668, 422) with delta (0, 0)
Screenshot: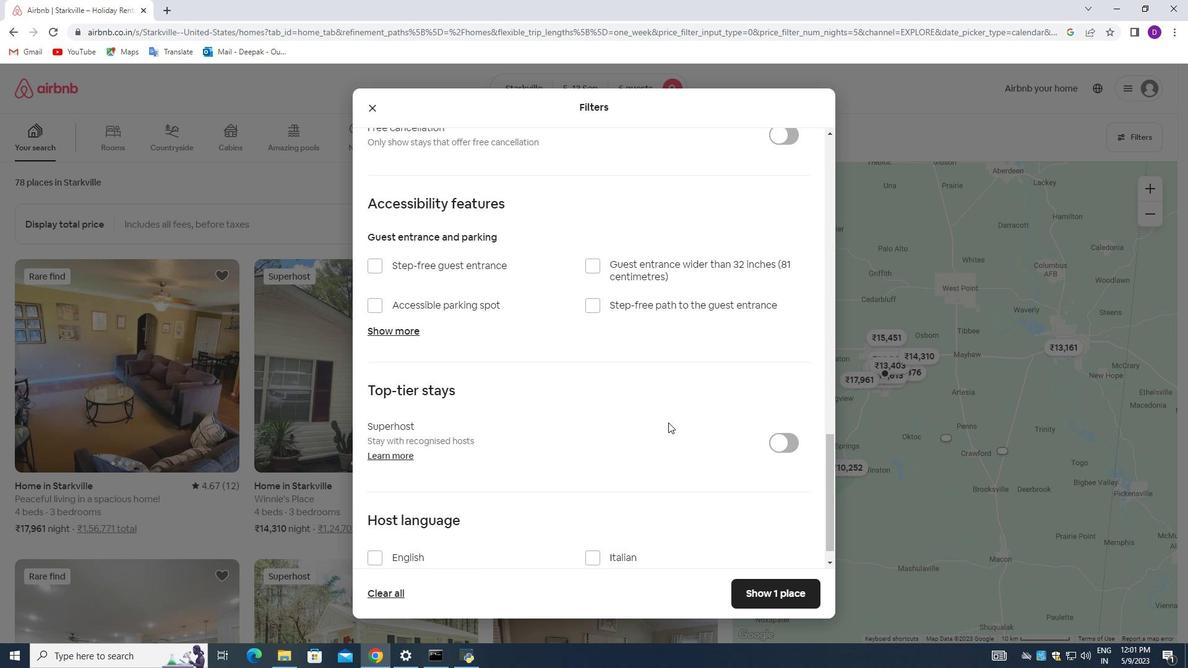 
Action: Mouse scrolled (668, 422) with delta (0, 0)
Screenshot: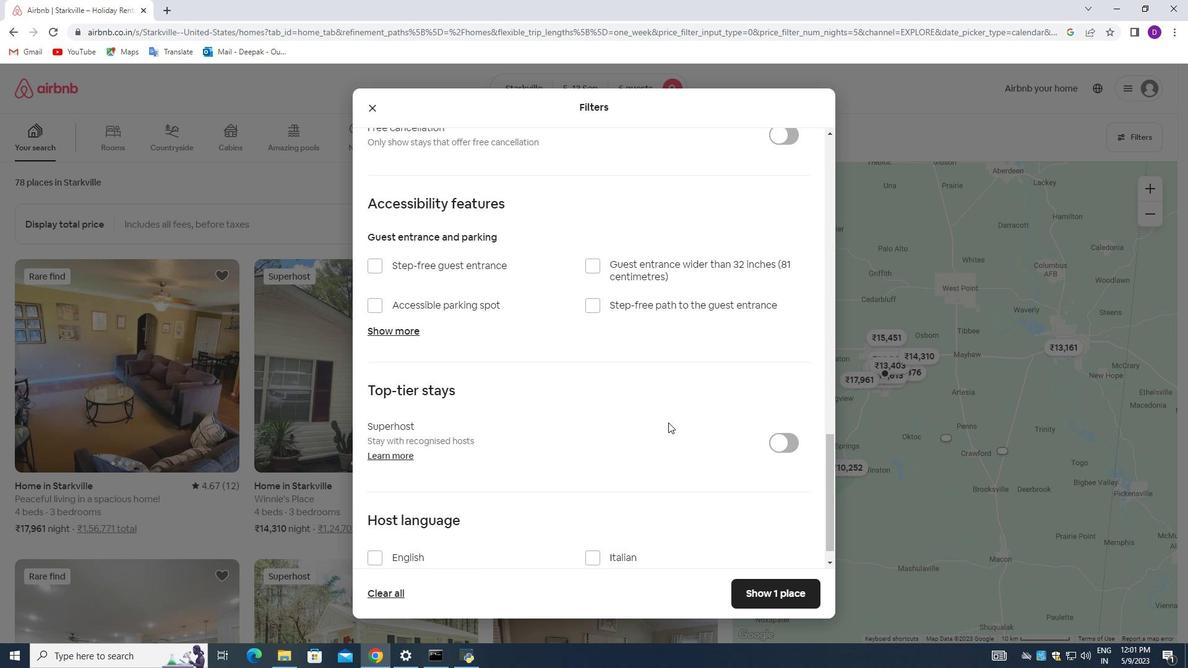 
Action: Mouse scrolled (668, 422) with delta (0, 0)
Screenshot: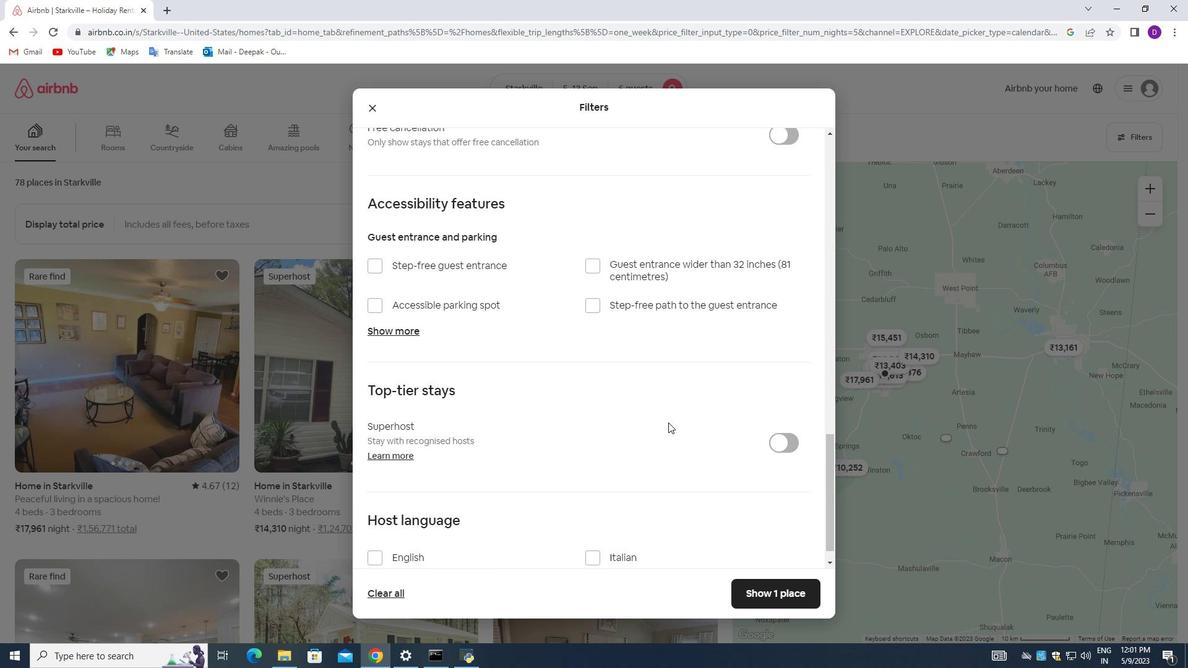 
Action: Mouse scrolled (668, 422) with delta (0, 0)
Screenshot: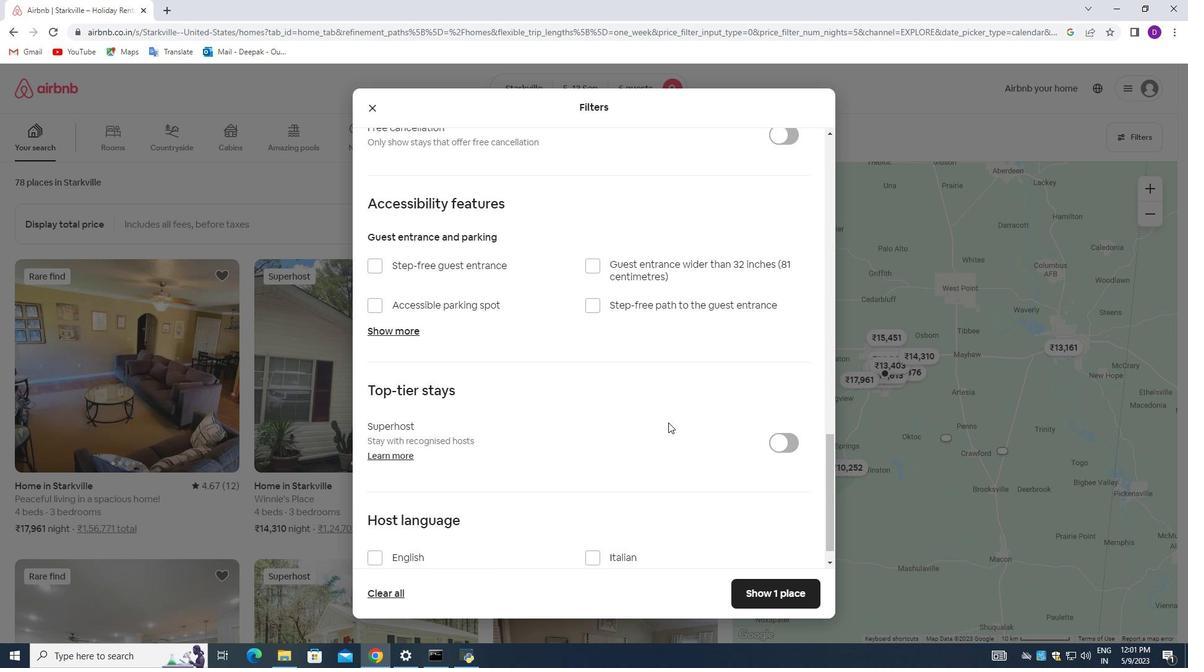 
Action: Mouse moved to (376, 530)
Screenshot: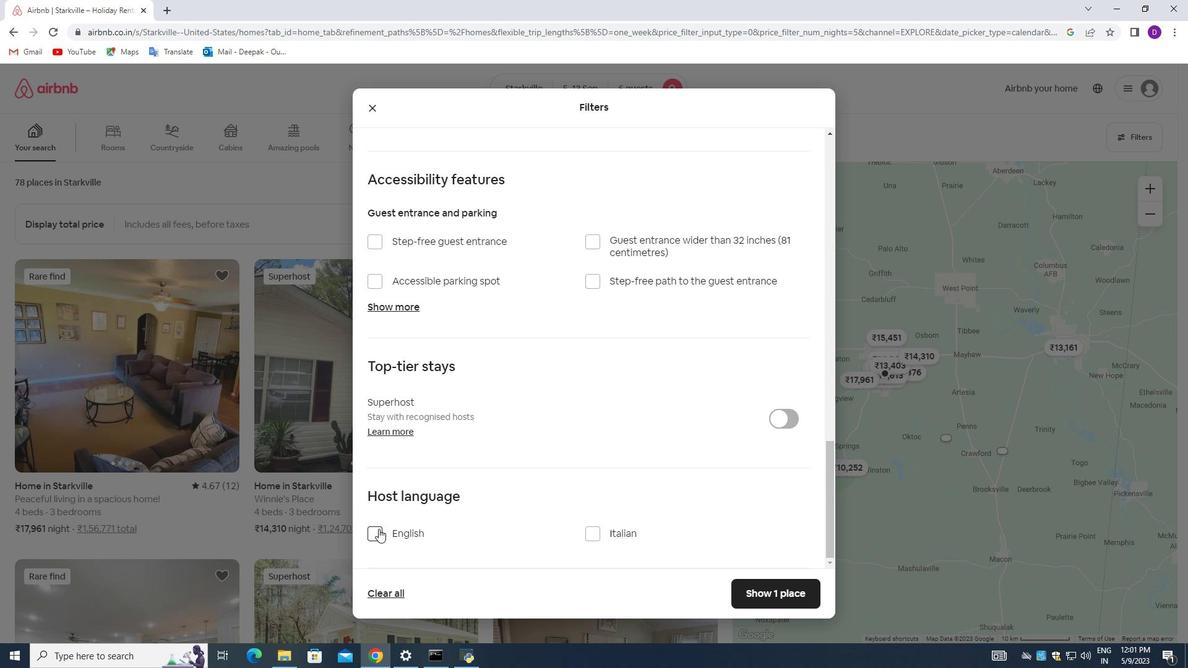 
Action: Mouse pressed left at (376, 530)
Screenshot: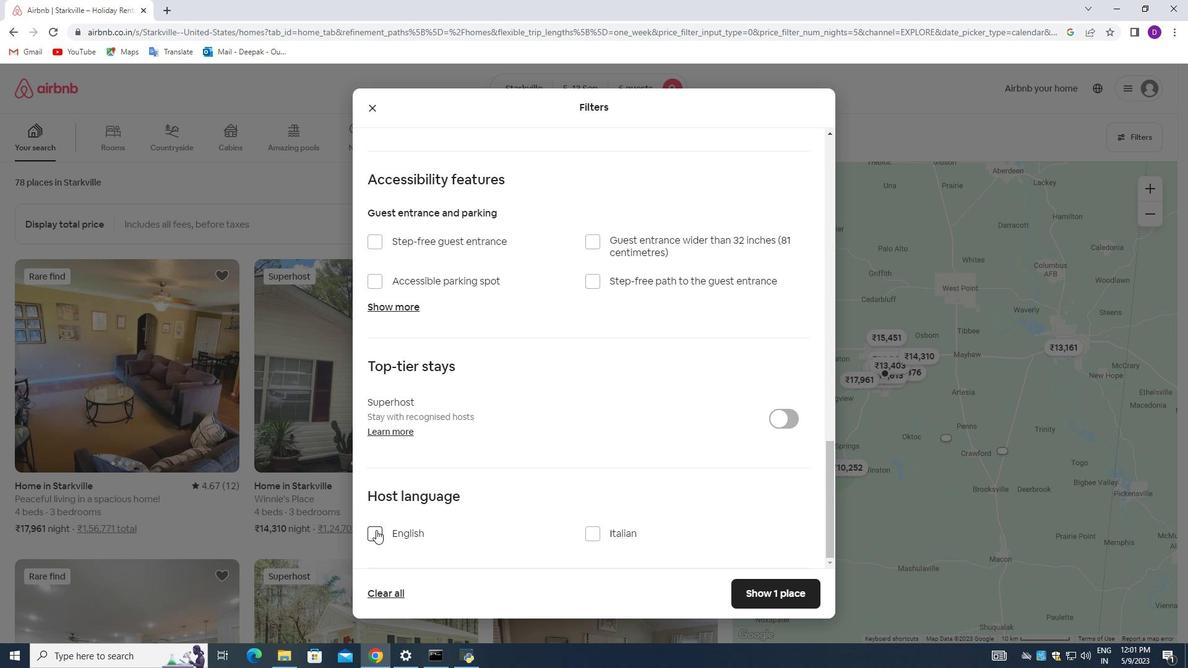 
Action: Mouse moved to (768, 601)
Screenshot: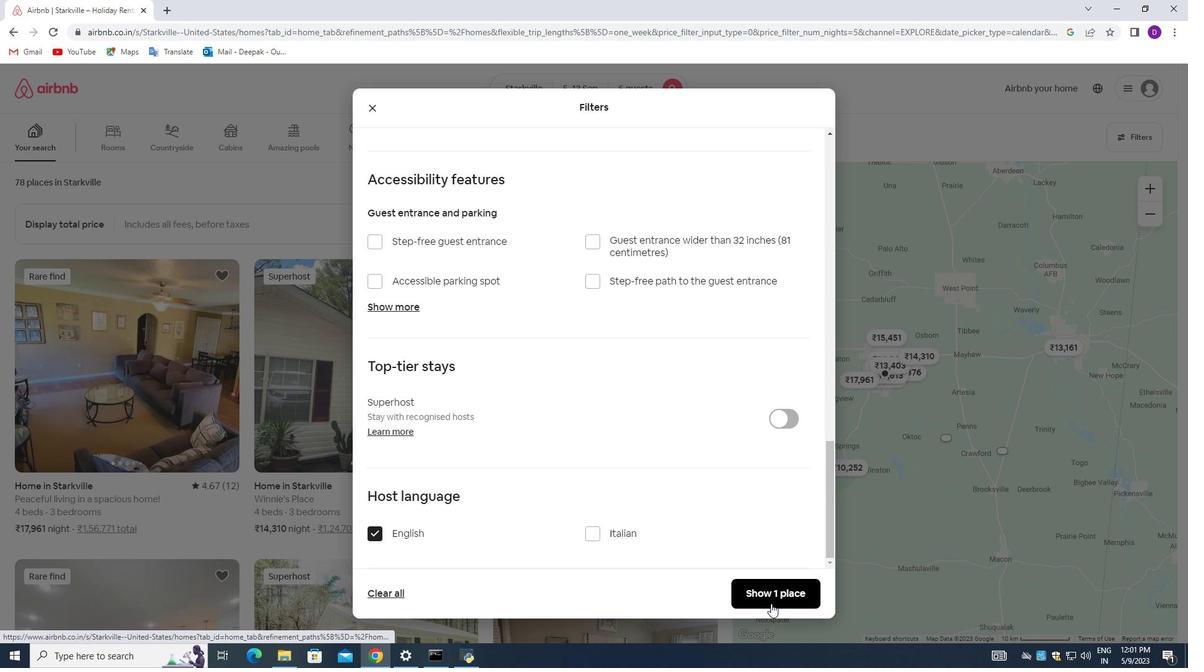 
Action: Mouse pressed left at (768, 601)
Screenshot: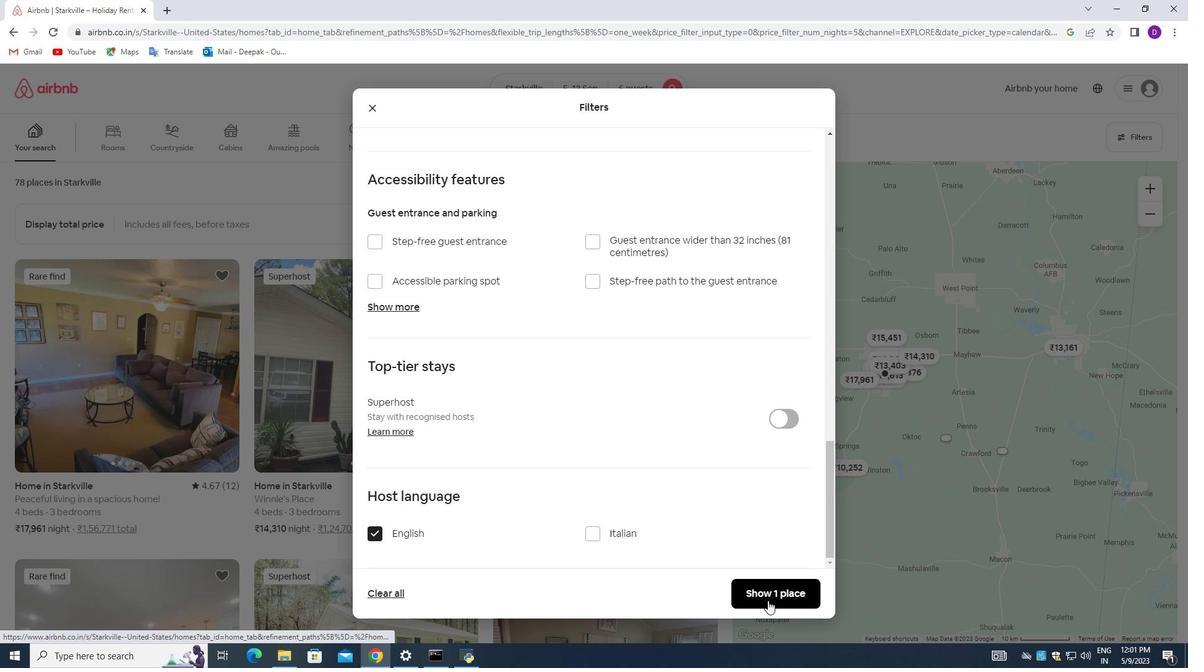 
Action: Mouse moved to (690, 573)
Screenshot: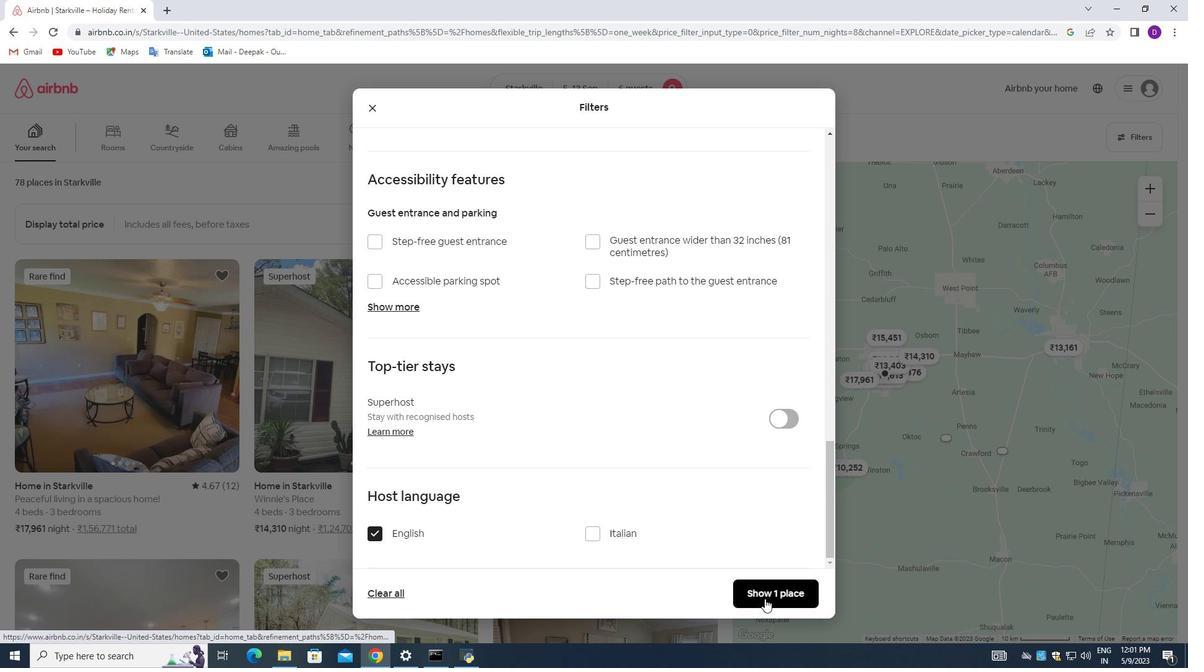 
